 Task: Search one way flight ticket for 2 adults, 2 infants in seat and 1 infant on lap in first from Baltimore: Baltimore/washington International Airport to Laramie: Laramie Regional Airport on 5-3-2023. Choice of flights is Southwest. Number of bags: 1 checked bag. Price is upto 109000. Outbound departure time preference is 19:45.
Action: Mouse moved to (265, 409)
Screenshot: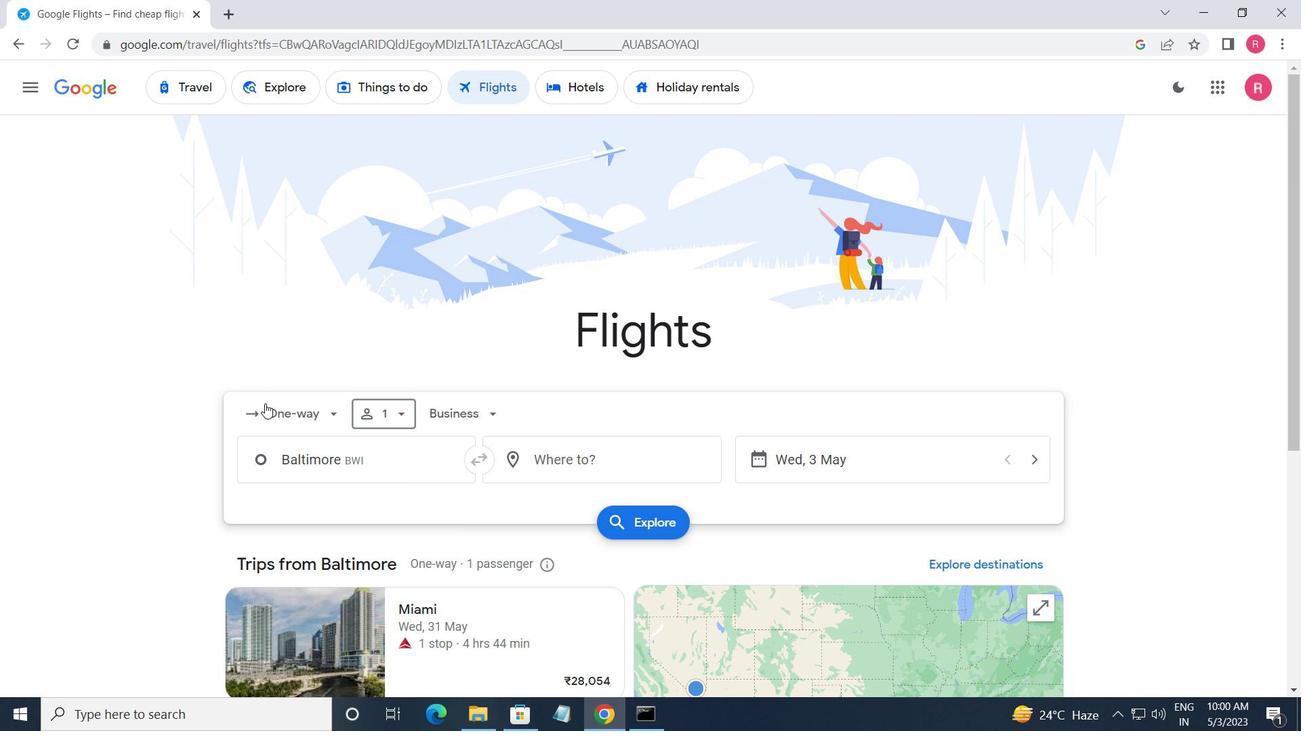 
Action: Mouse pressed left at (265, 409)
Screenshot: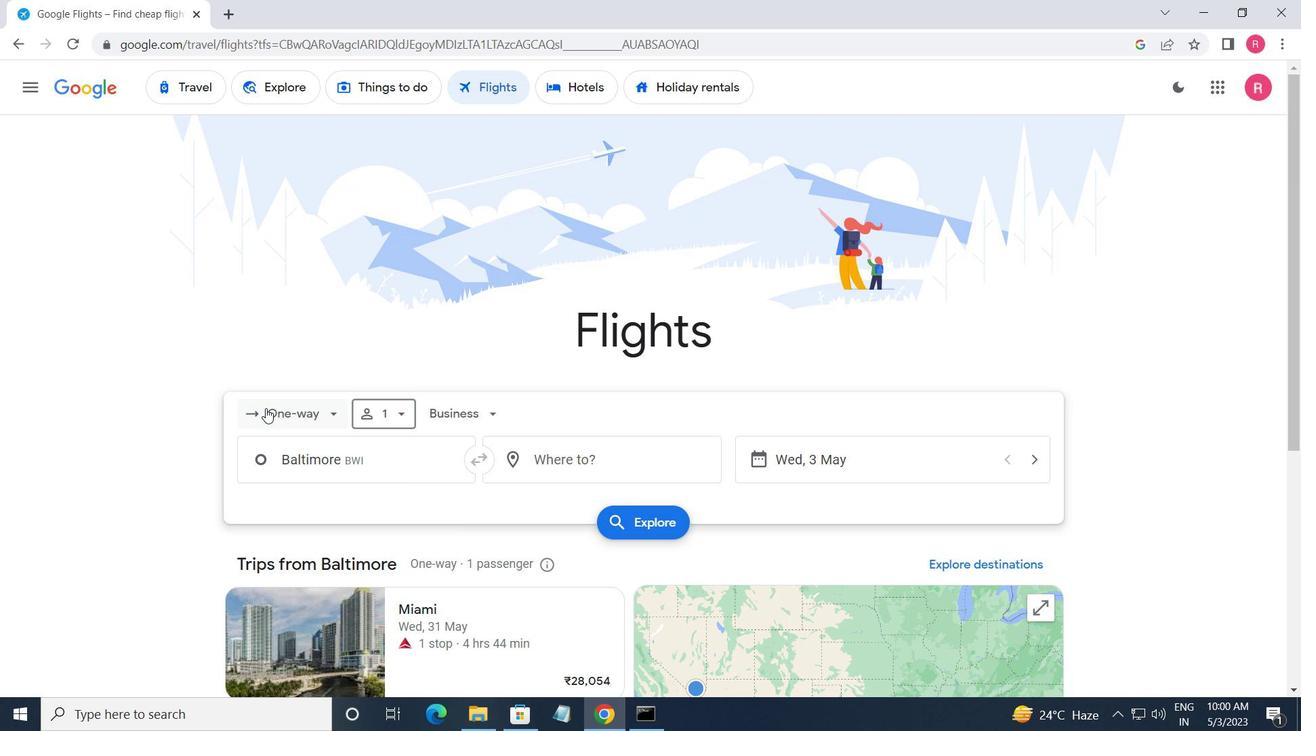 
Action: Mouse moved to (323, 496)
Screenshot: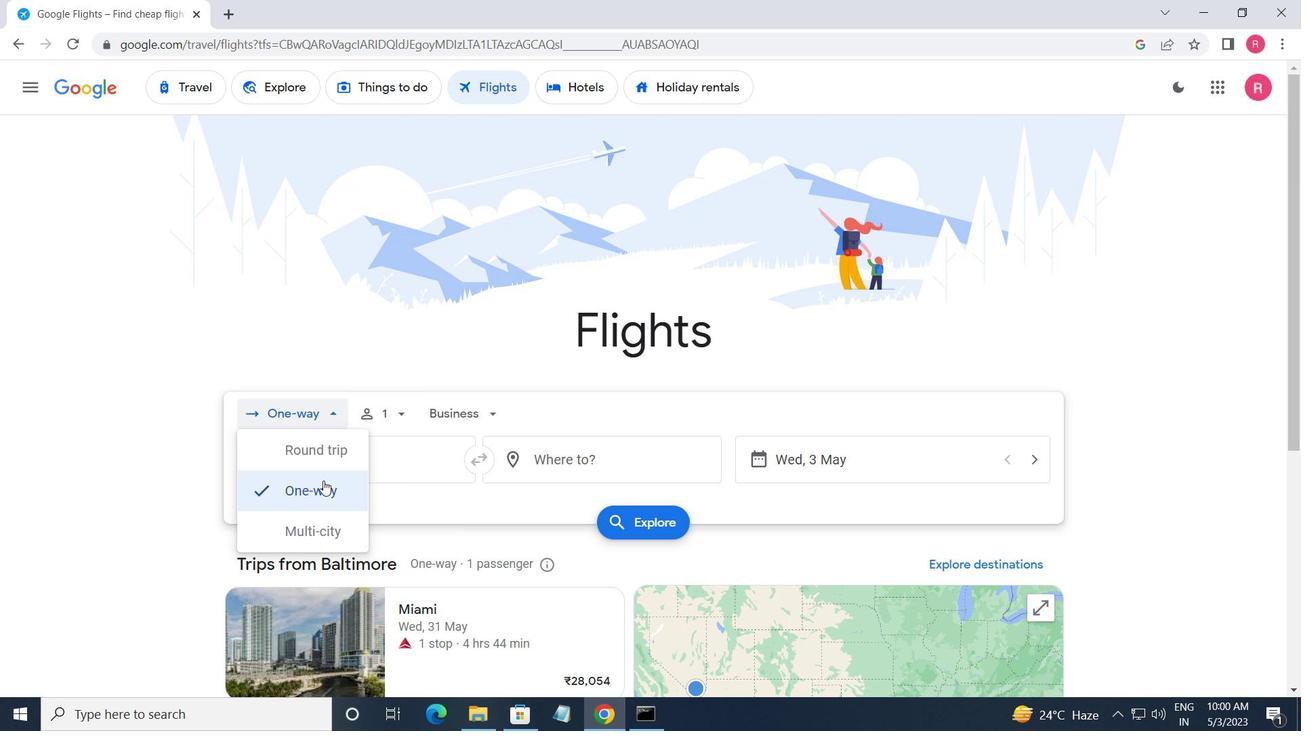 
Action: Mouse pressed left at (323, 496)
Screenshot: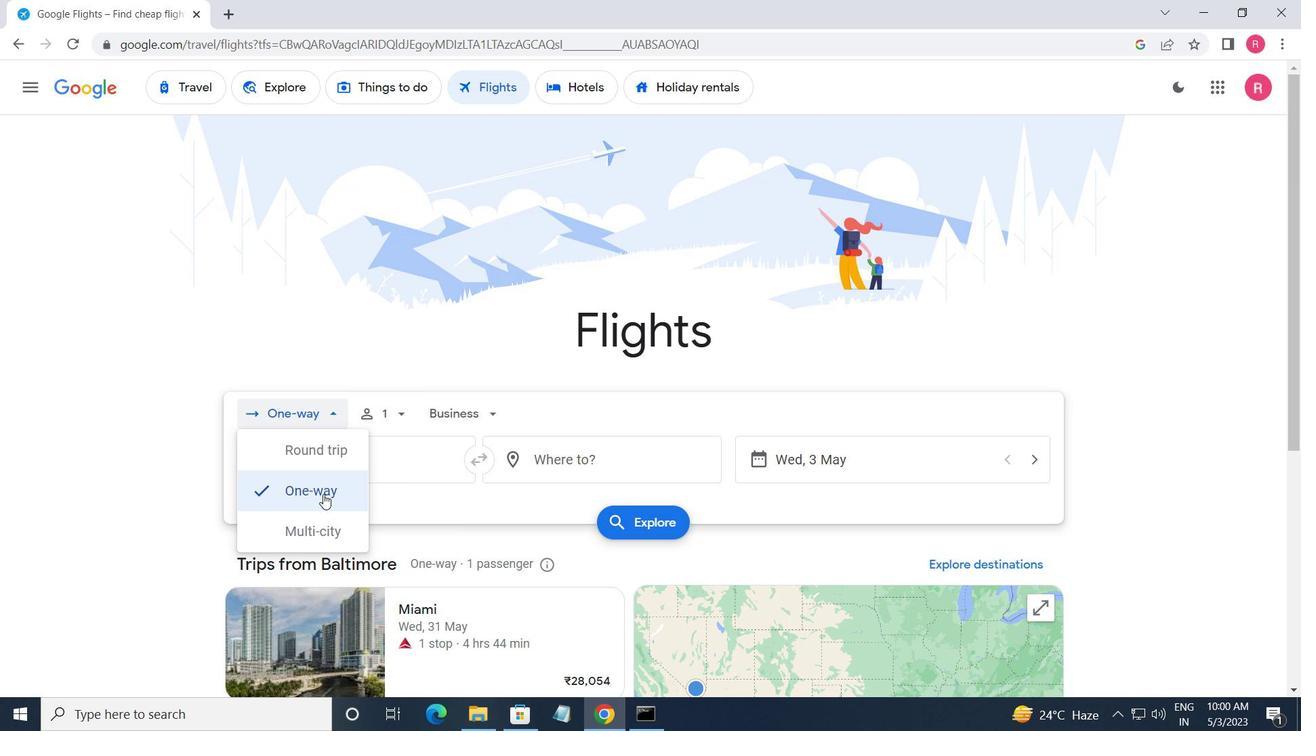 
Action: Mouse moved to (369, 422)
Screenshot: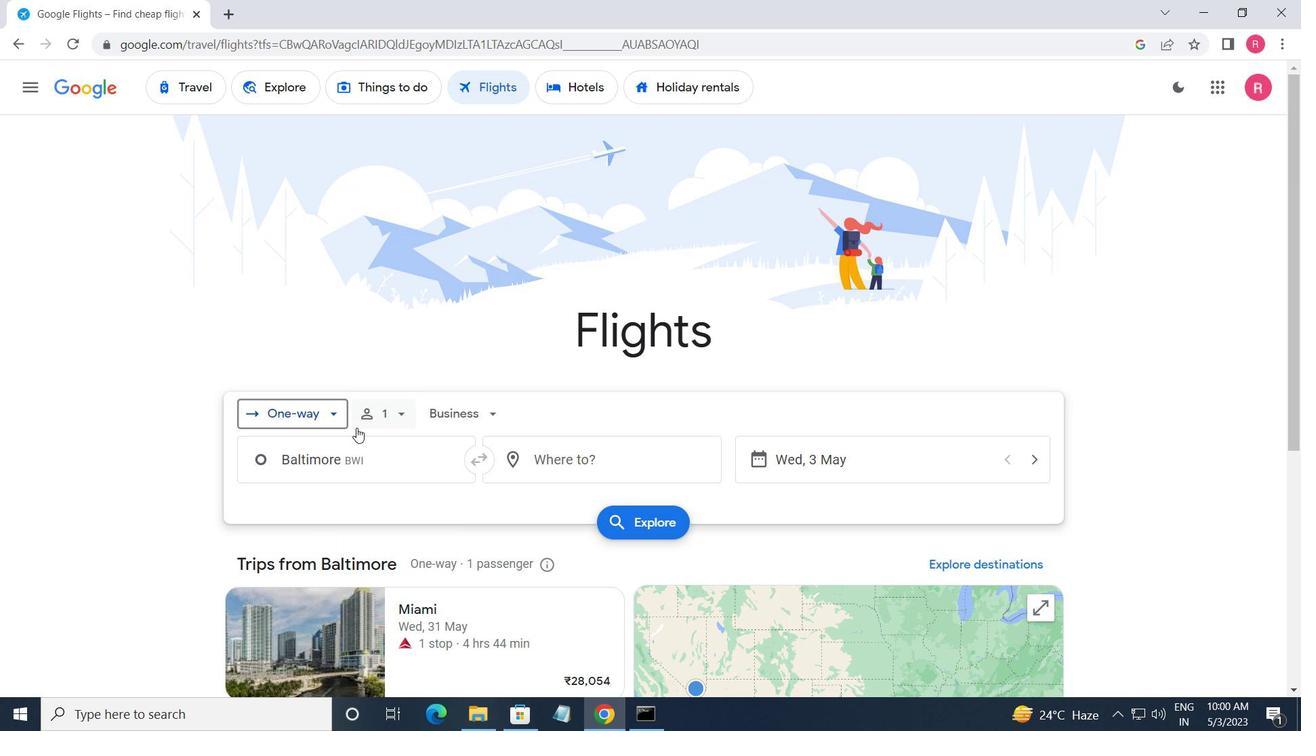 
Action: Mouse pressed left at (369, 422)
Screenshot: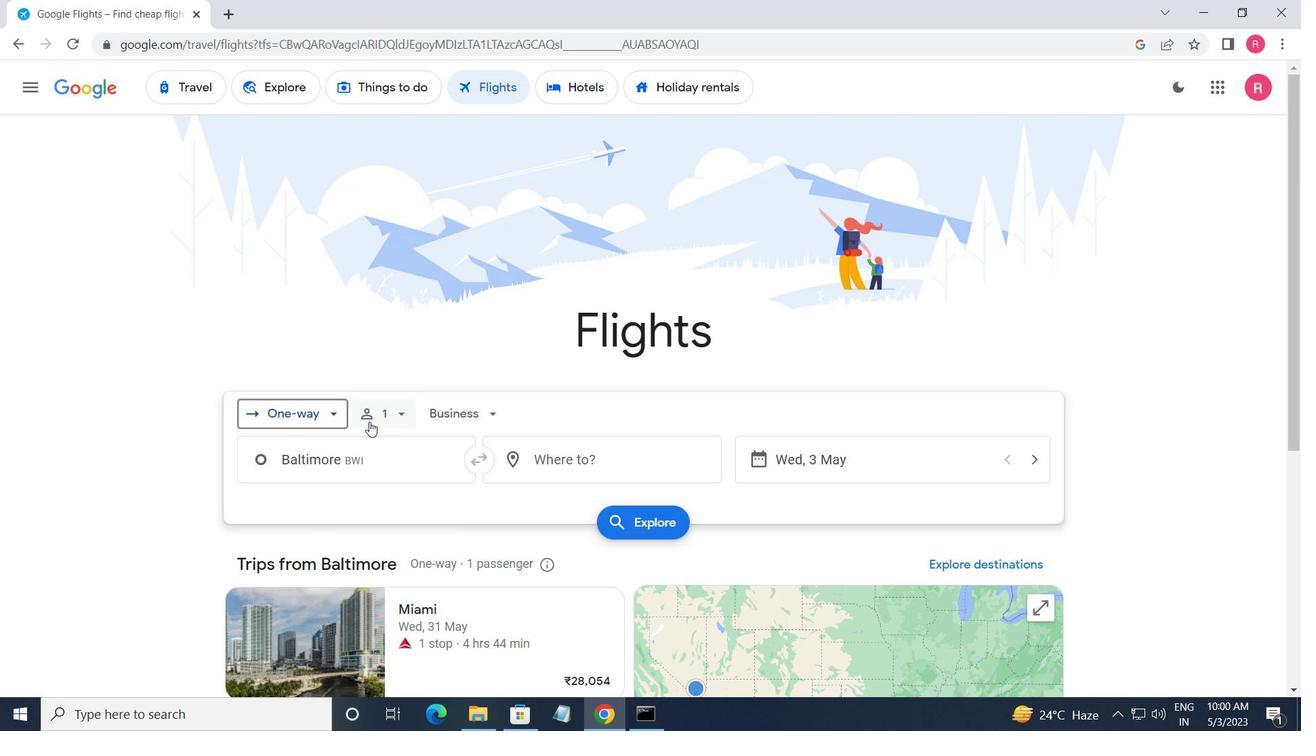 
Action: Mouse moved to (525, 461)
Screenshot: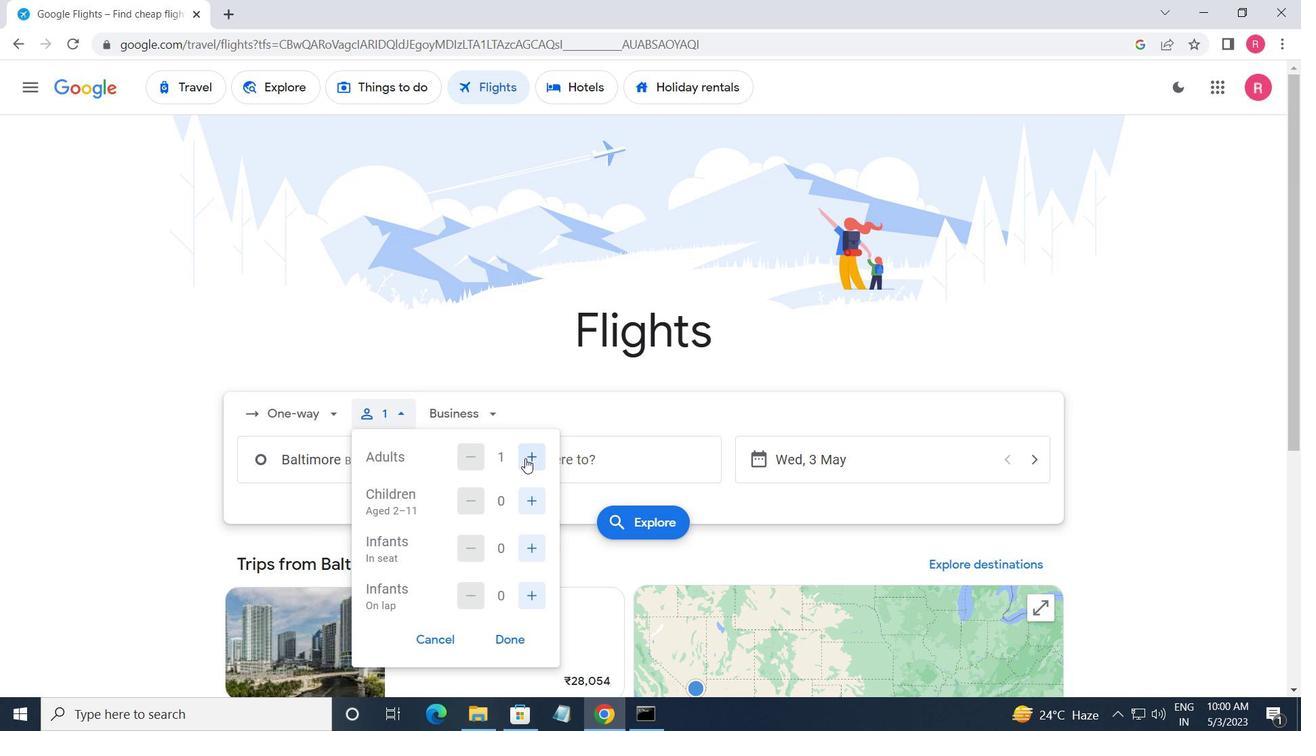 
Action: Mouse pressed left at (525, 461)
Screenshot: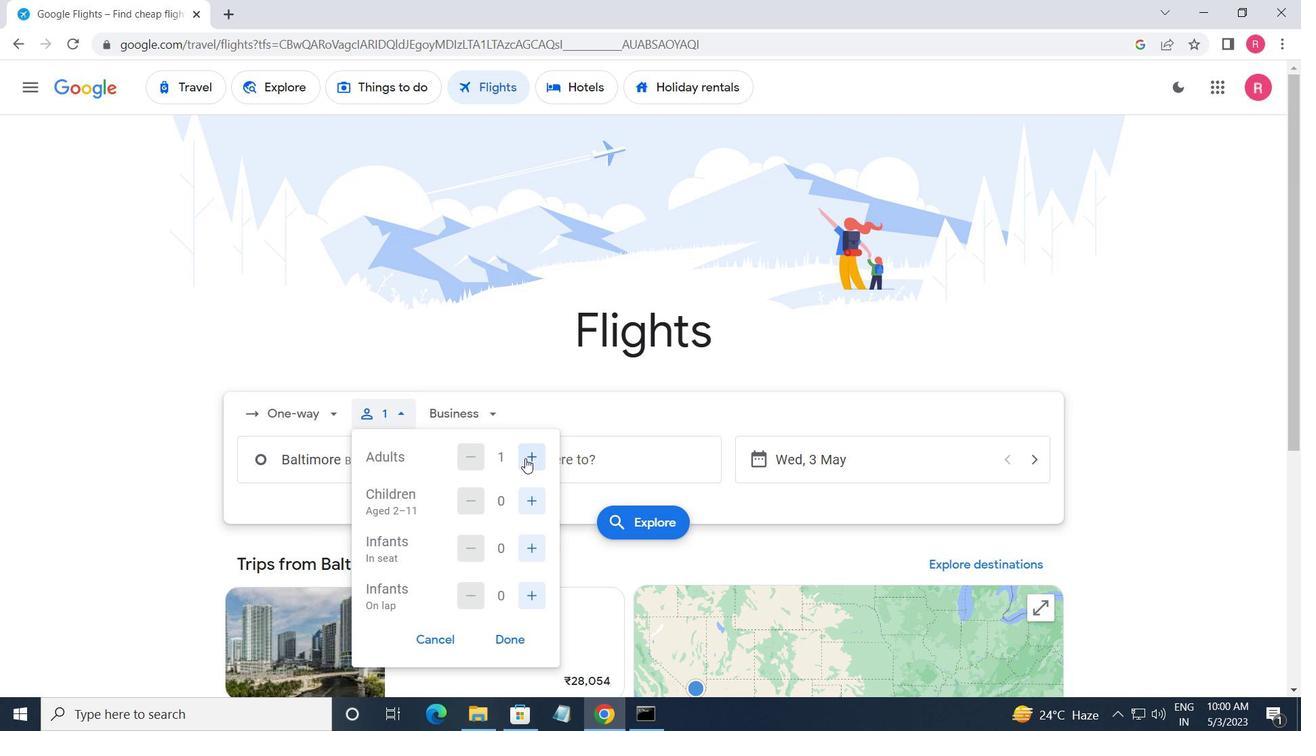 
Action: Mouse moved to (533, 504)
Screenshot: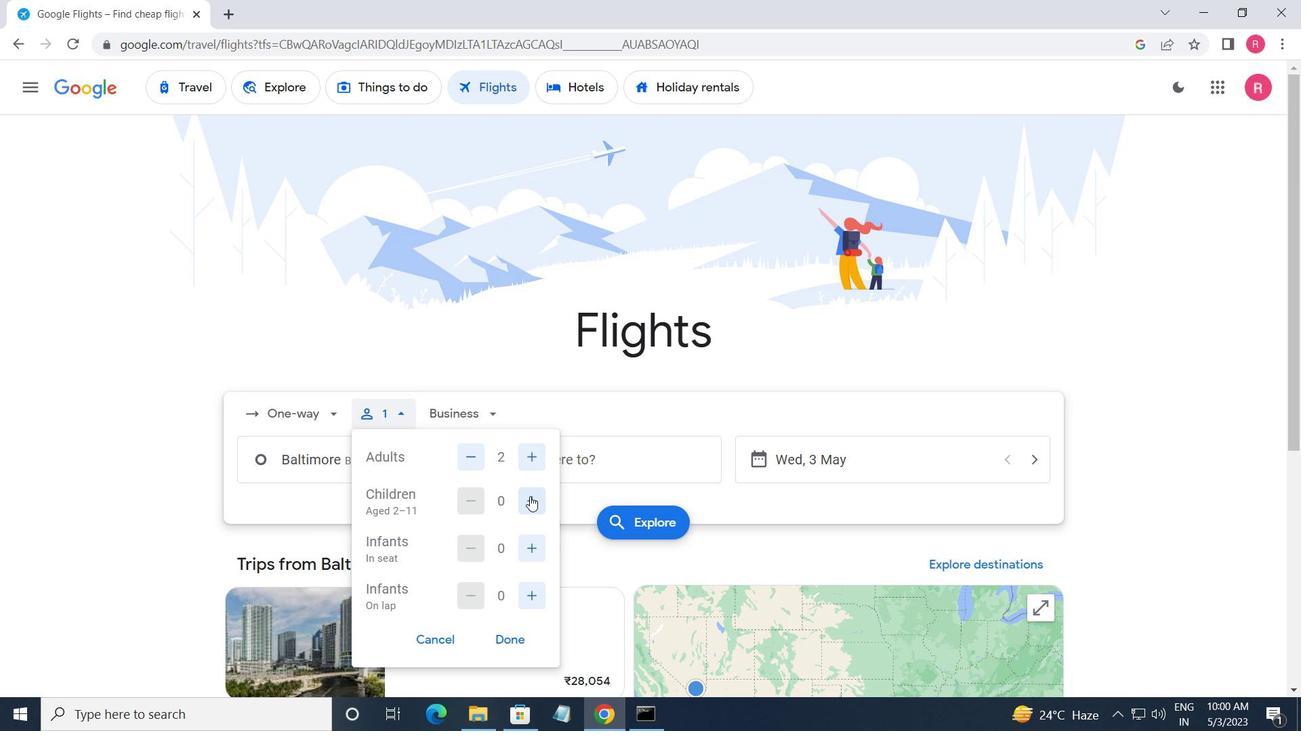 
Action: Mouse pressed left at (533, 504)
Screenshot: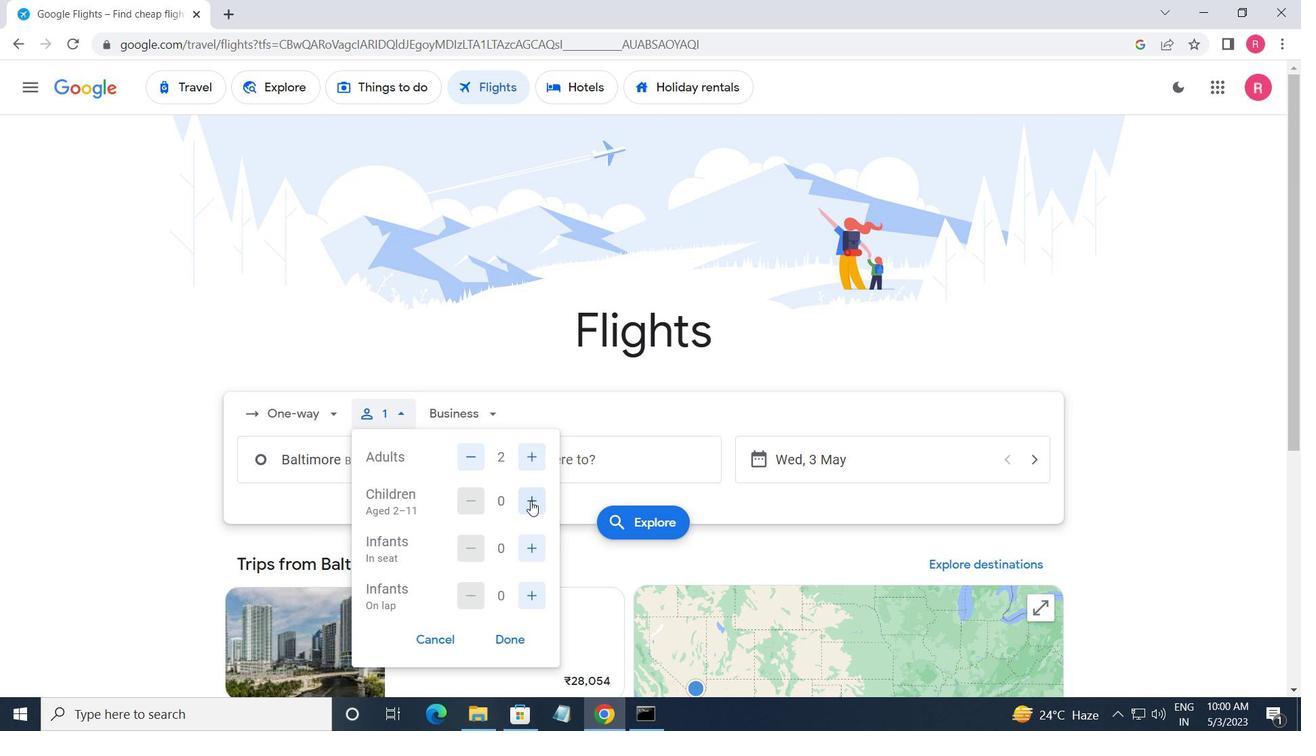 
Action: Mouse pressed left at (533, 504)
Screenshot: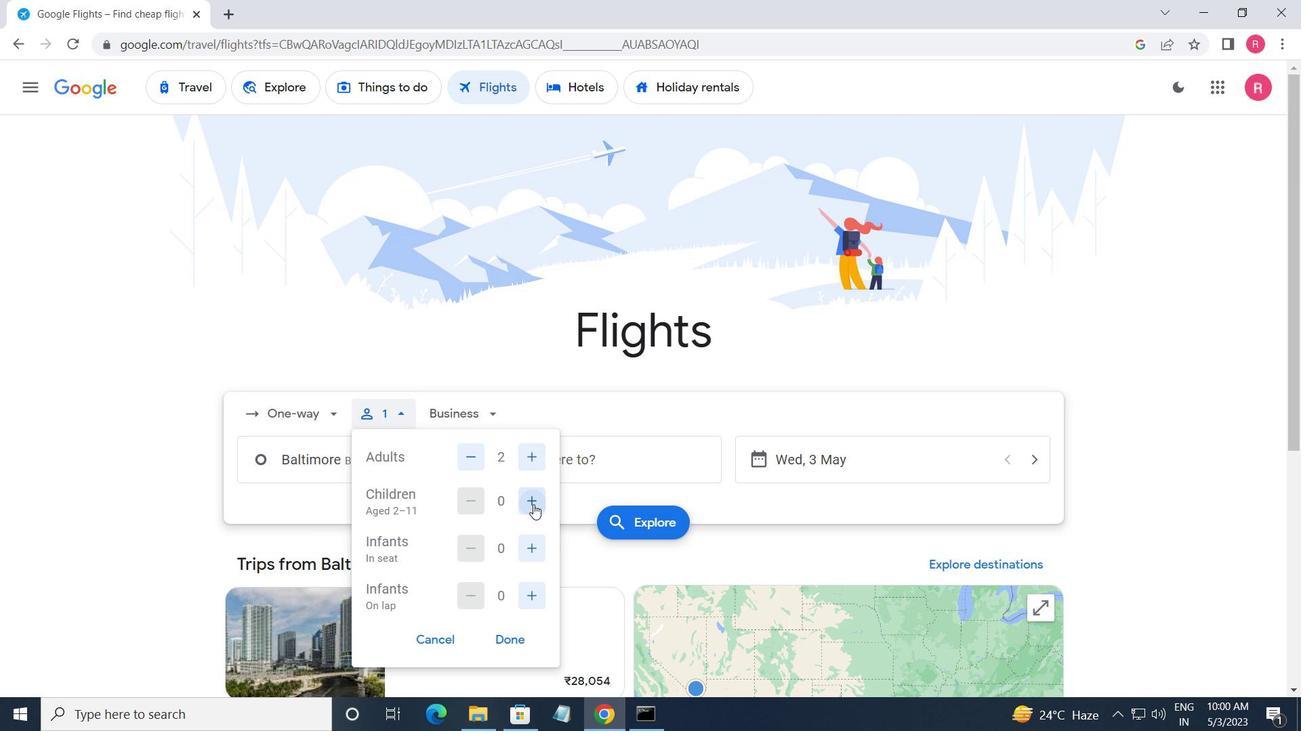 
Action: Mouse moved to (532, 552)
Screenshot: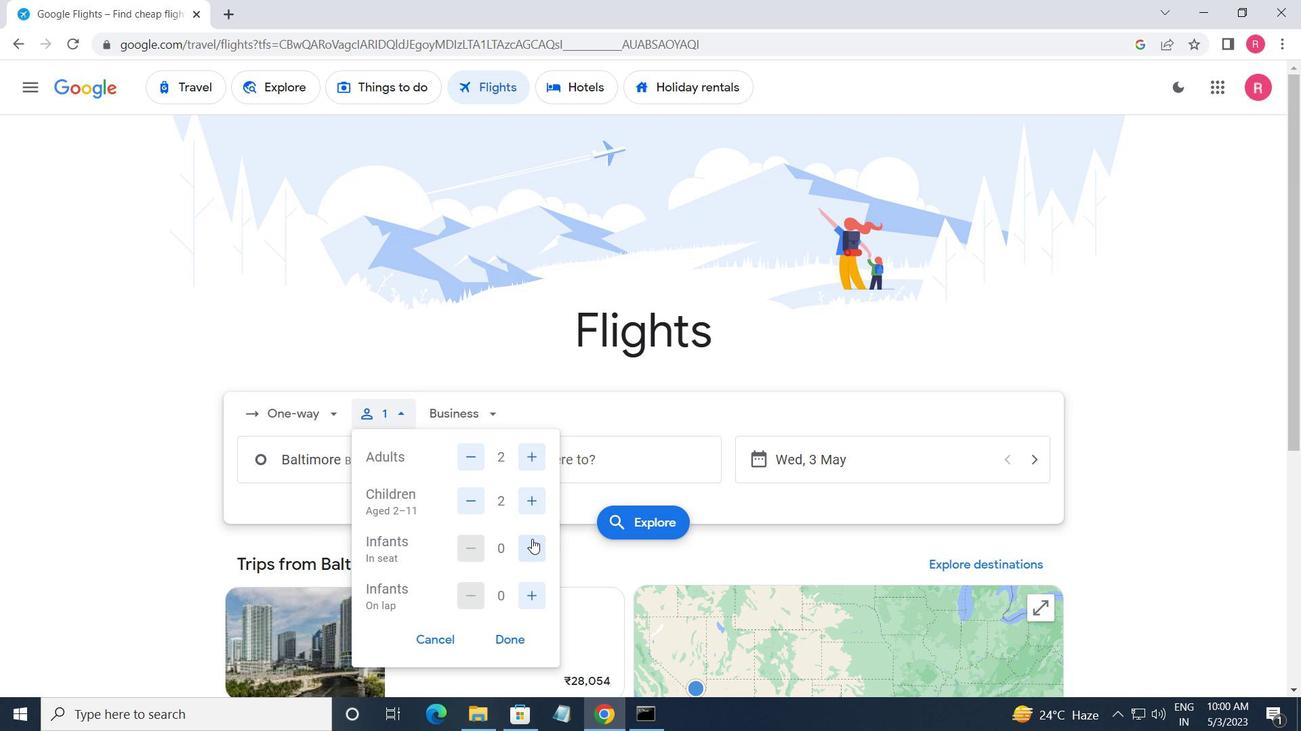 
Action: Mouse pressed left at (532, 552)
Screenshot: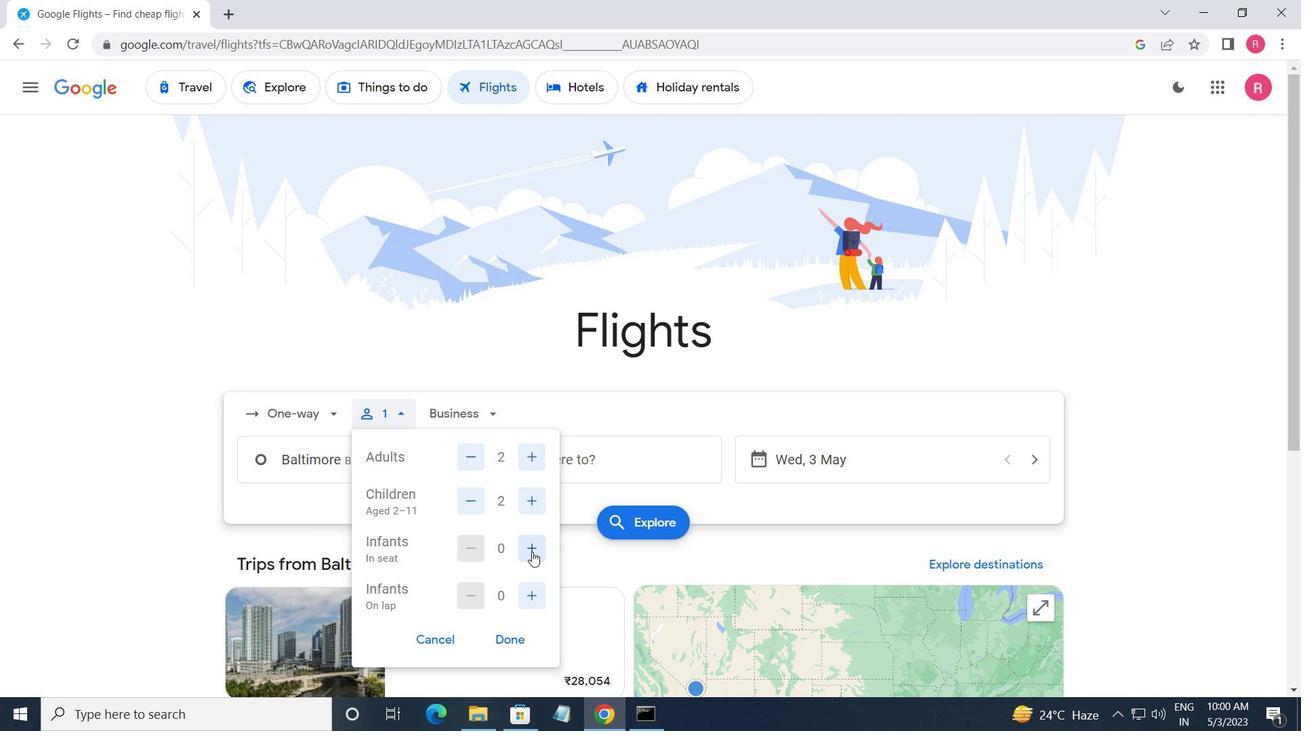 
Action: Mouse moved to (450, 418)
Screenshot: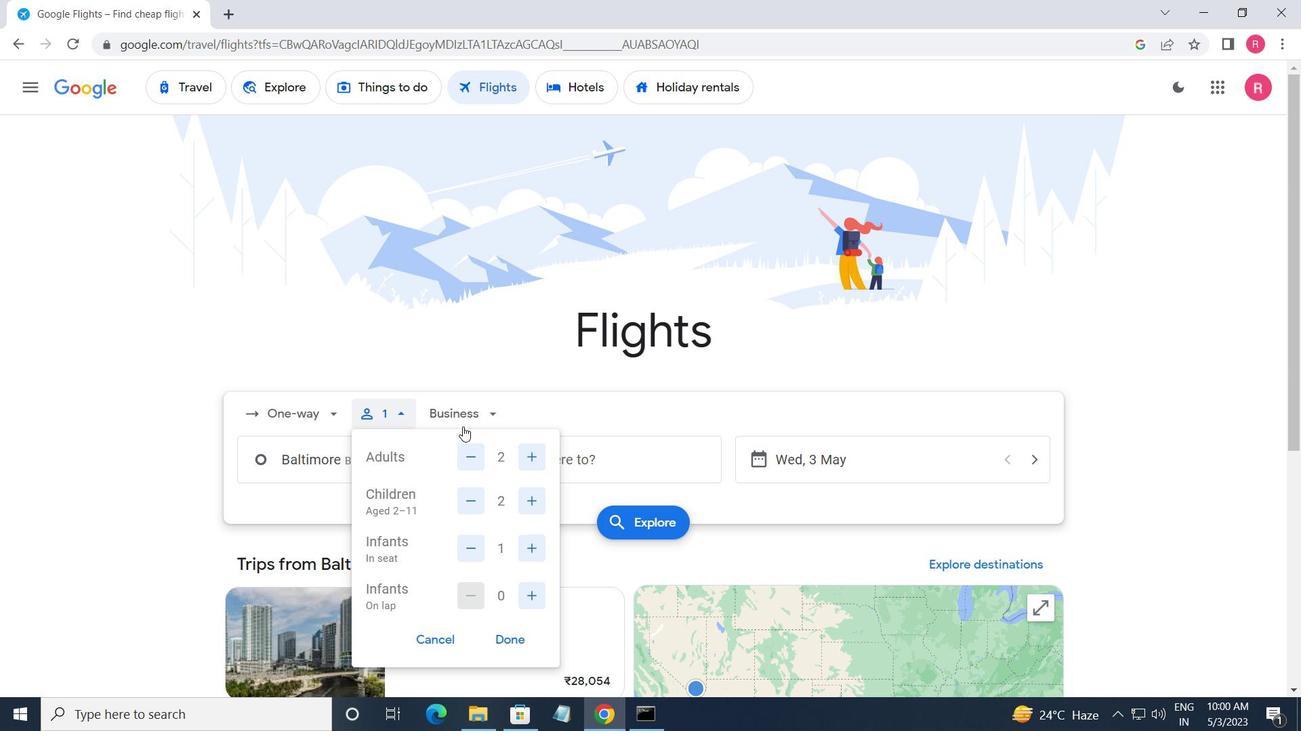 
Action: Mouse pressed left at (450, 418)
Screenshot: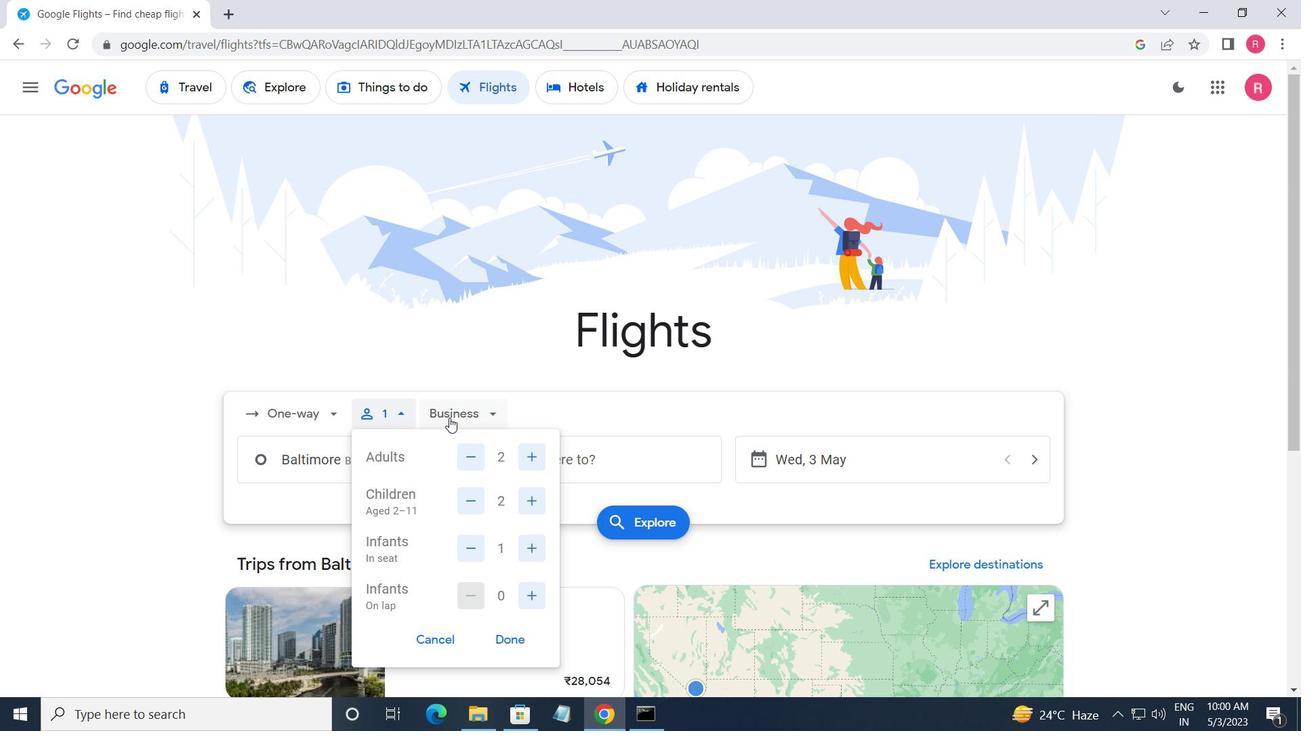 
Action: Mouse moved to (517, 574)
Screenshot: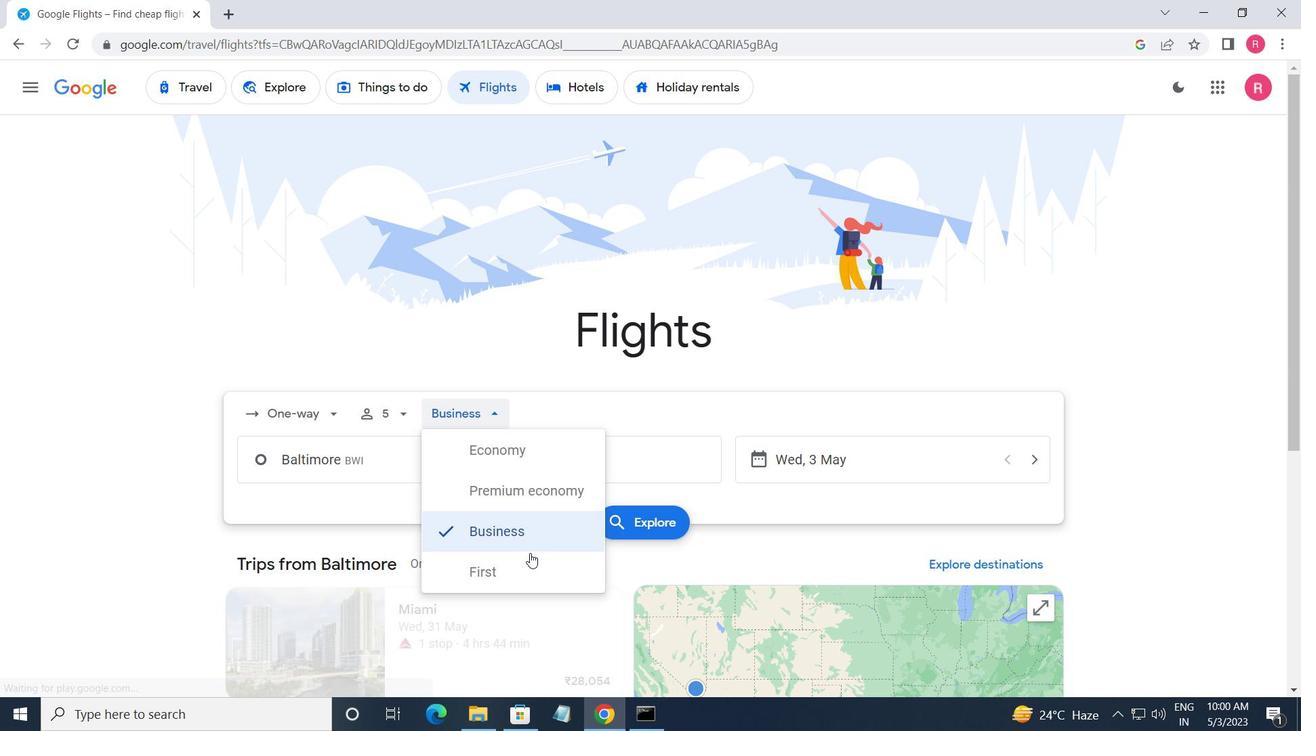 
Action: Mouse pressed left at (517, 574)
Screenshot: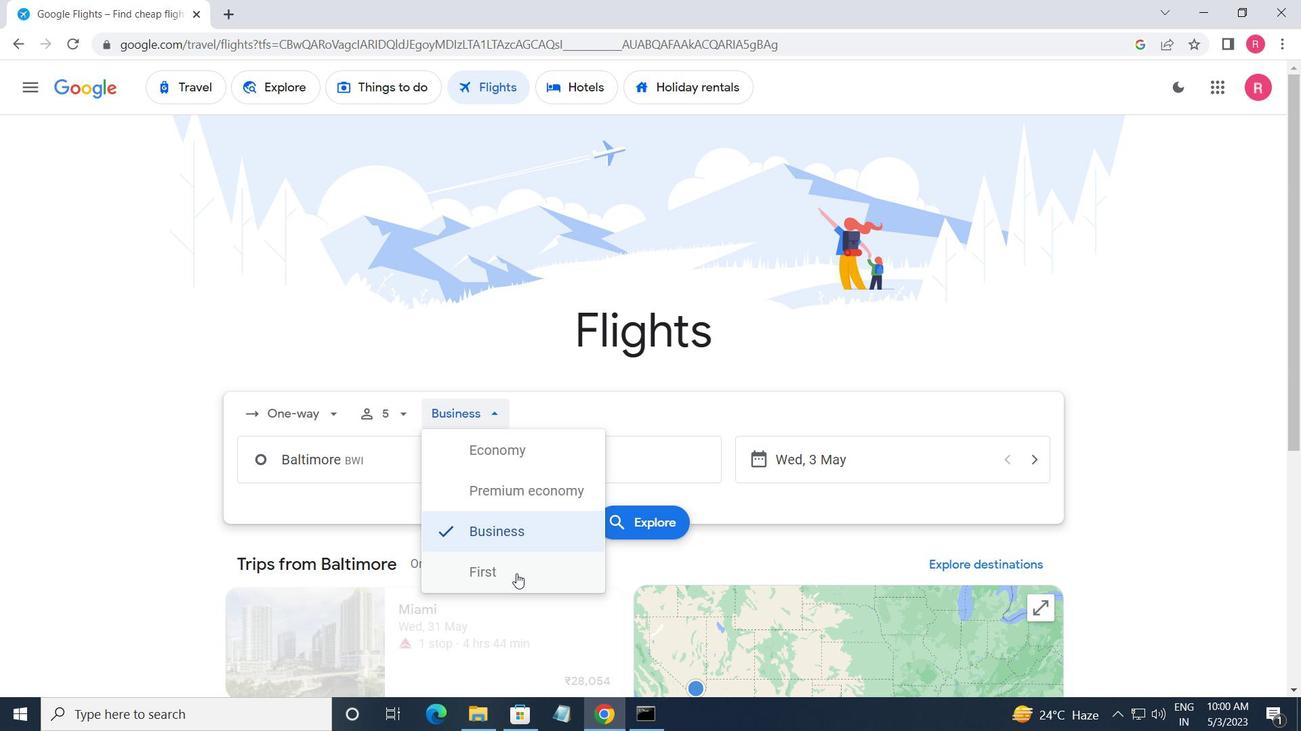 
Action: Mouse moved to (402, 469)
Screenshot: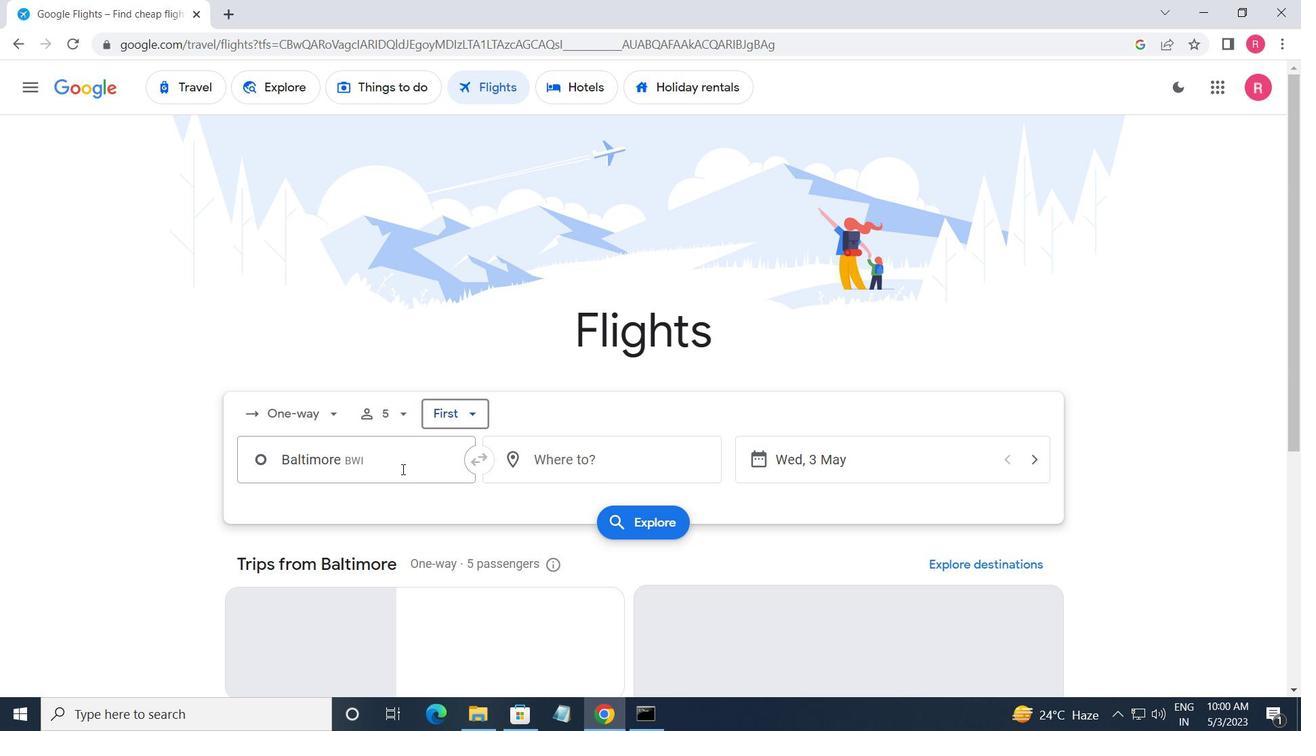 
Action: Mouse pressed left at (402, 469)
Screenshot: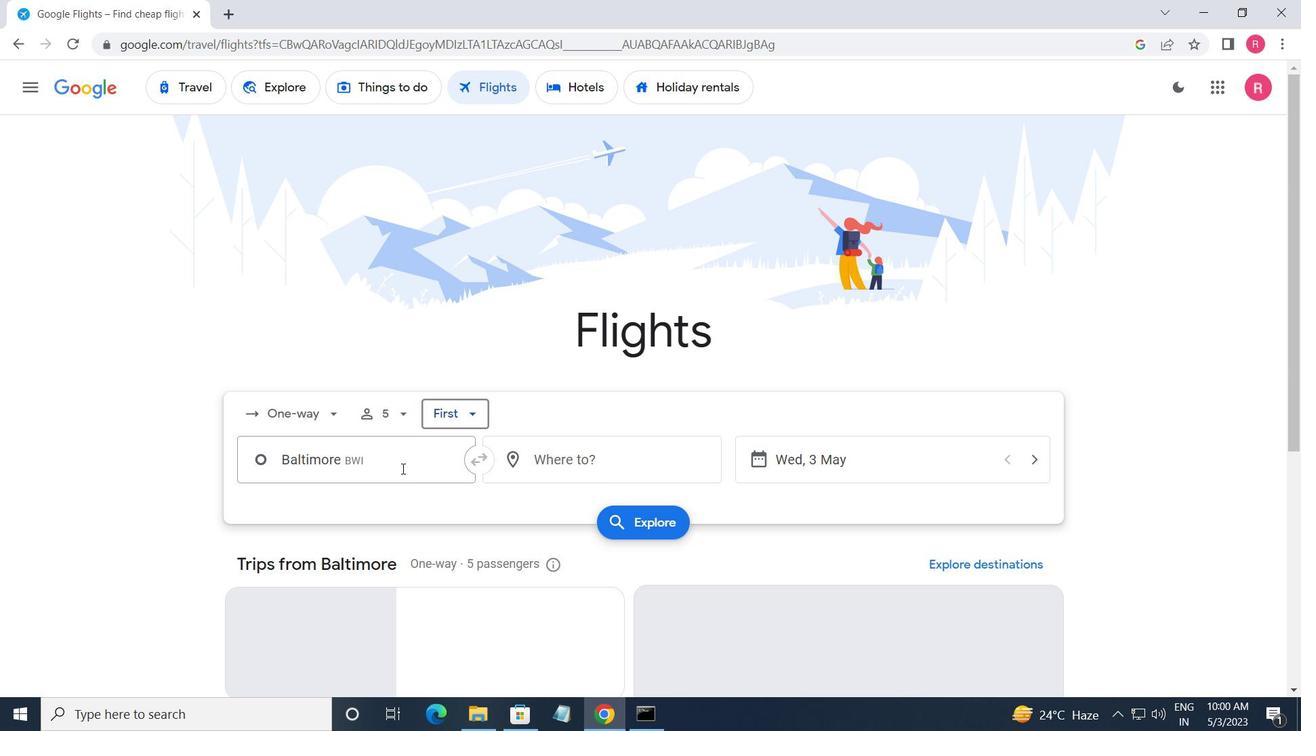 
Action: Mouse moved to (418, 553)
Screenshot: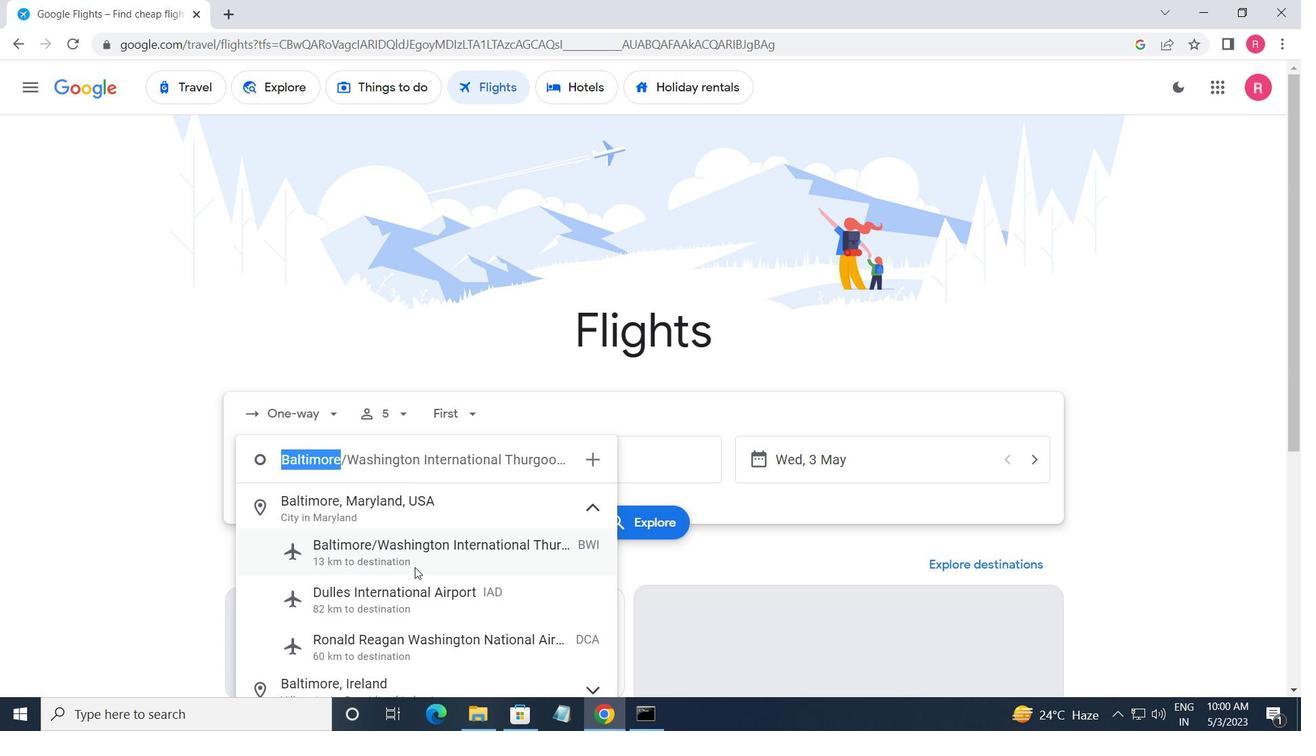 
Action: Mouse pressed left at (418, 553)
Screenshot: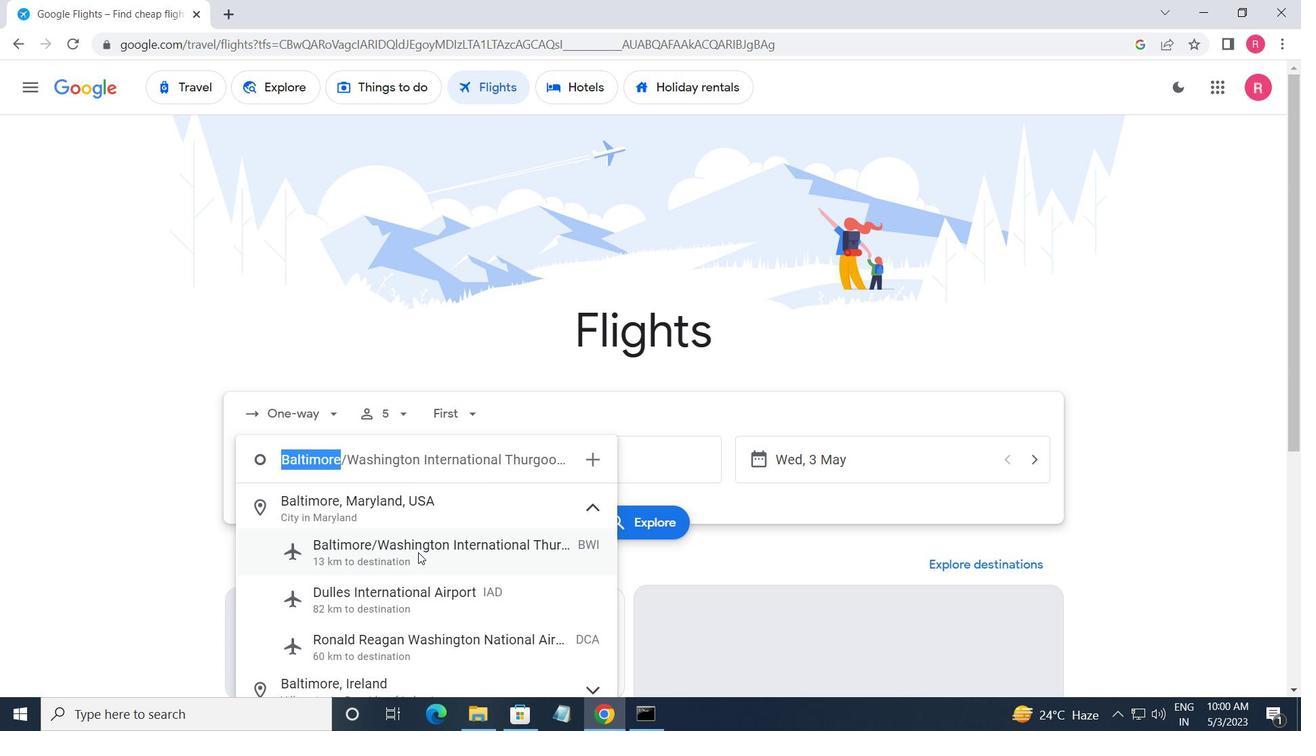 
Action: Mouse moved to (551, 461)
Screenshot: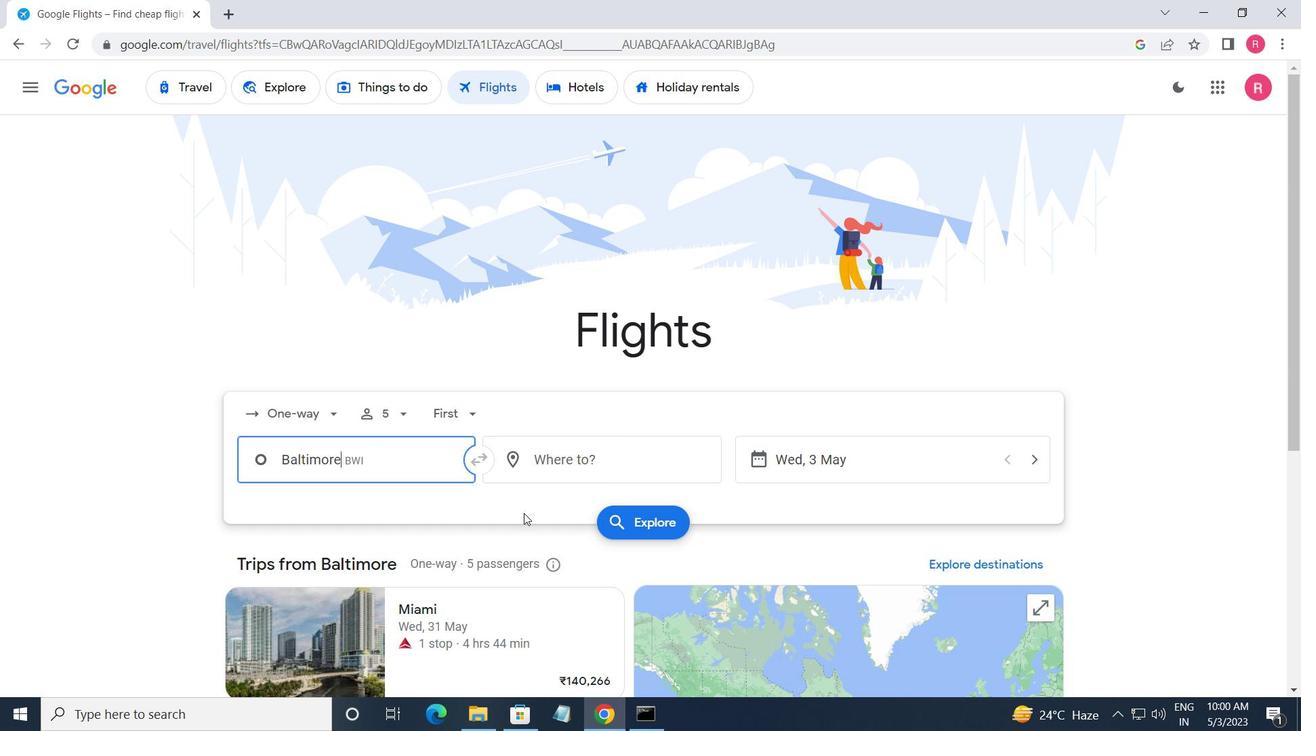
Action: Mouse pressed left at (551, 461)
Screenshot: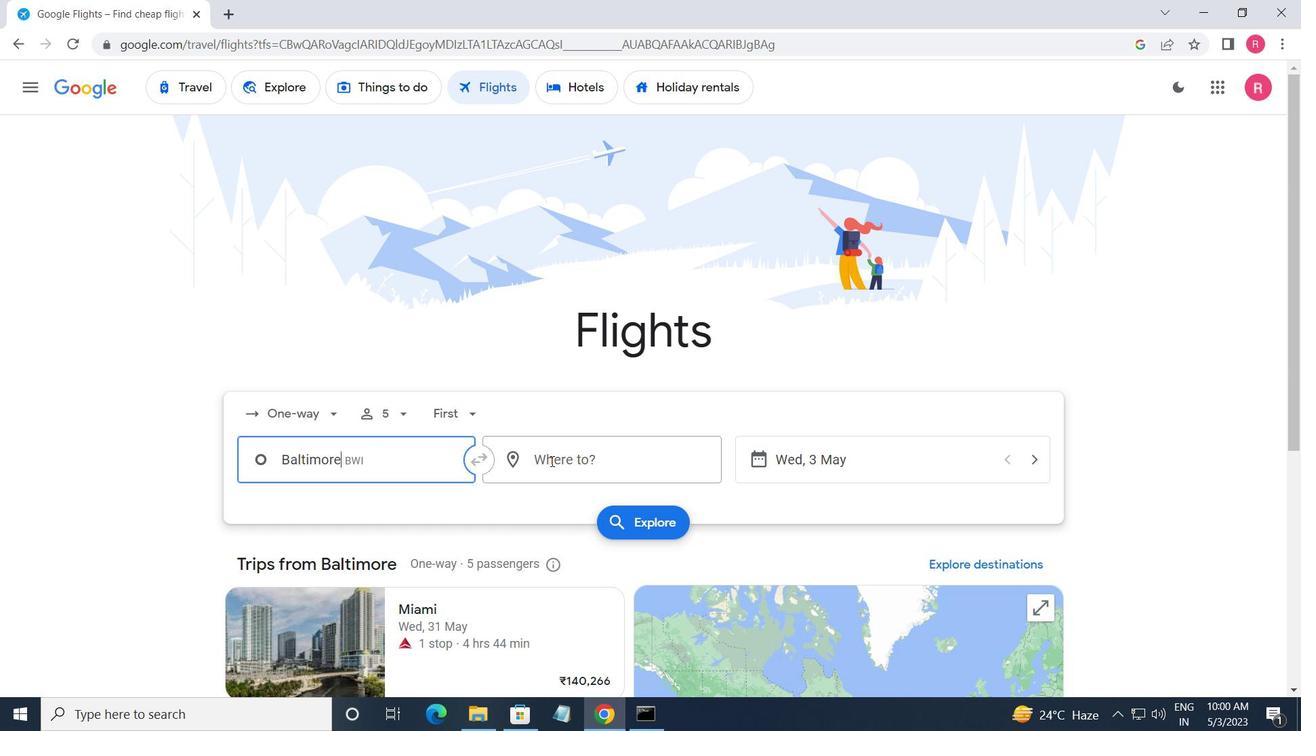 
Action: Mouse moved to (567, 625)
Screenshot: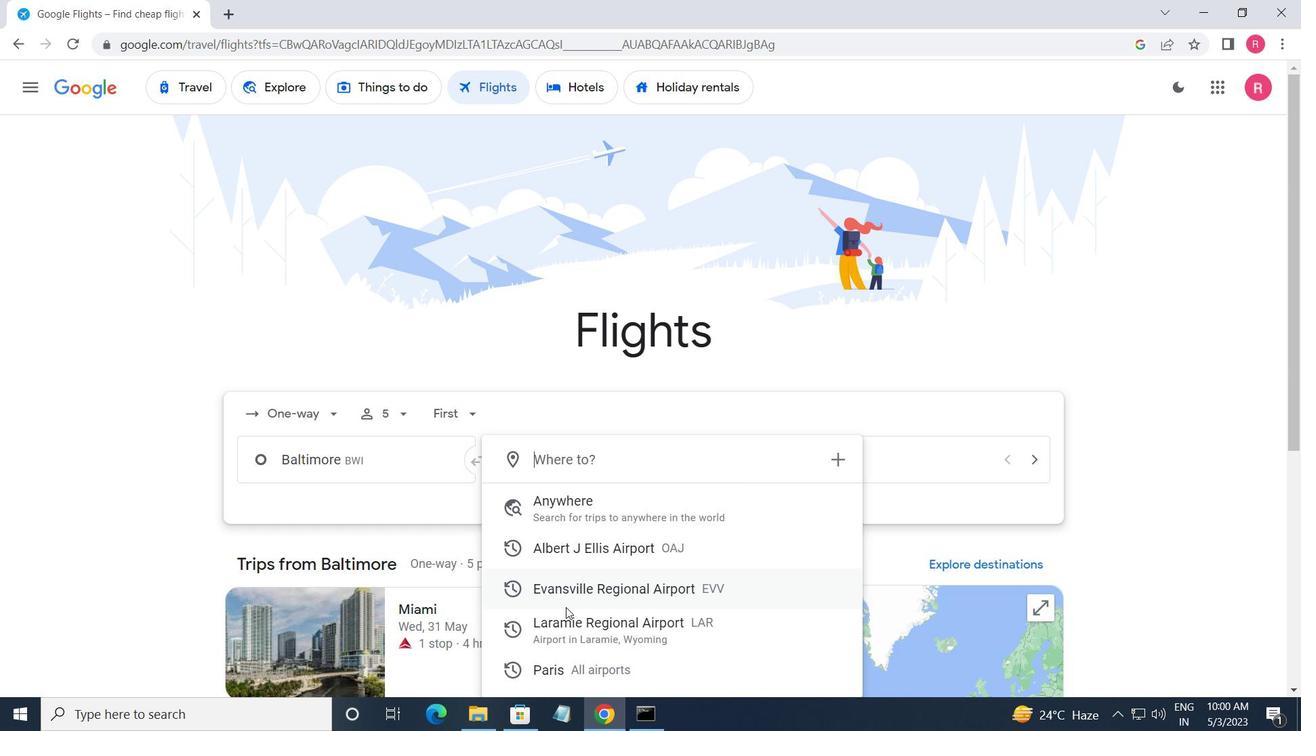 
Action: Mouse pressed left at (567, 625)
Screenshot: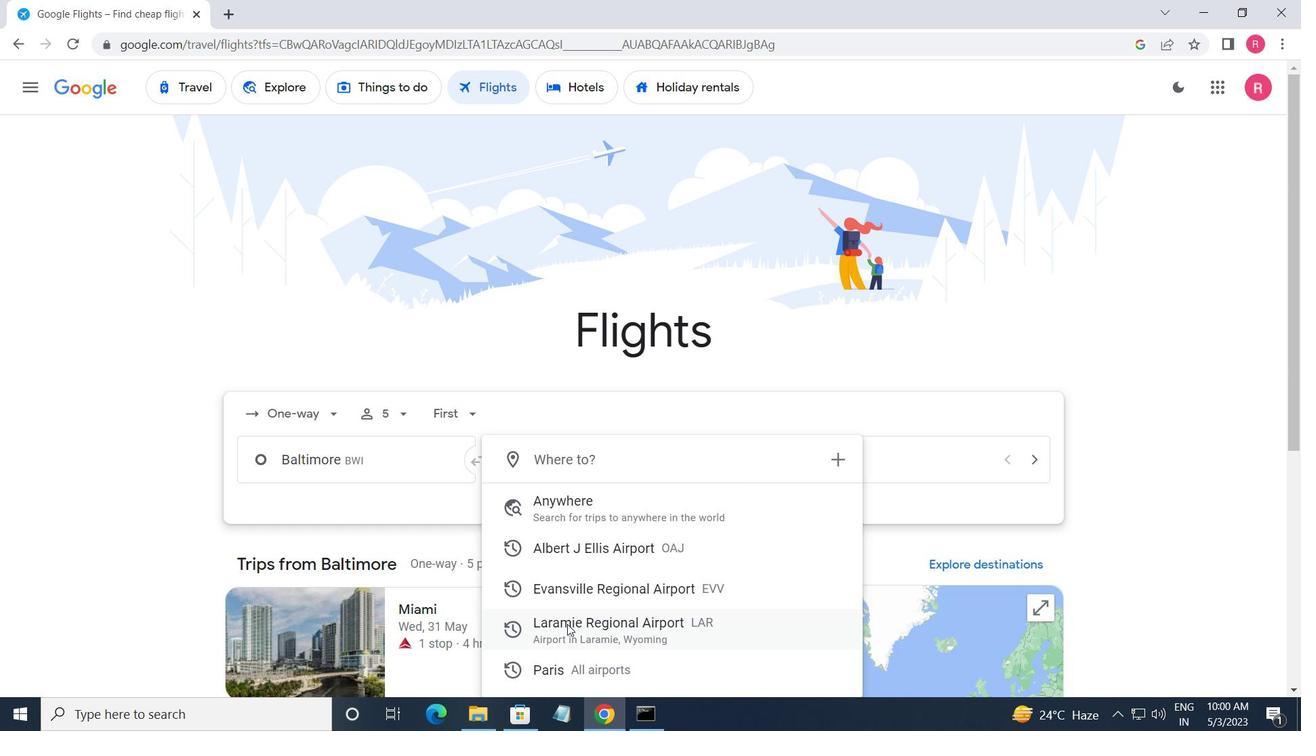 
Action: Mouse moved to (851, 466)
Screenshot: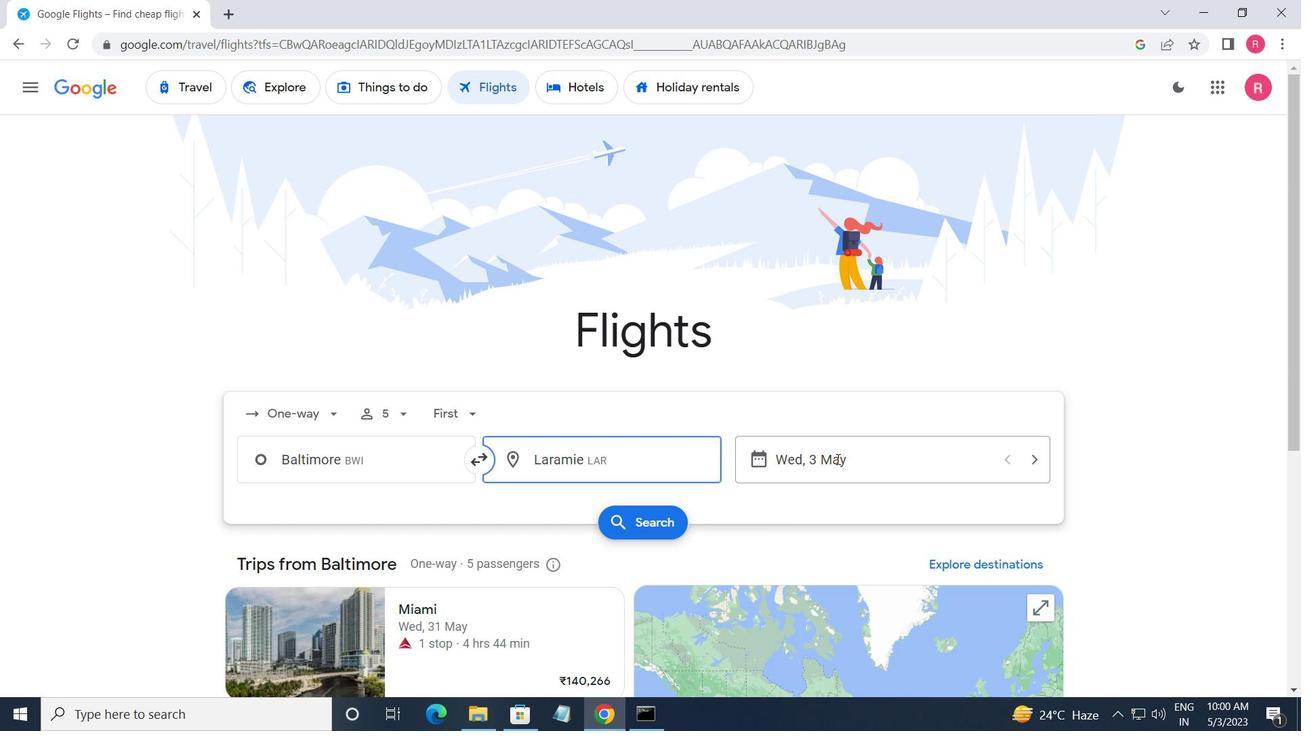 
Action: Mouse pressed left at (851, 466)
Screenshot: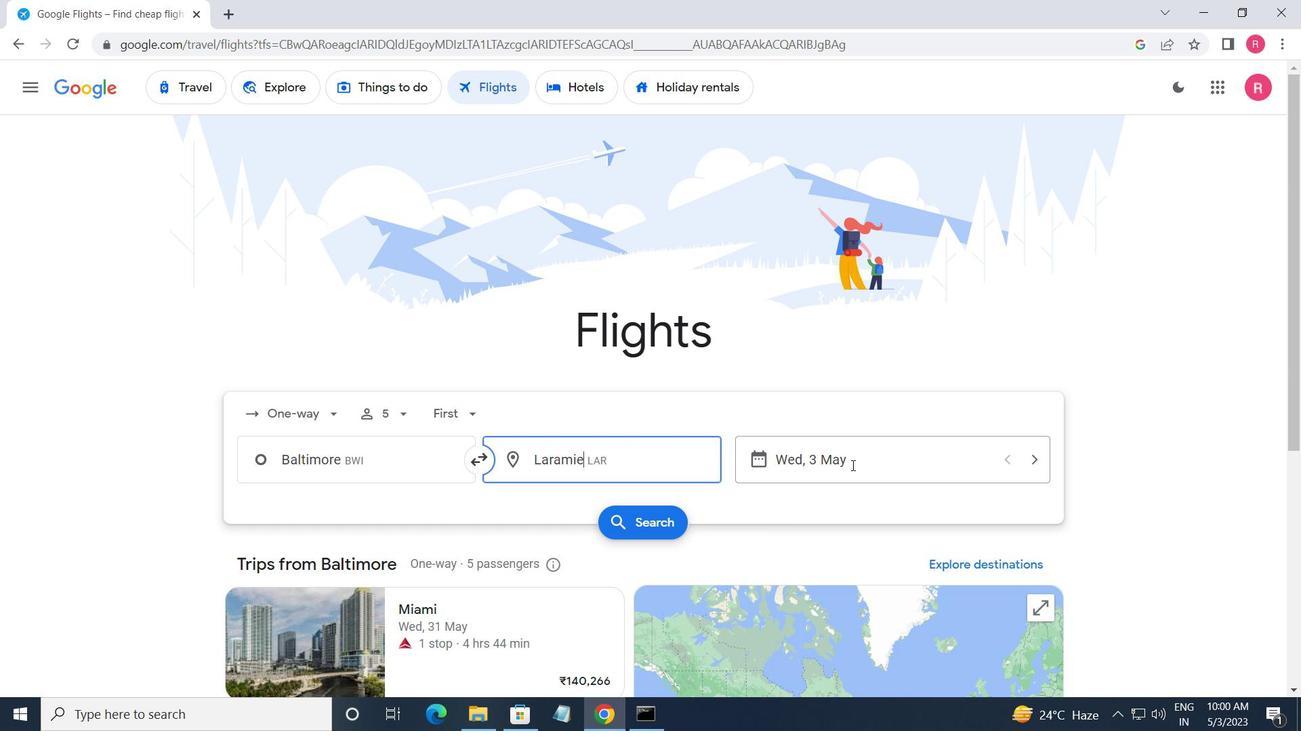 
Action: Mouse moved to (572, 403)
Screenshot: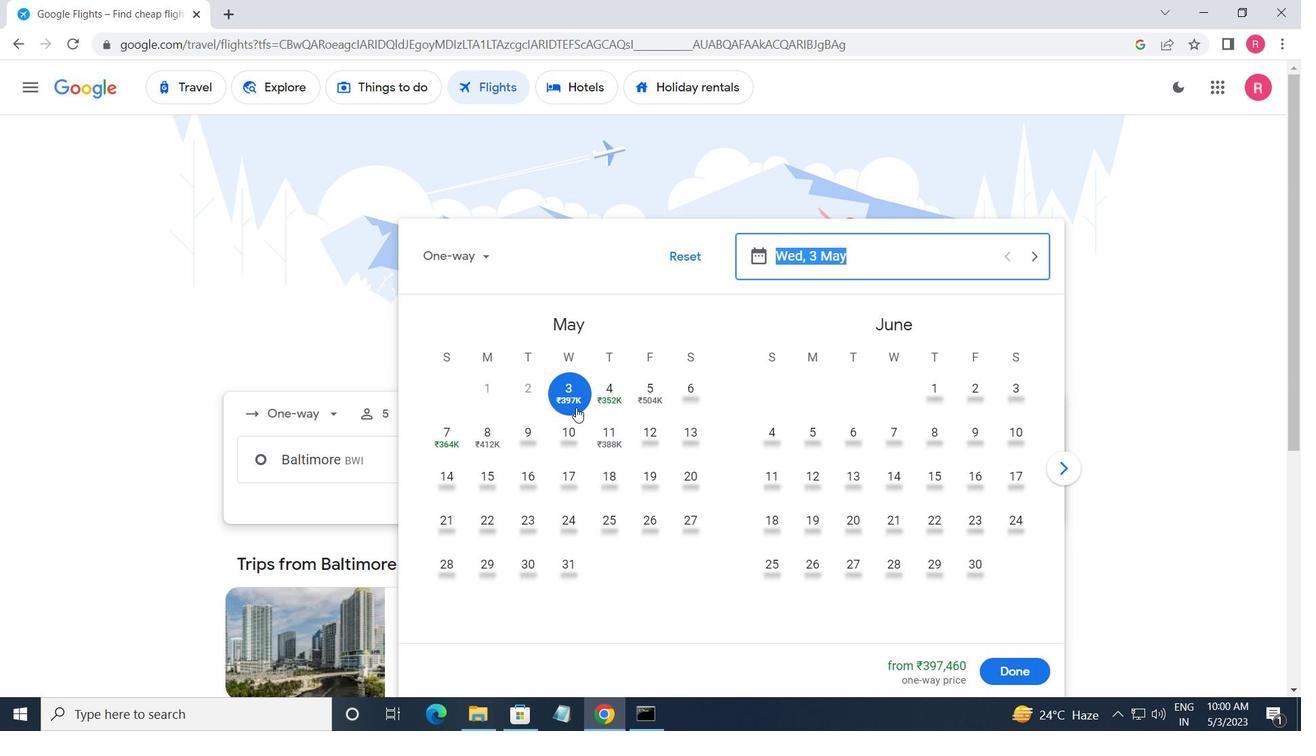 
Action: Mouse pressed left at (572, 403)
Screenshot: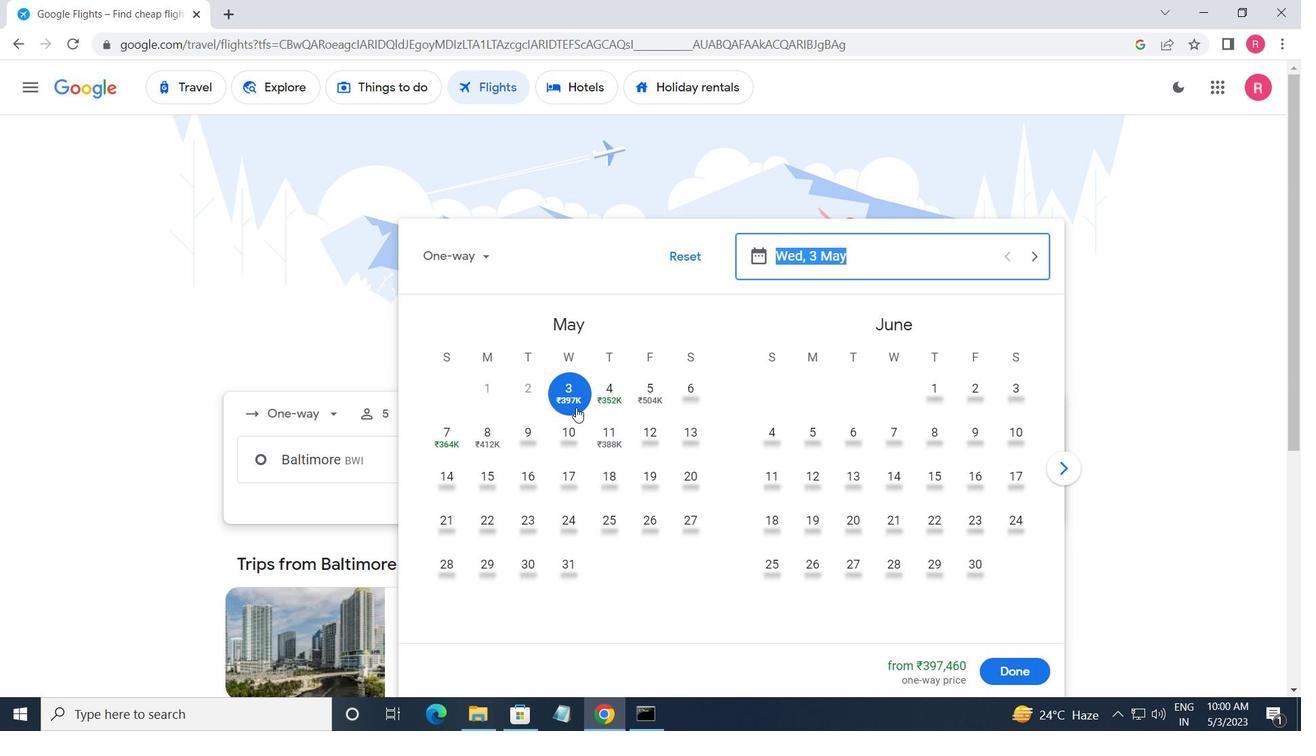 
Action: Mouse moved to (1001, 672)
Screenshot: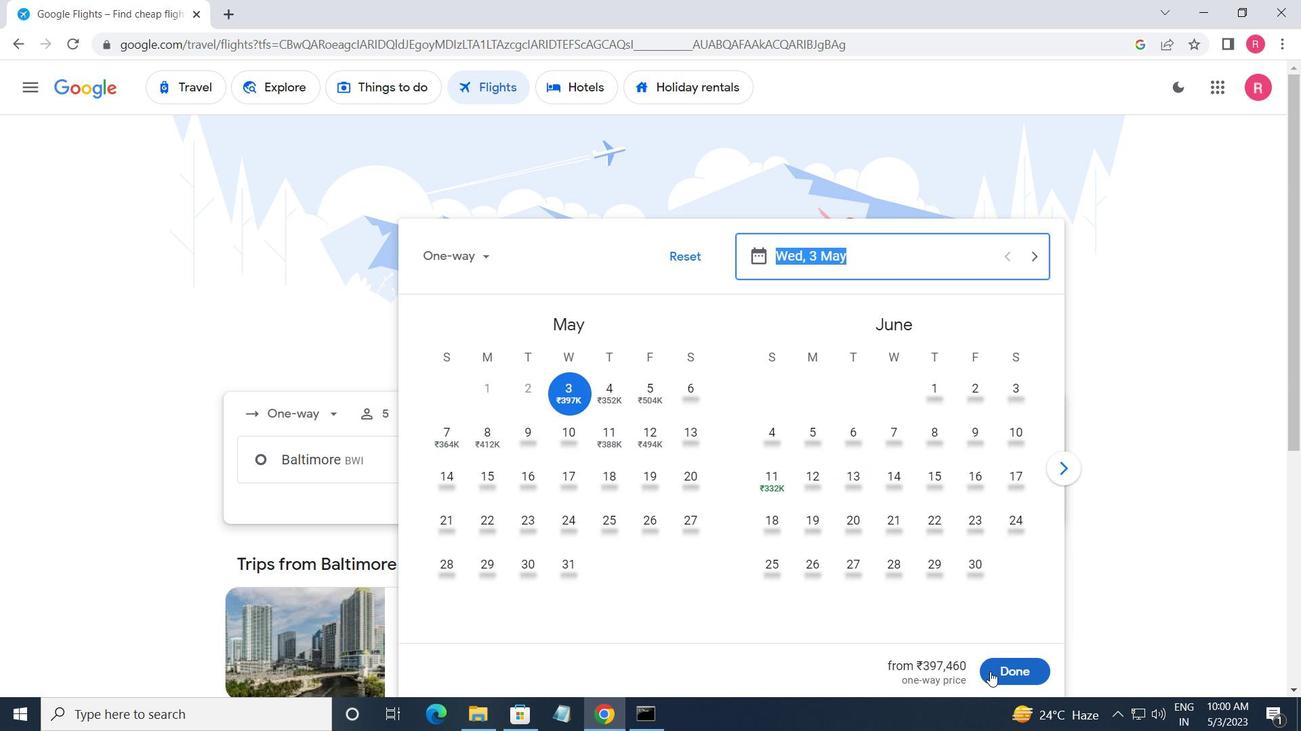 
Action: Mouse pressed left at (1001, 672)
Screenshot: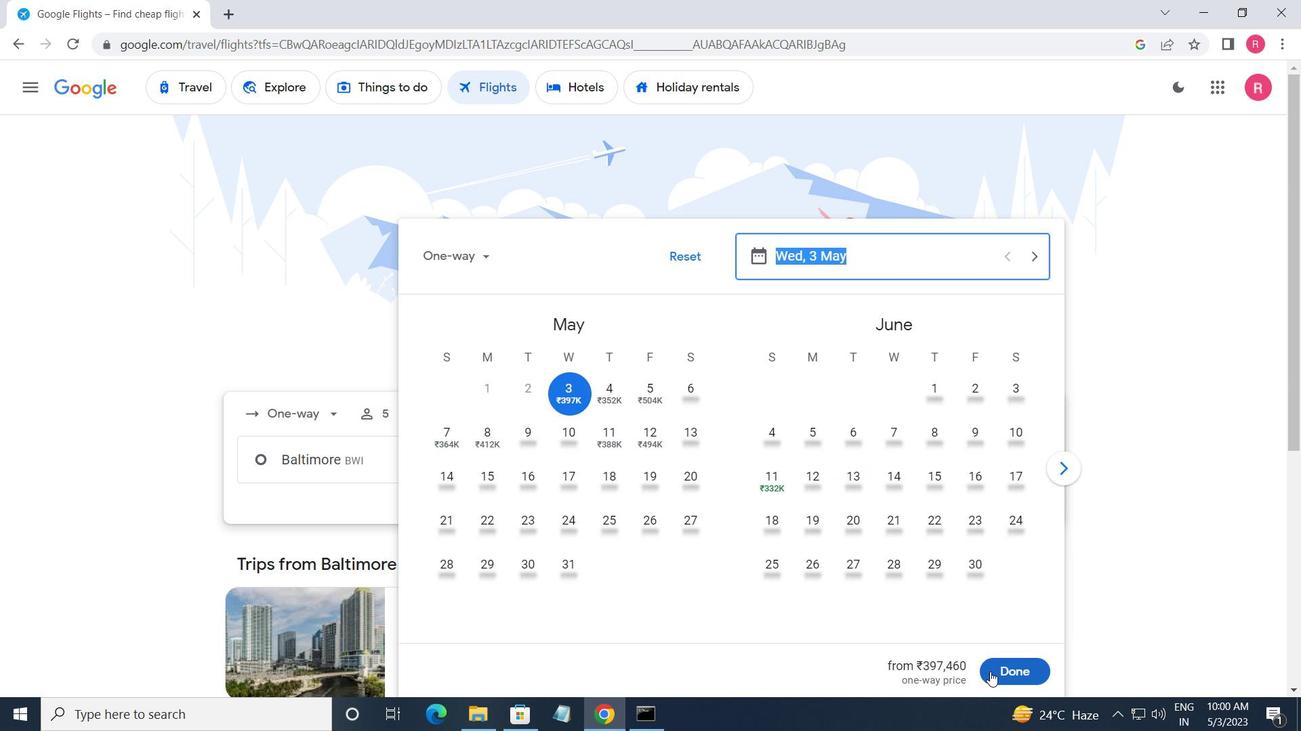 
Action: Mouse moved to (639, 530)
Screenshot: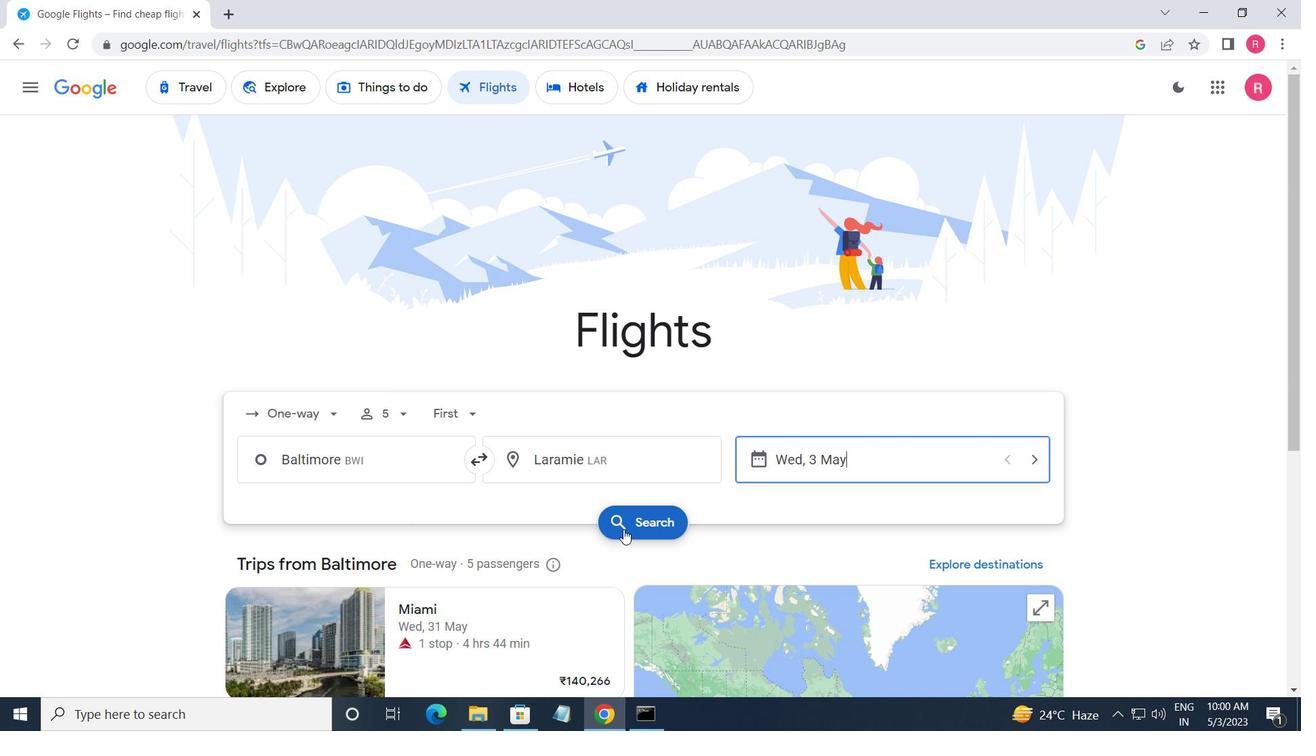 
Action: Mouse pressed left at (639, 530)
Screenshot: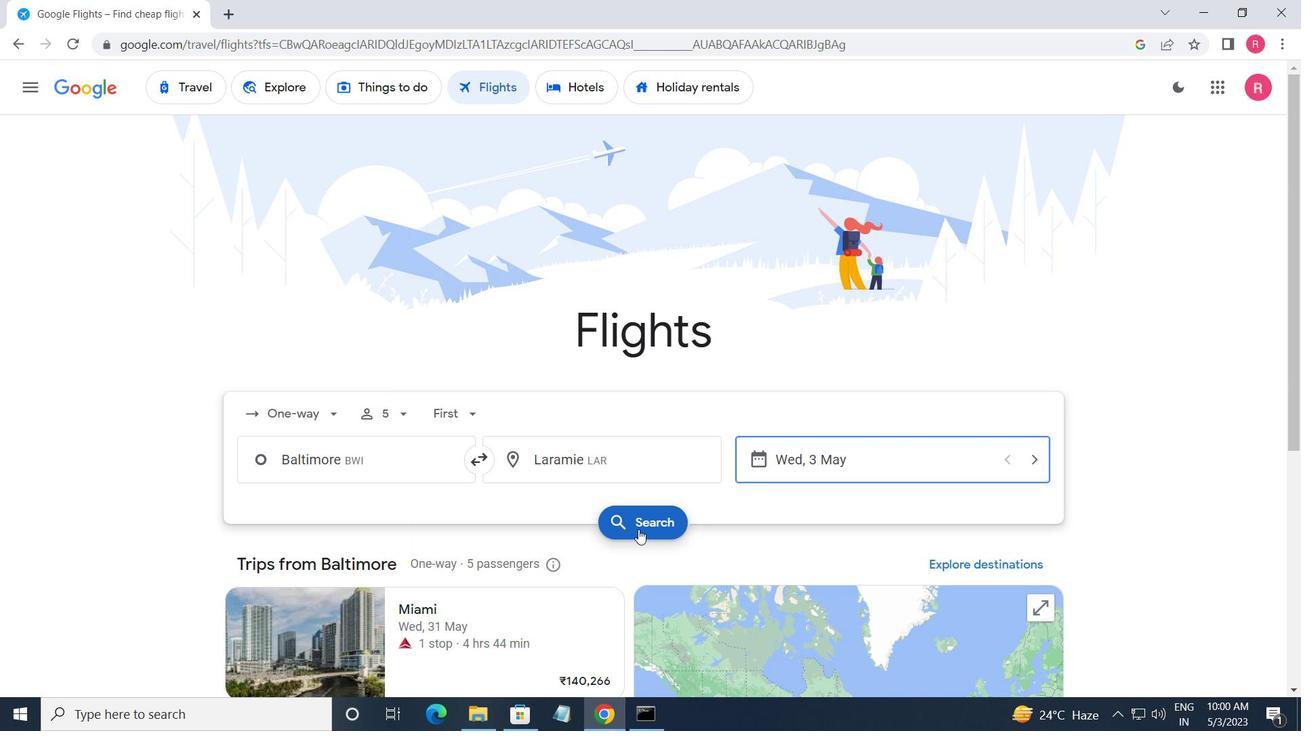 
Action: Mouse moved to (240, 252)
Screenshot: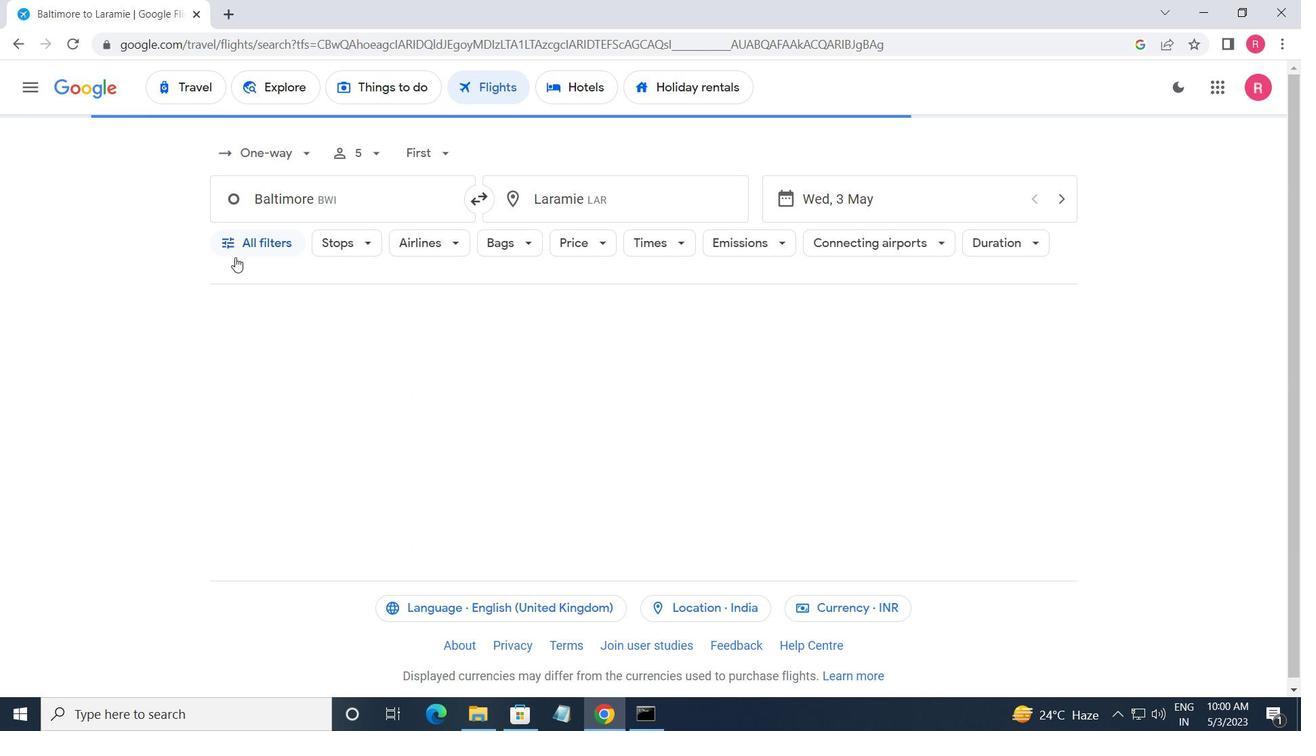 
Action: Mouse pressed left at (240, 252)
Screenshot: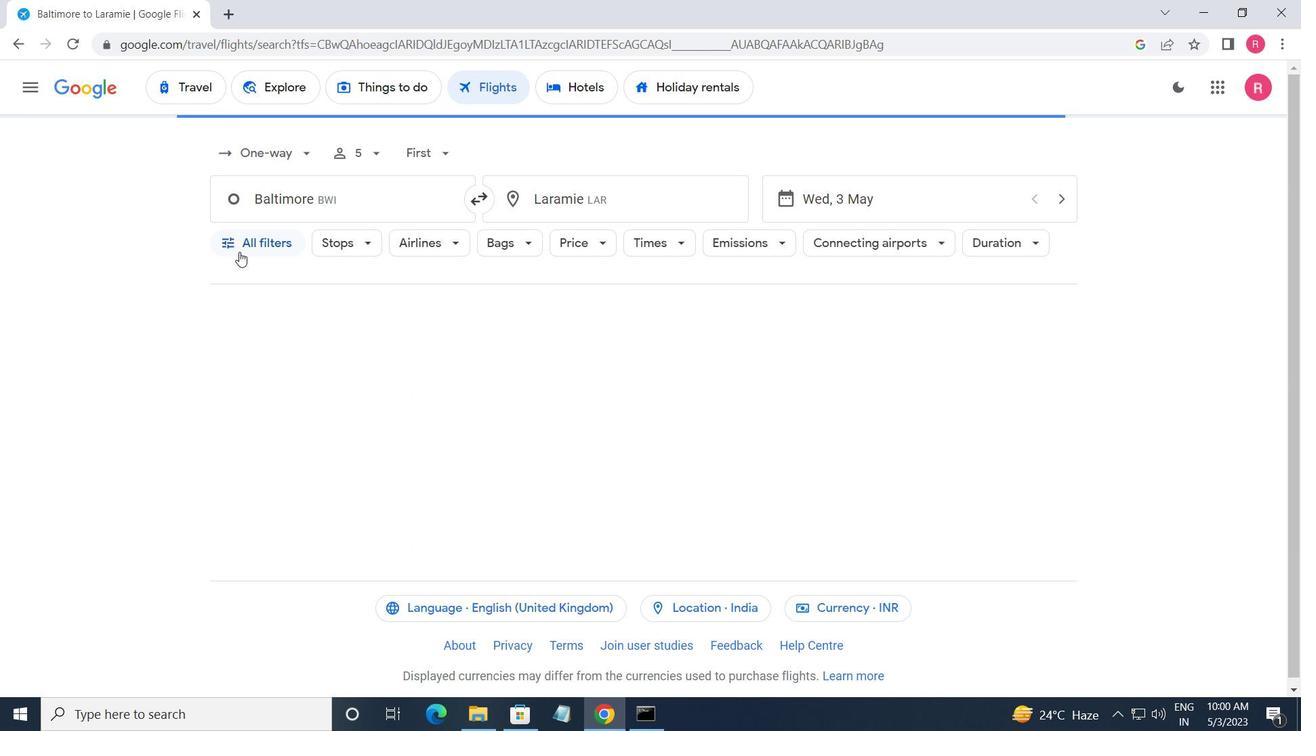 
Action: Mouse moved to (313, 446)
Screenshot: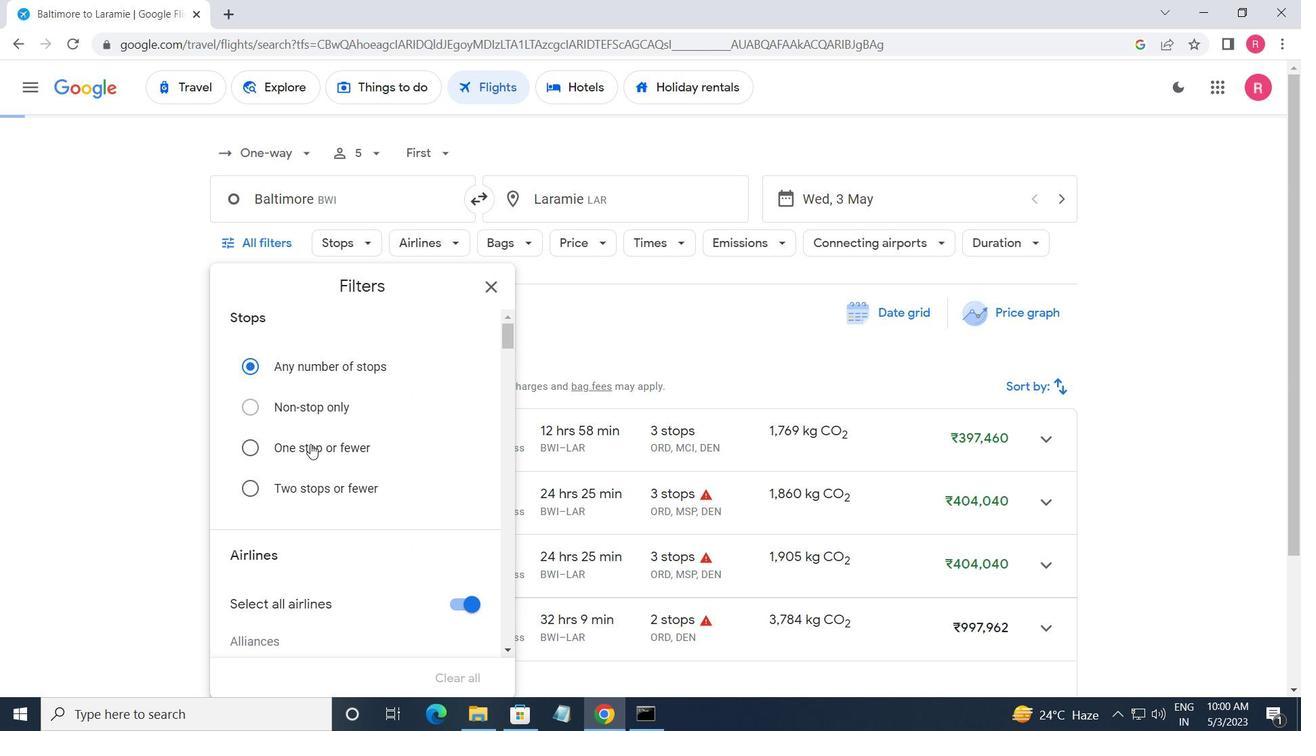 
Action: Mouse scrolled (313, 445) with delta (0, 0)
Screenshot: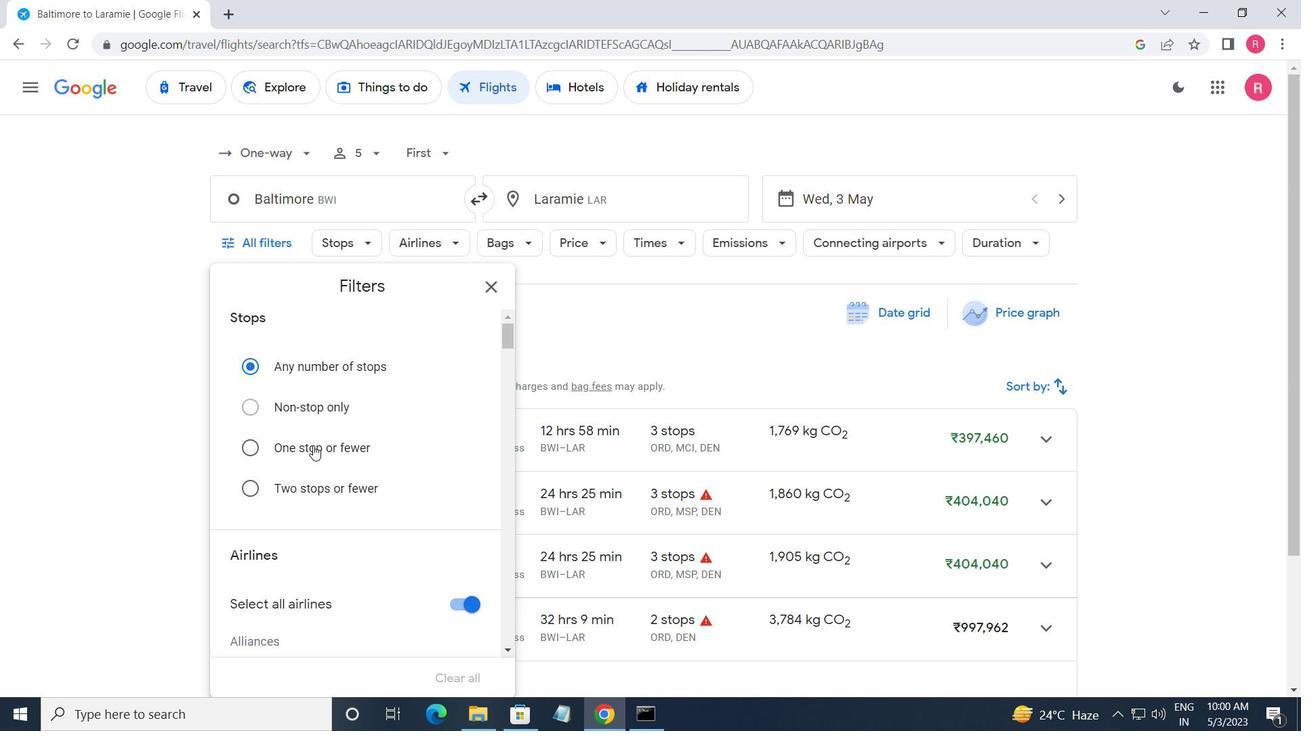 
Action: Mouse scrolled (313, 445) with delta (0, 0)
Screenshot: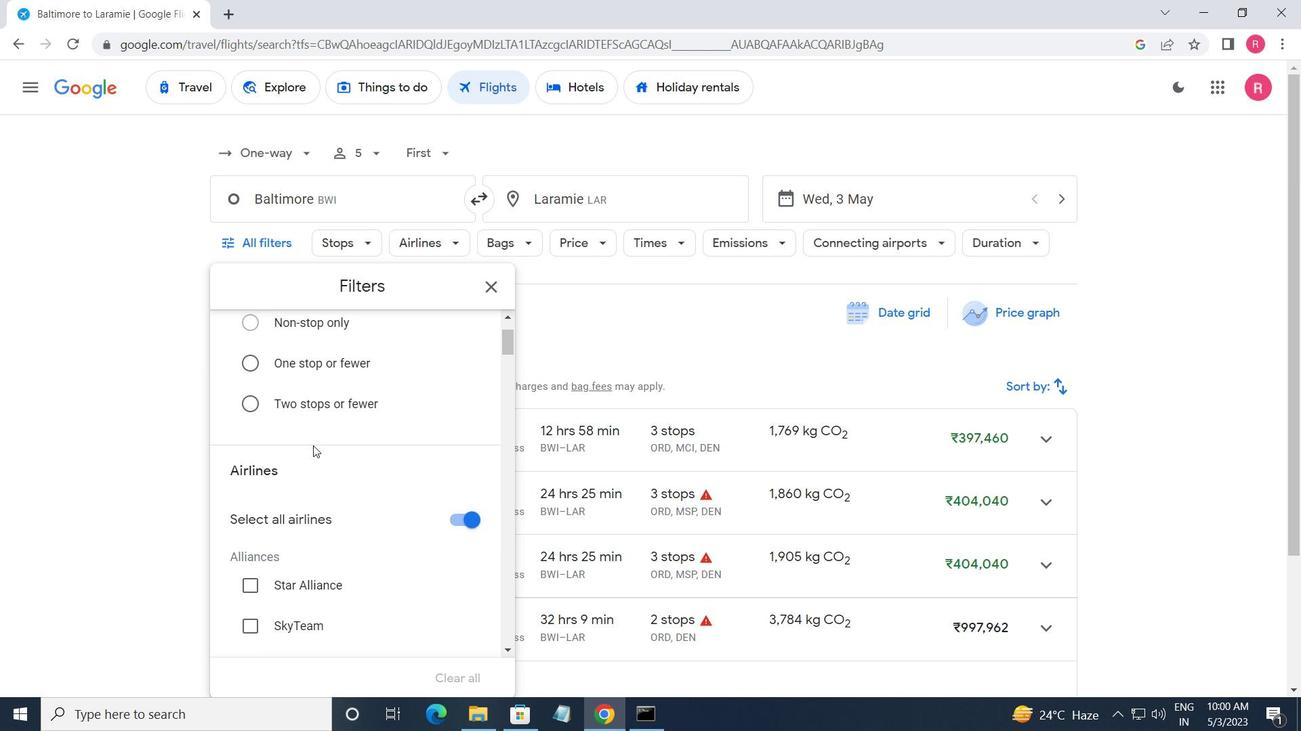 
Action: Mouse scrolled (313, 445) with delta (0, 0)
Screenshot: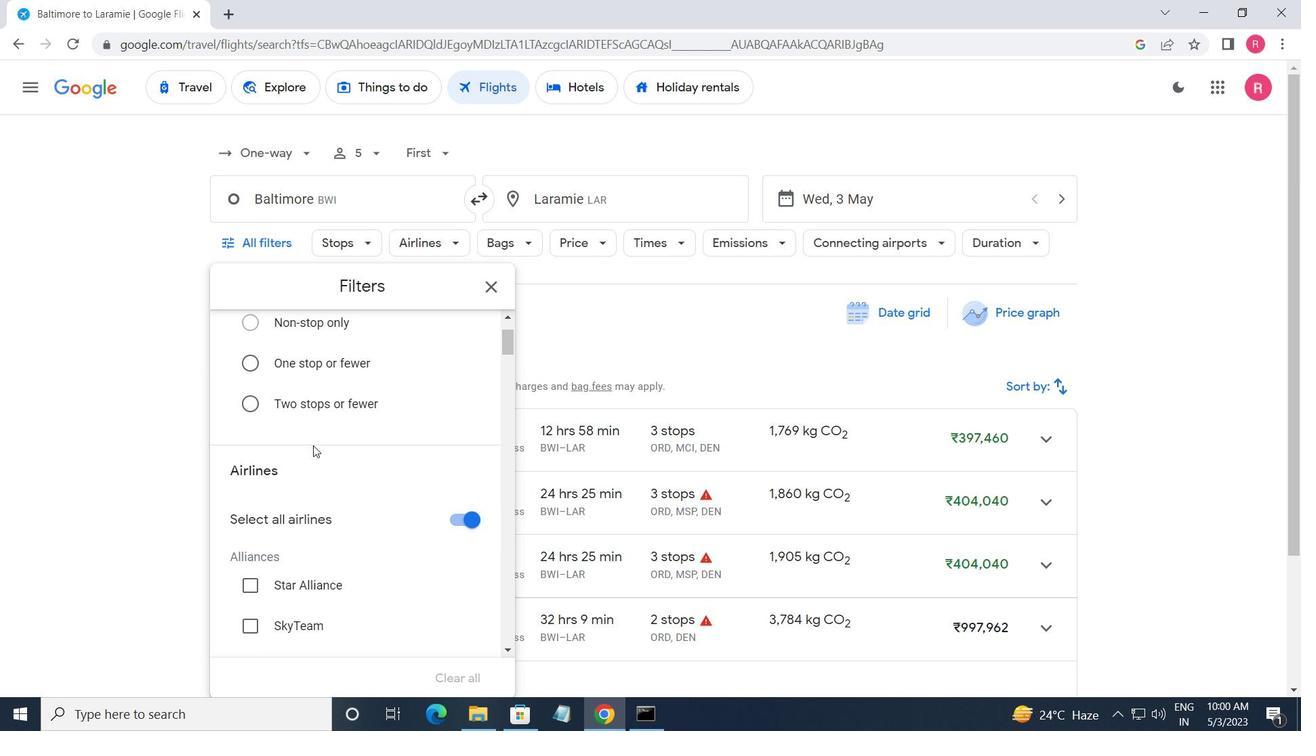 
Action: Mouse scrolled (313, 445) with delta (0, 0)
Screenshot: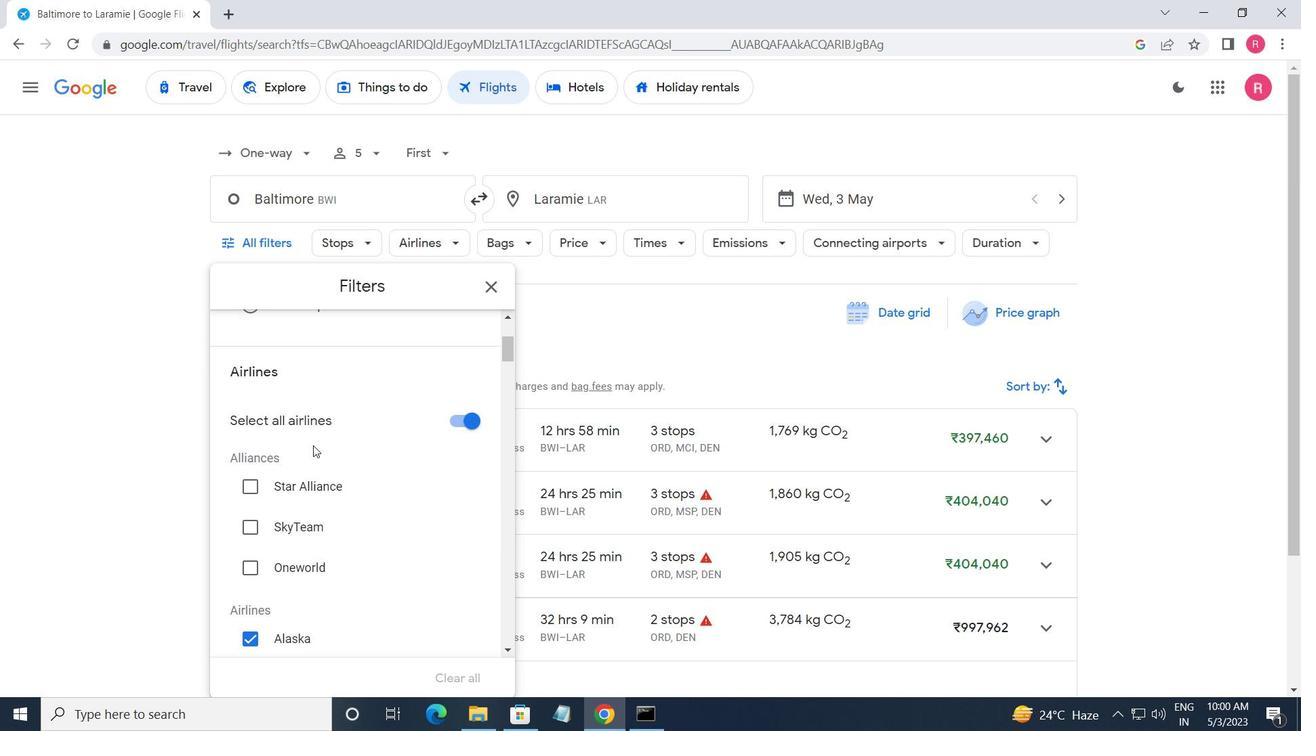 
Action: Mouse scrolled (313, 445) with delta (0, 0)
Screenshot: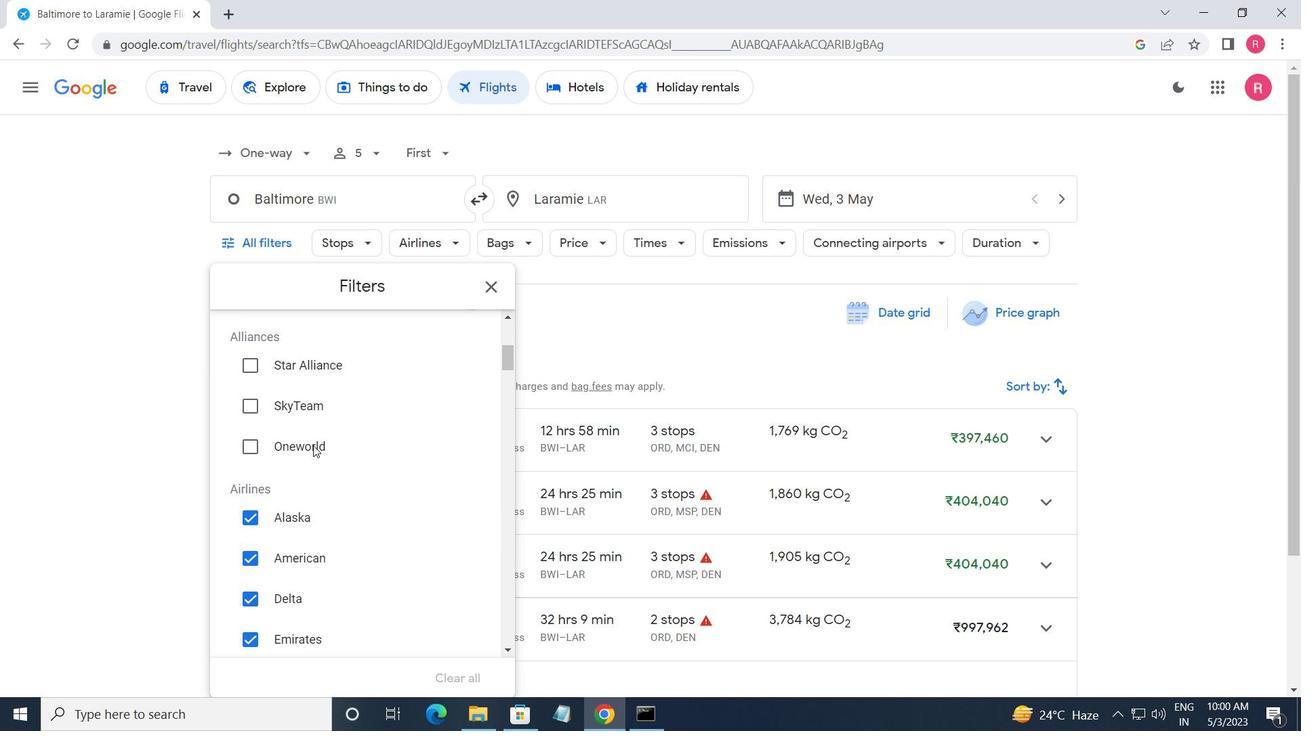 
Action: Mouse scrolled (313, 445) with delta (0, 0)
Screenshot: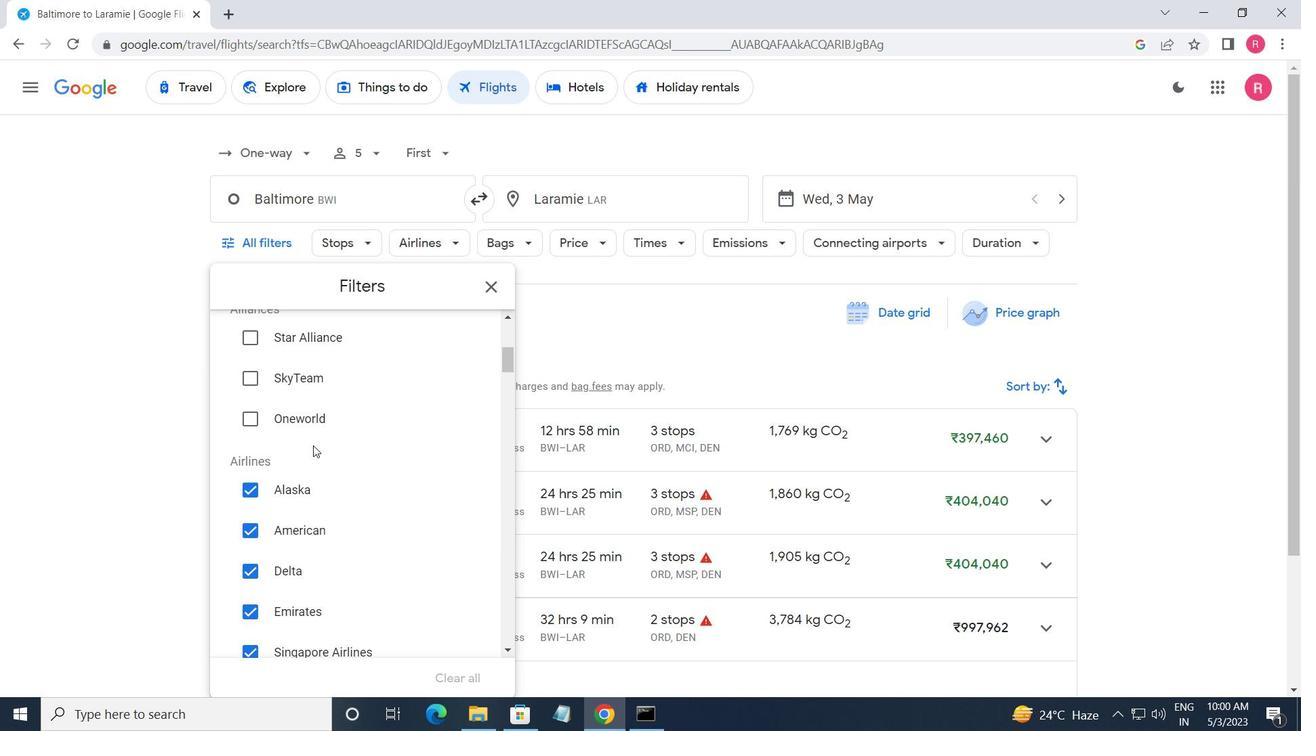 
Action: Mouse moved to (314, 444)
Screenshot: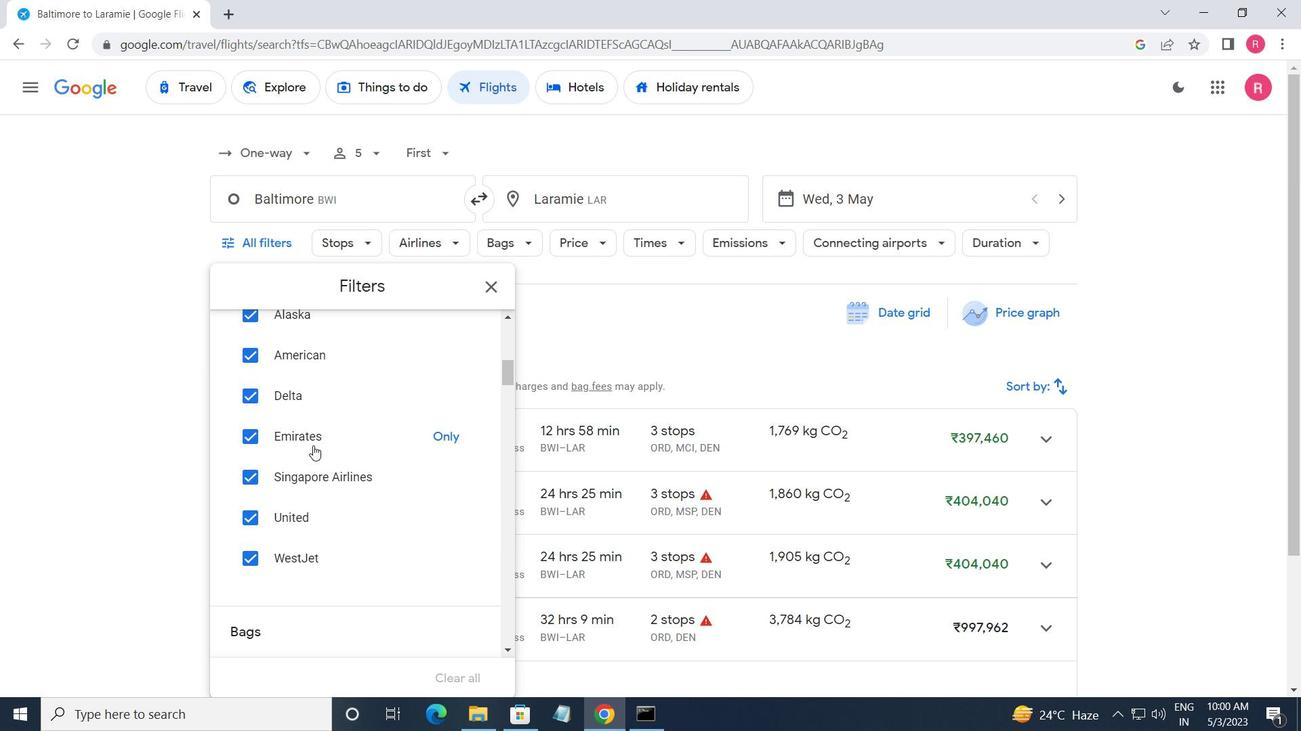 
Action: Mouse scrolled (314, 445) with delta (0, 0)
Screenshot: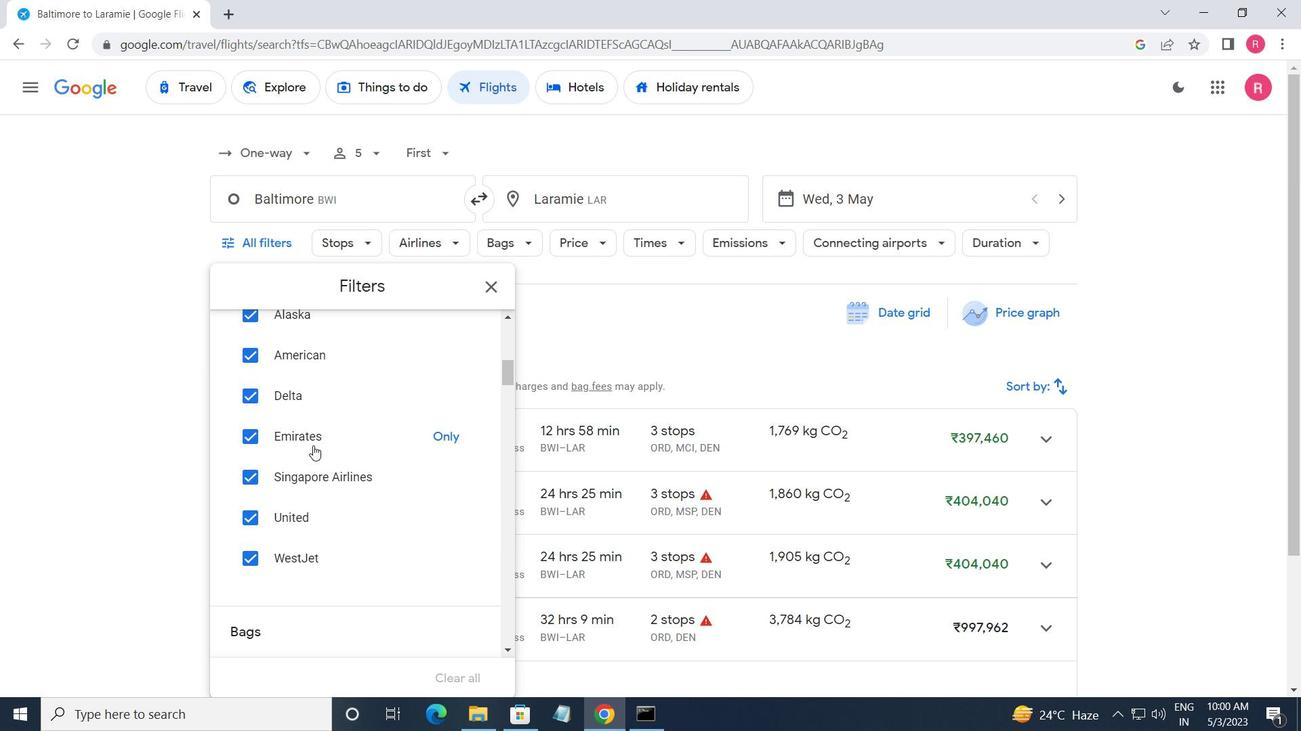 
Action: Mouse moved to (314, 442)
Screenshot: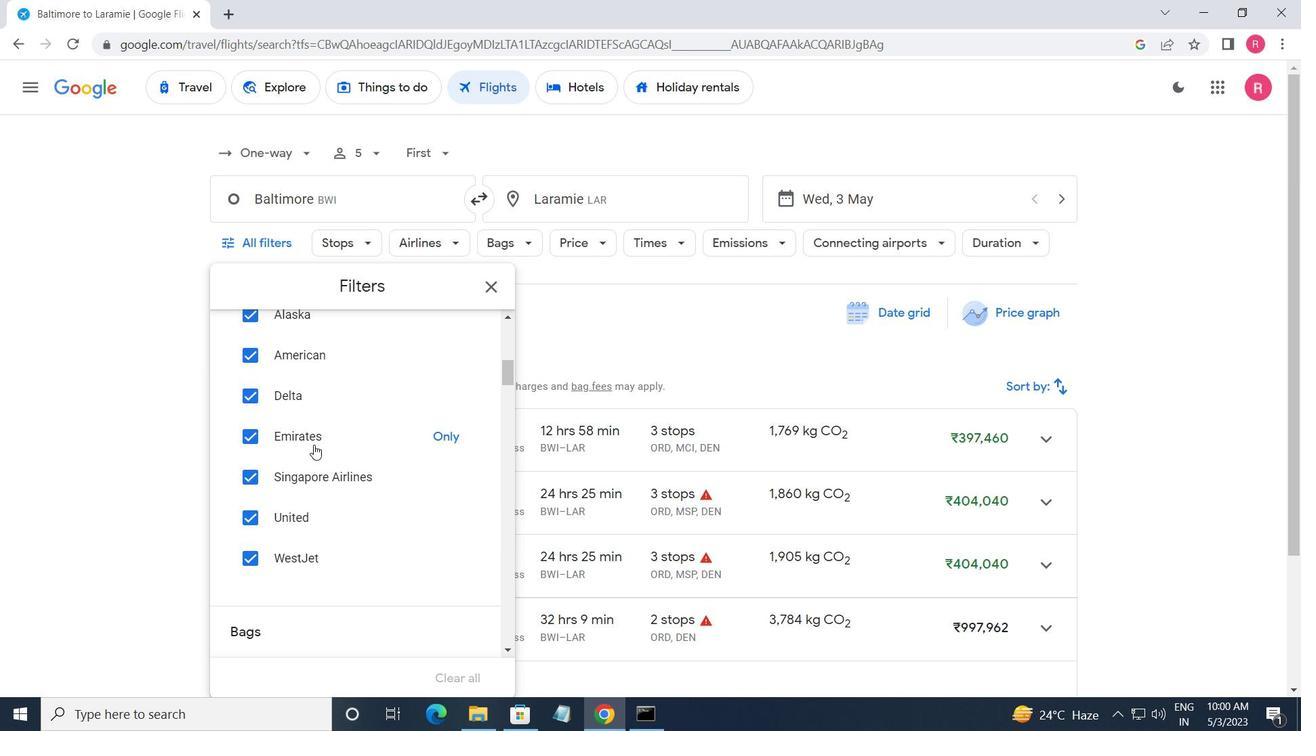 
Action: Mouse scrolled (314, 443) with delta (0, 0)
Screenshot: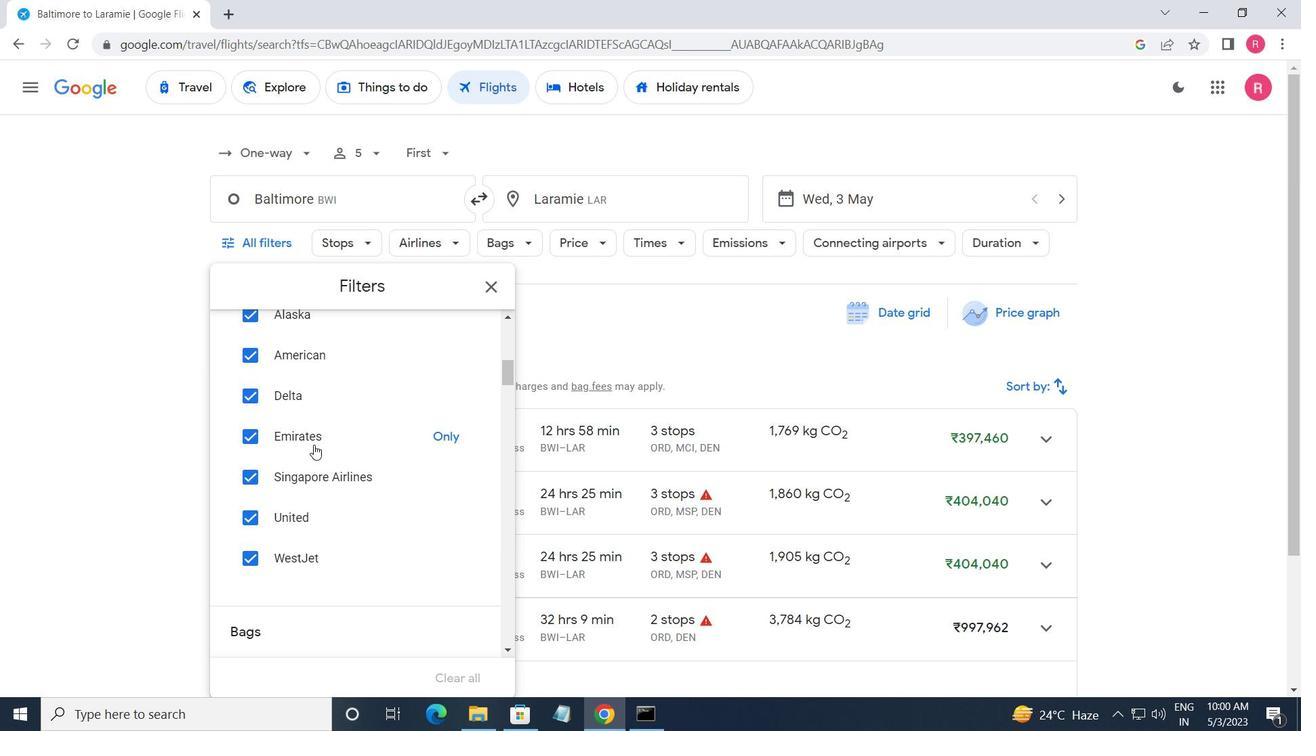 
Action: Mouse moved to (462, 372)
Screenshot: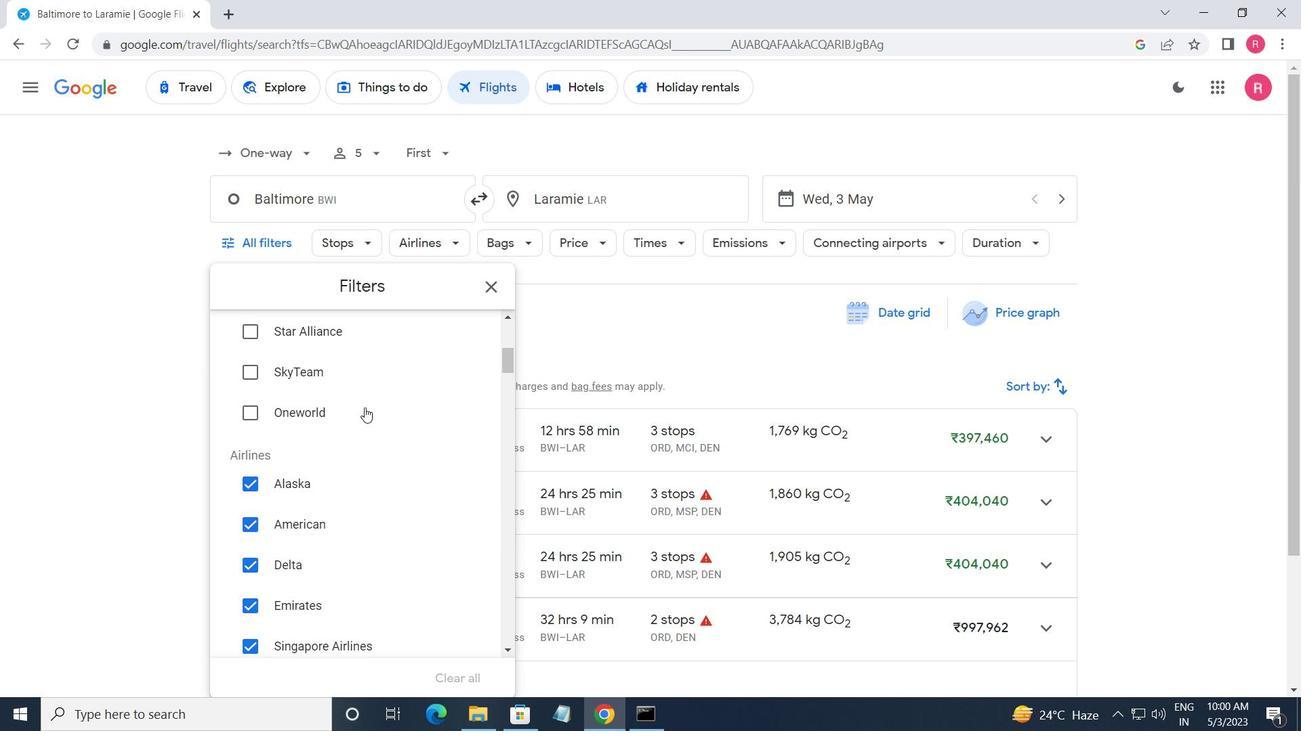 
Action: Mouse scrolled (462, 373) with delta (0, 0)
Screenshot: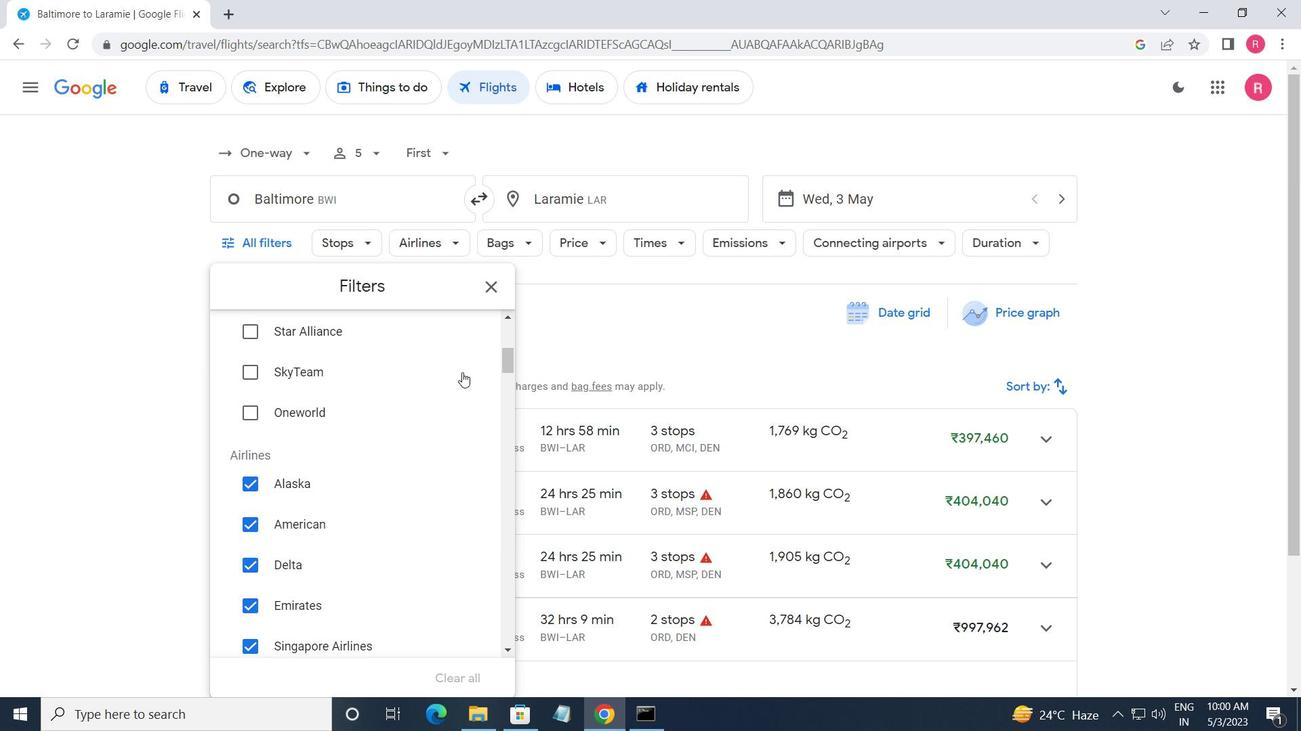 
Action: Mouse moved to (454, 351)
Screenshot: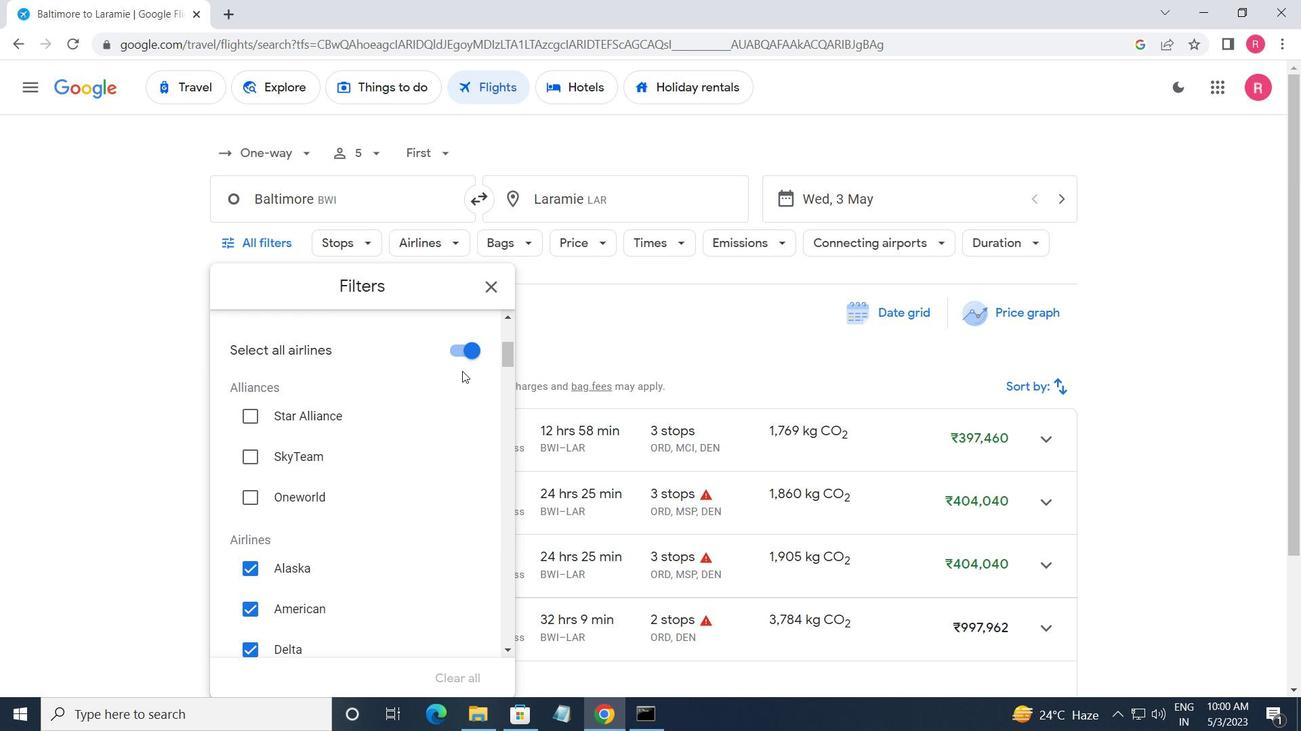 
Action: Mouse pressed left at (454, 351)
Screenshot: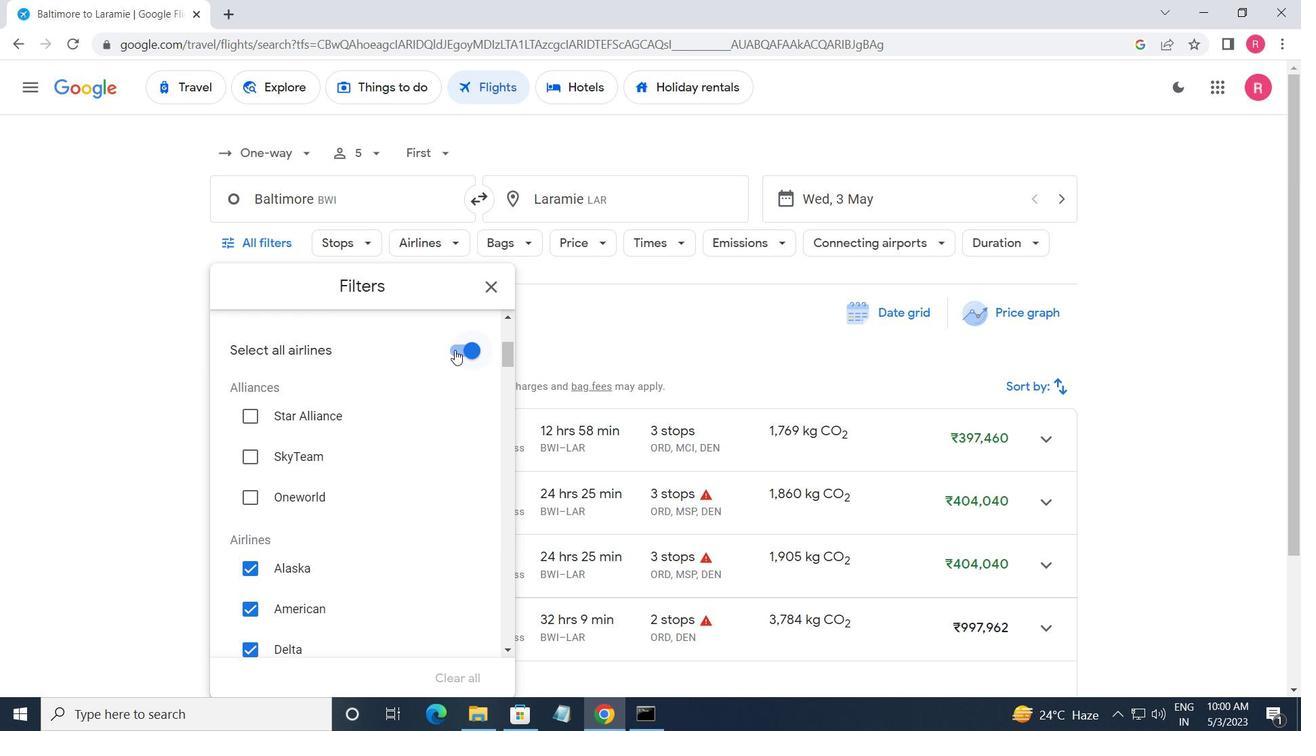 
Action: Mouse moved to (351, 517)
Screenshot: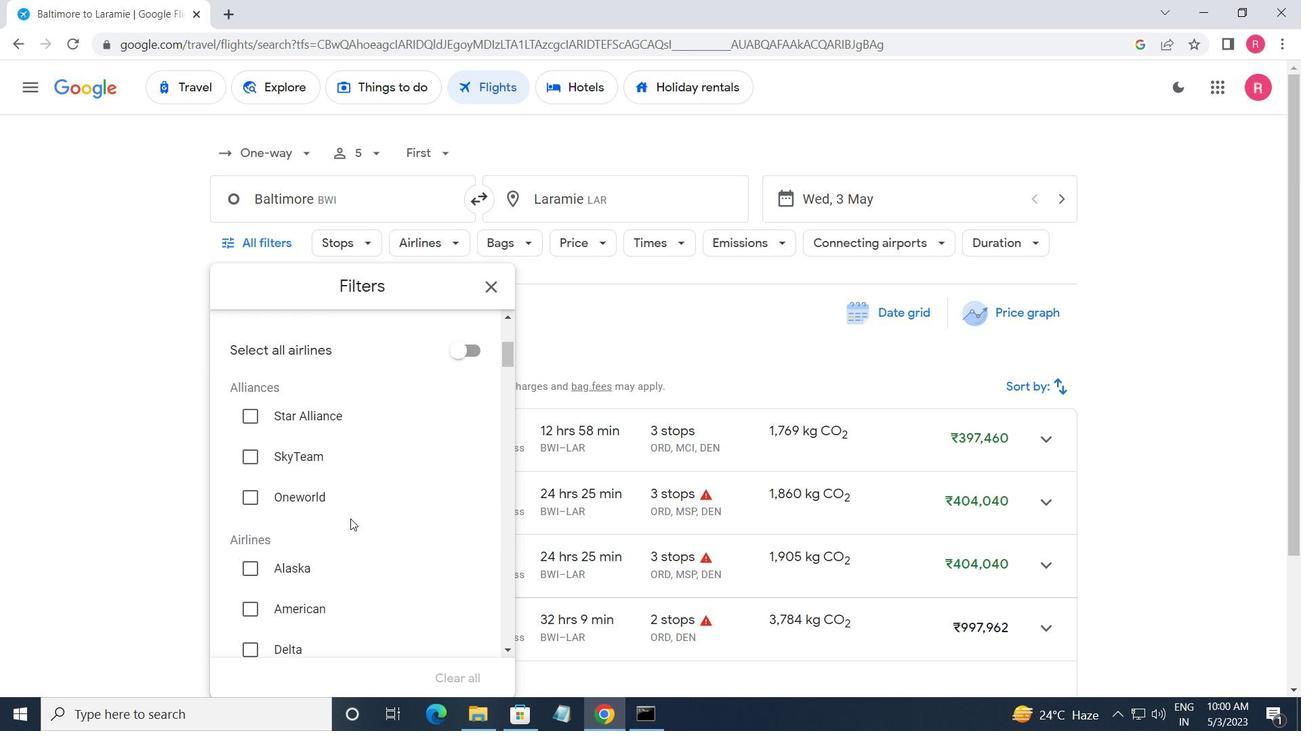 
Action: Mouse scrolled (351, 516) with delta (0, 0)
Screenshot: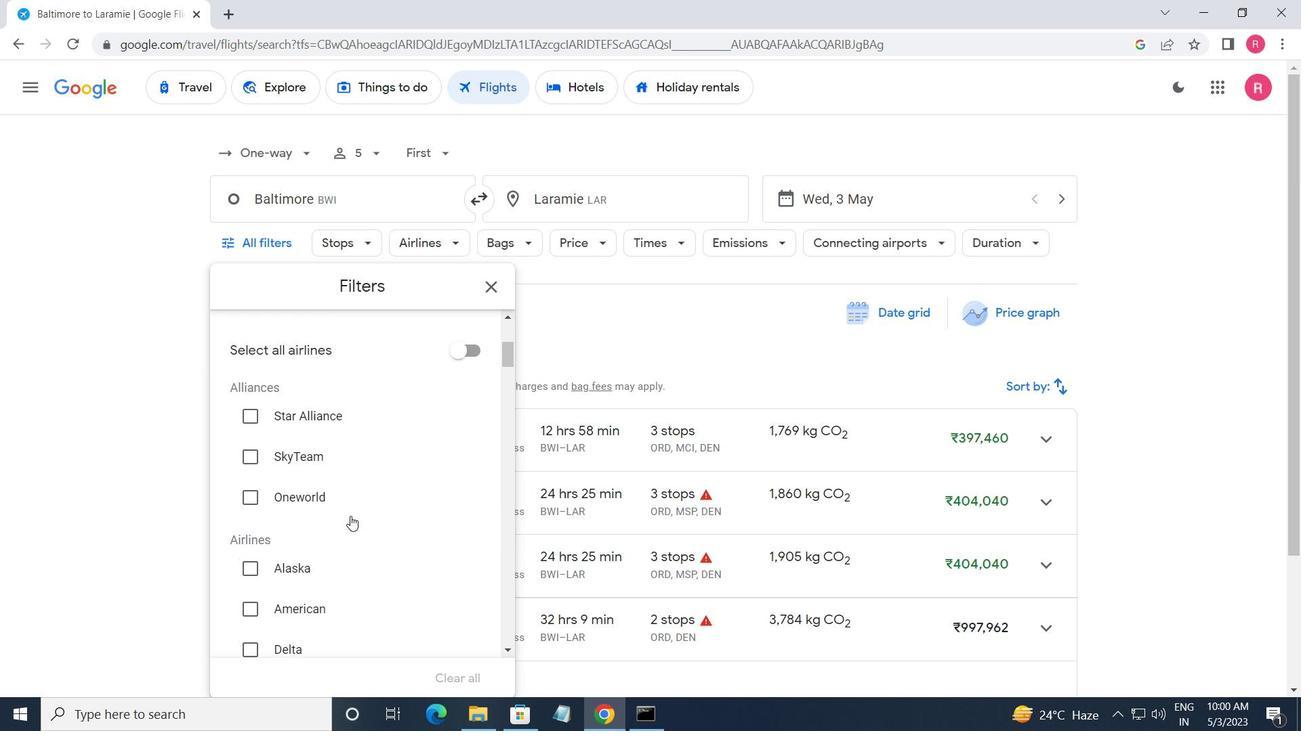 
Action: Mouse scrolled (351, 516) with delta (0, 0)
Screenshot: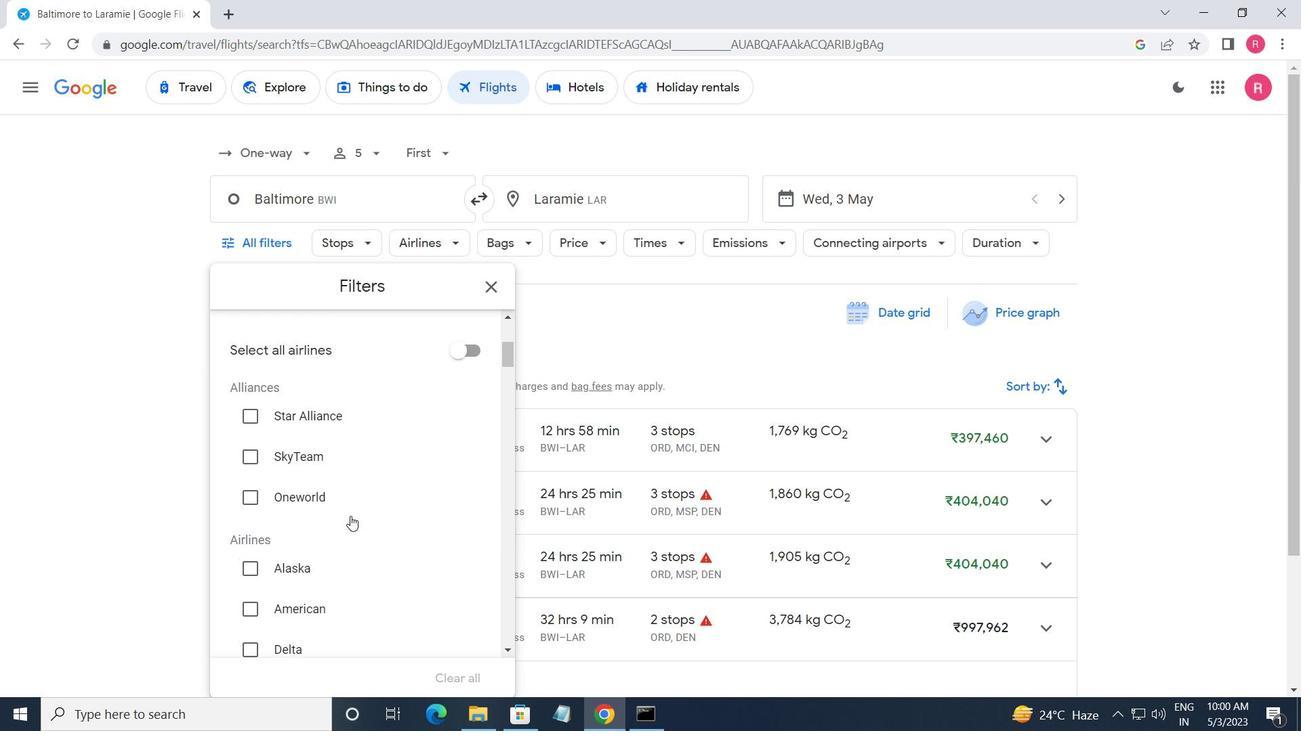 
Action: Mouse scrolled (351, 516) with delta (0, 0)
Screenshot: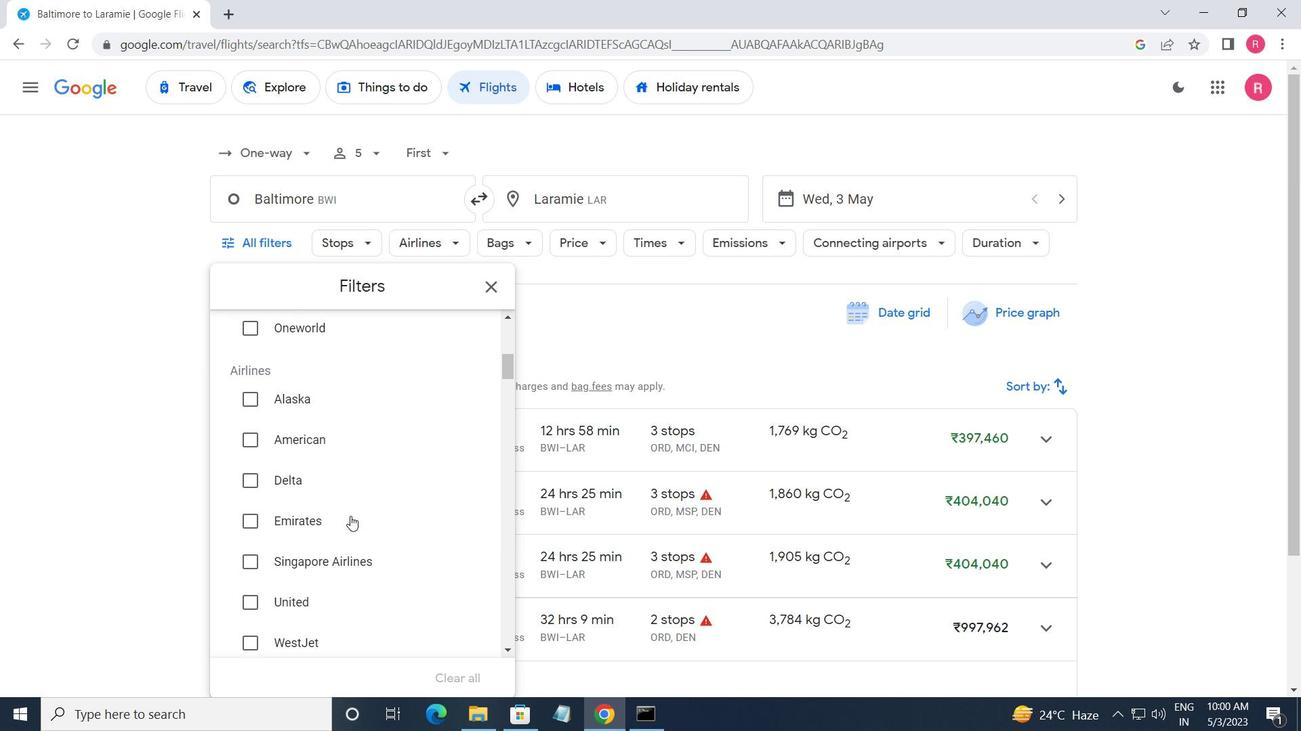 
Action: Mouse moved to (351, 516)
Screenshot: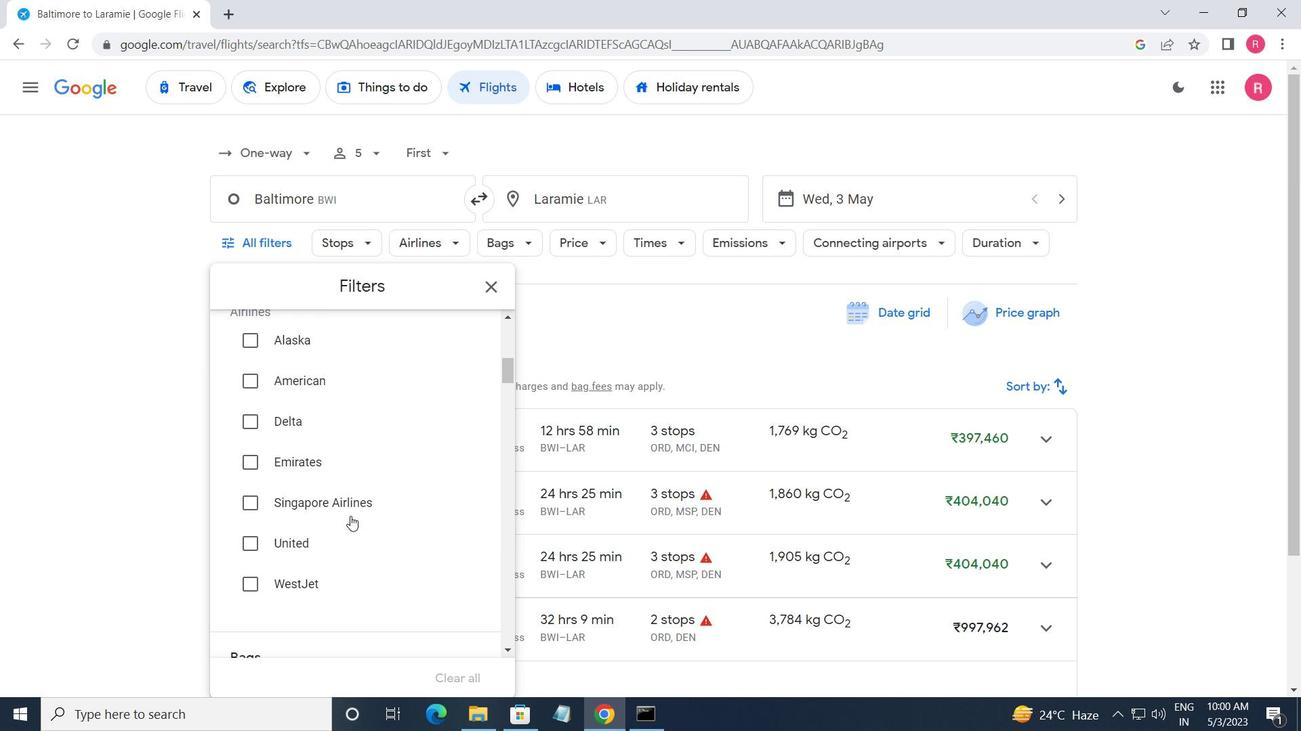
Action: Mouse scrolled (351, 515) with delta (0, 0)
Screenshot: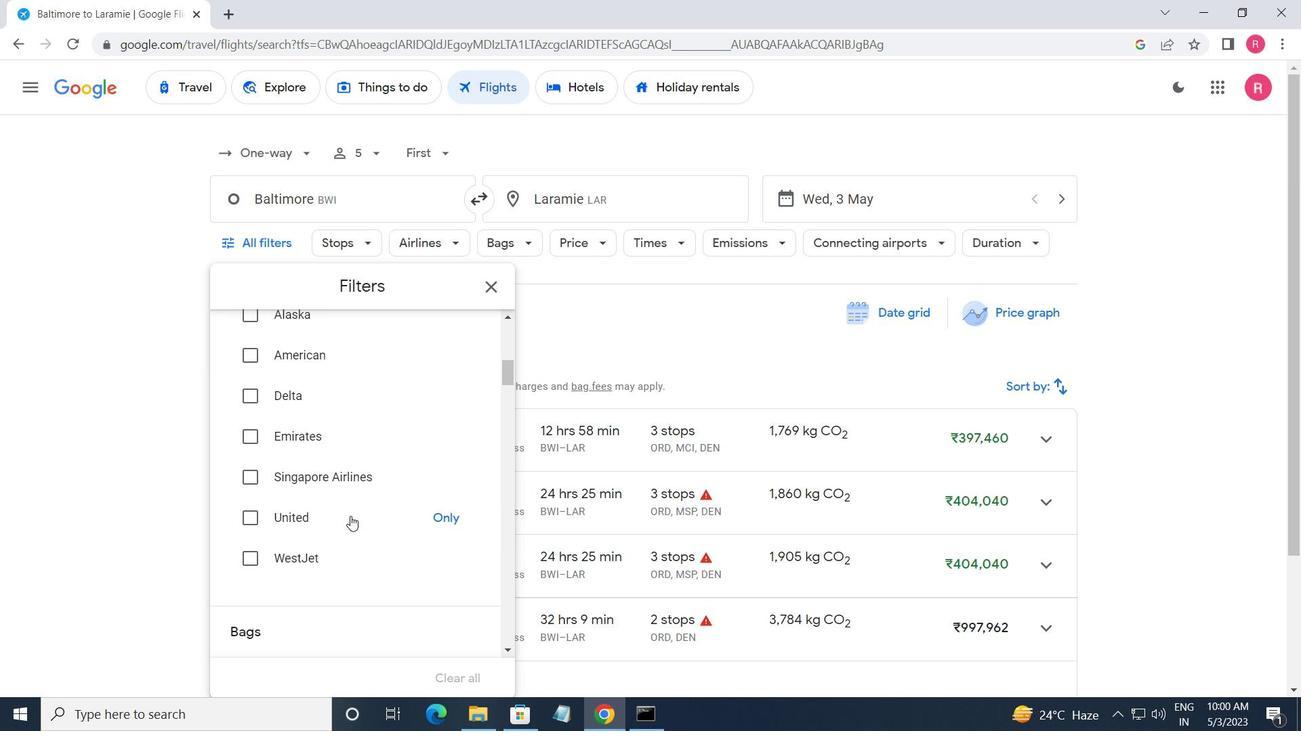 
Action: Mouse scrolled (351, 515) with delta (0, 0)
Screenshot: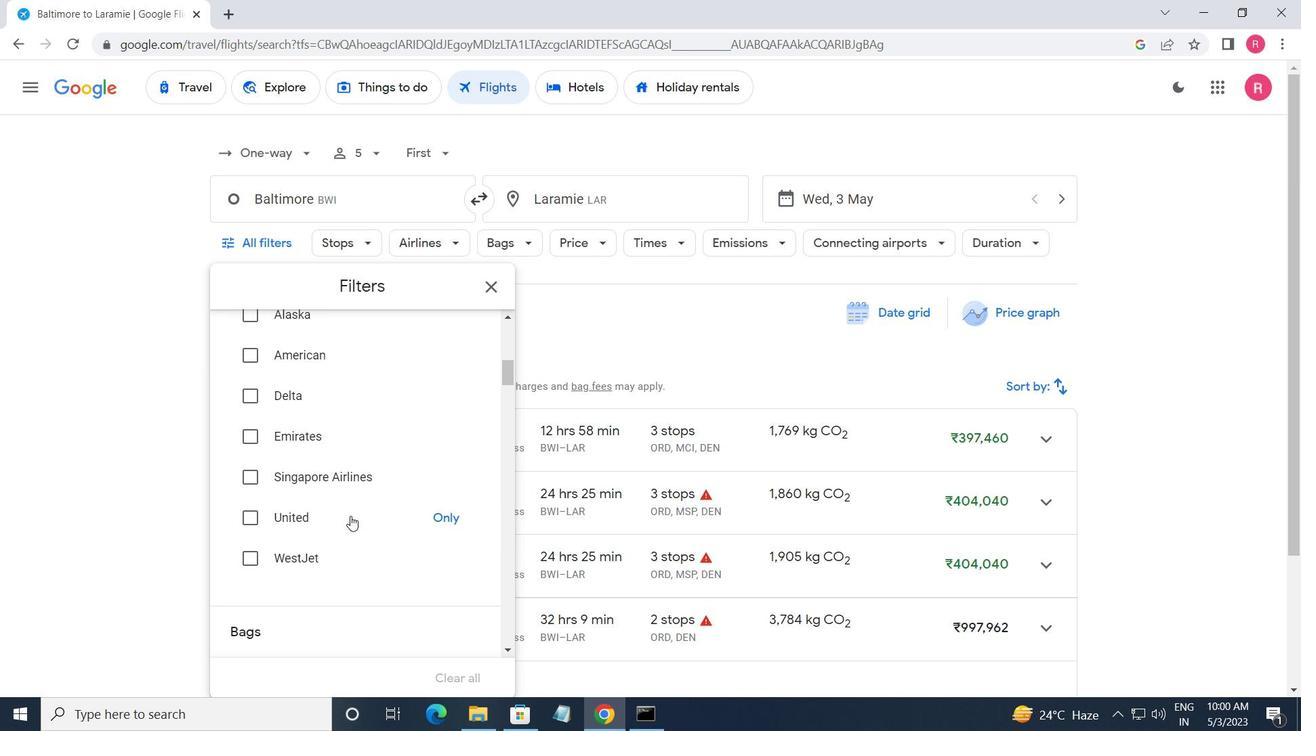 
Action: Mouse moved to (452, 551)
Screenshot: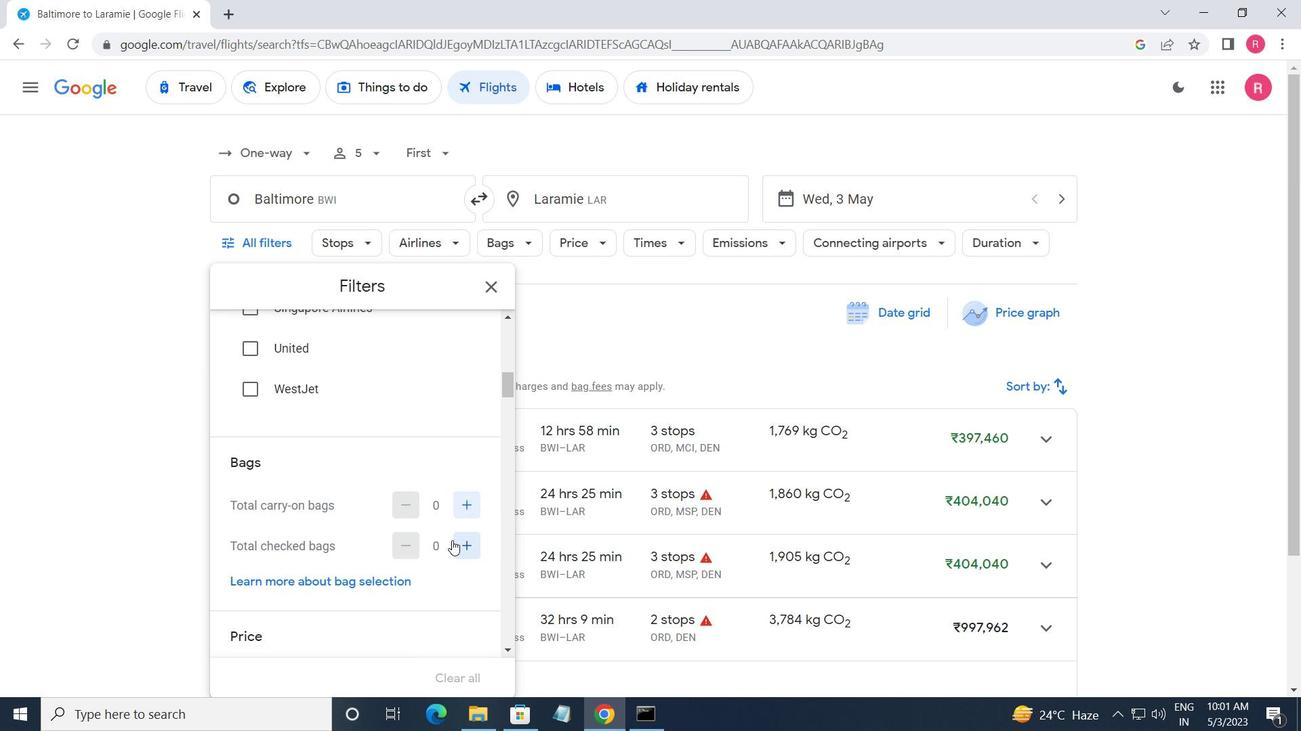 
Action: Mouse pressed left at (452, 551)
Screenshot: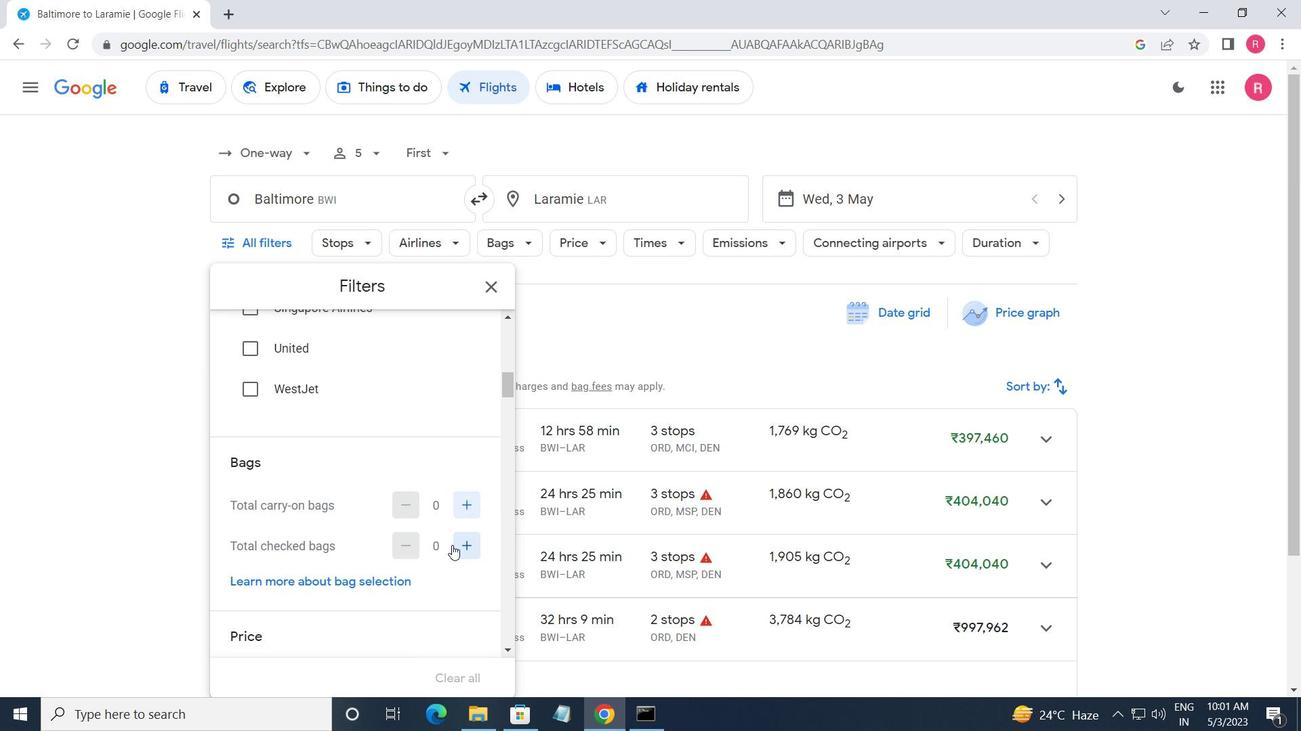 
Action: Mouse moved to (383, 525)
Screenshot: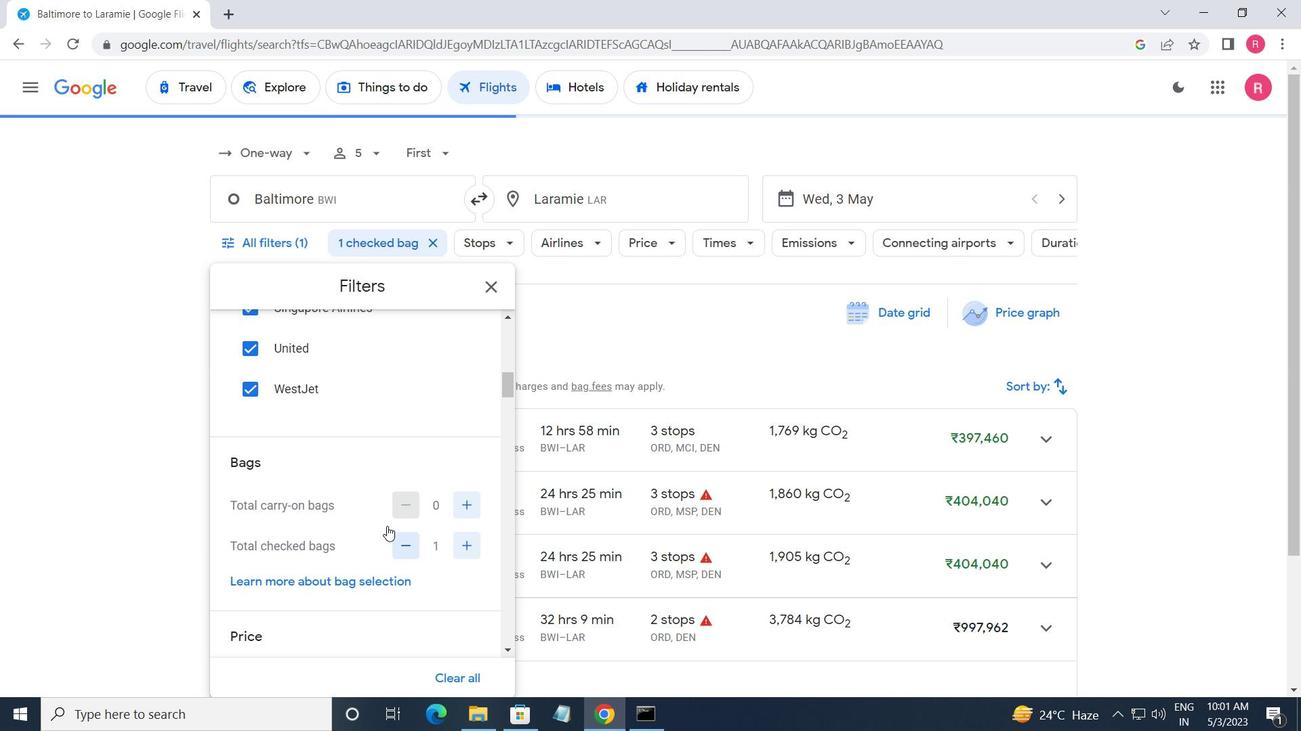 
Action: Mouse scrolled (383, 525) with delta (0, 0)
Screenshot: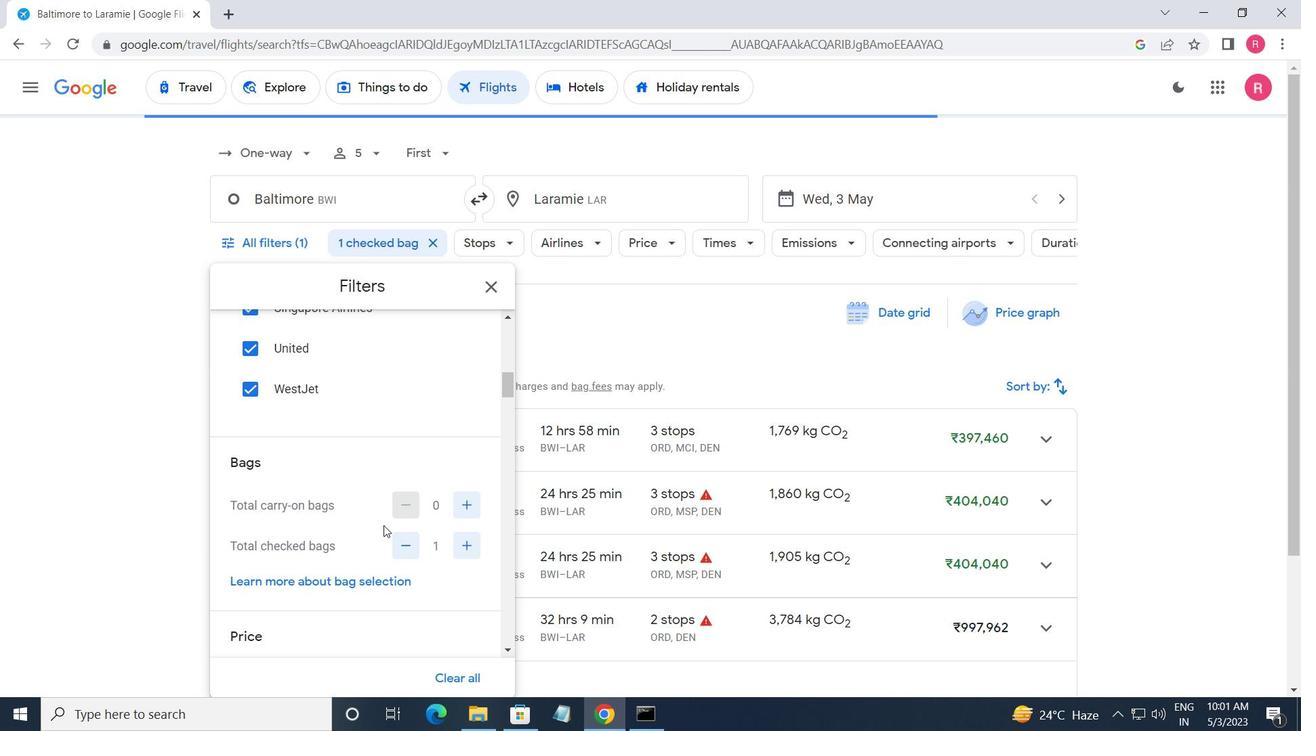 
Action: Mouse scrolled (383, 525) with delta (0, 0)
Screenshot: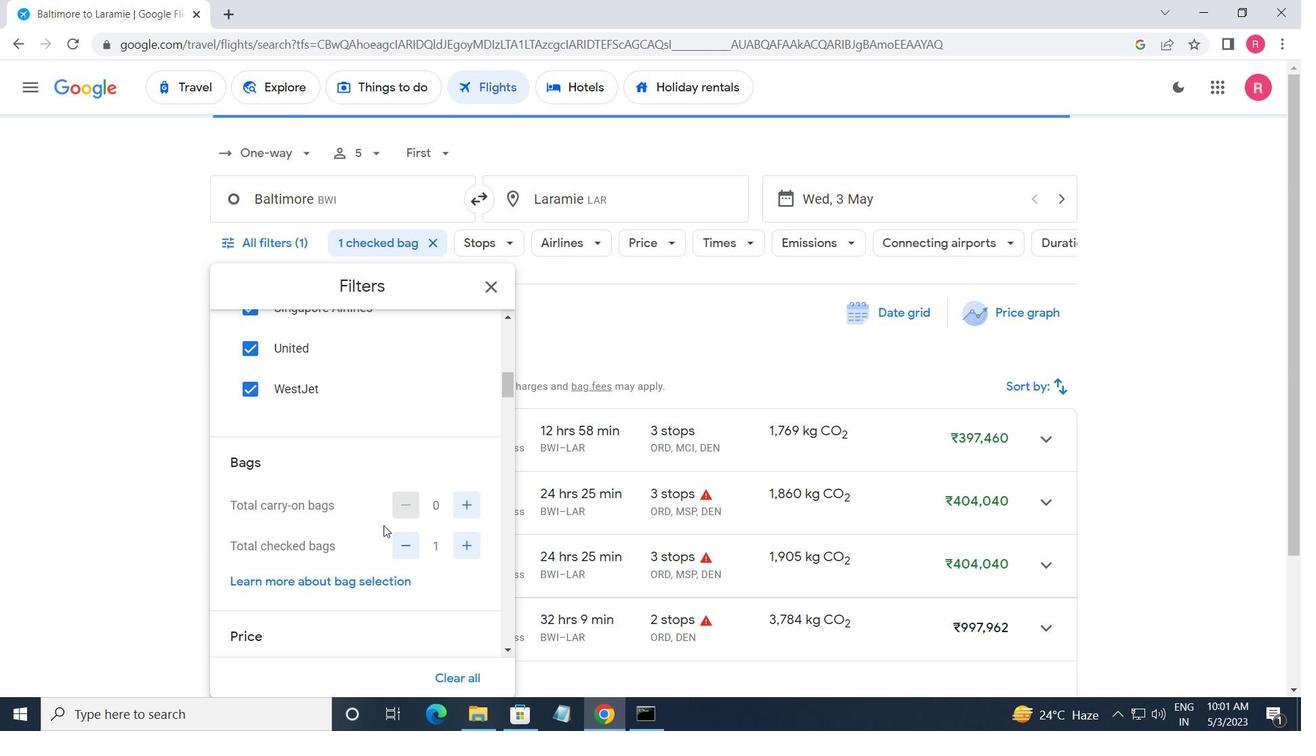 
Action: Mouse scrolled (383, 525) with delta (0, 0)
Screenshot: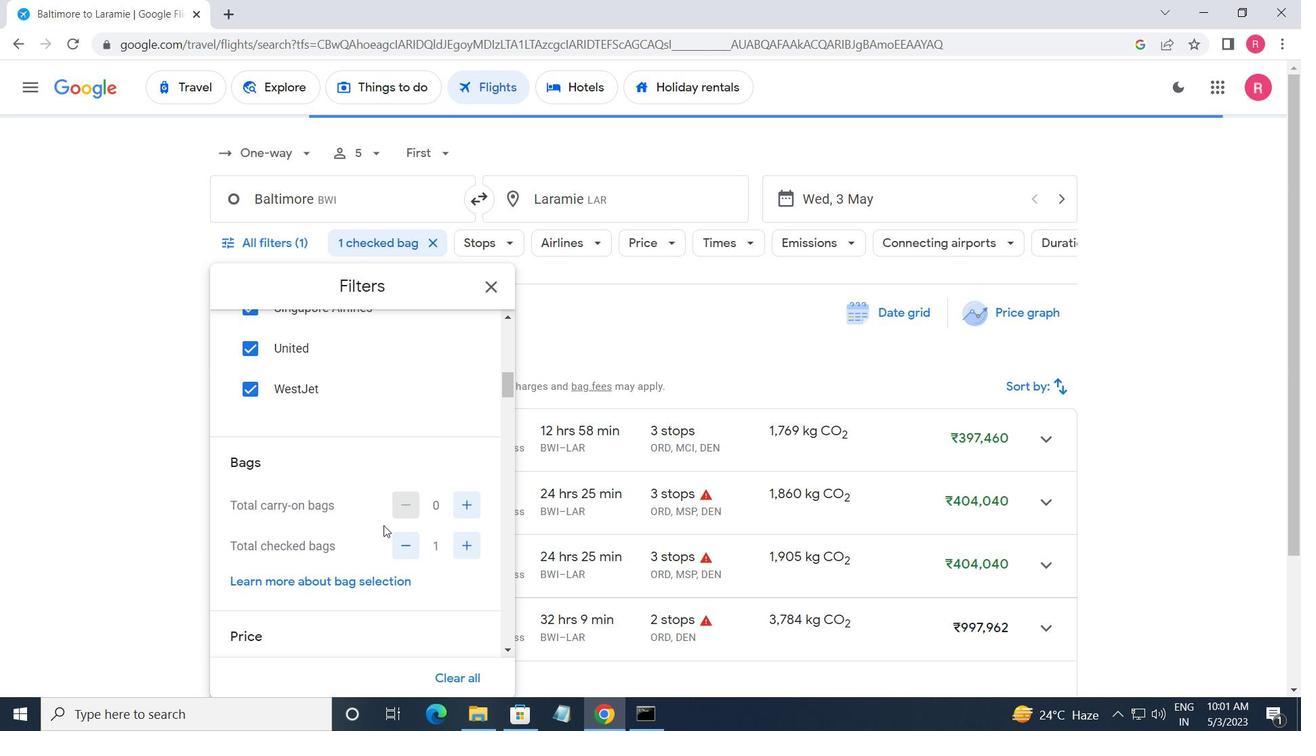 
Action: Mouse moved to (382, 519)
Screenshot: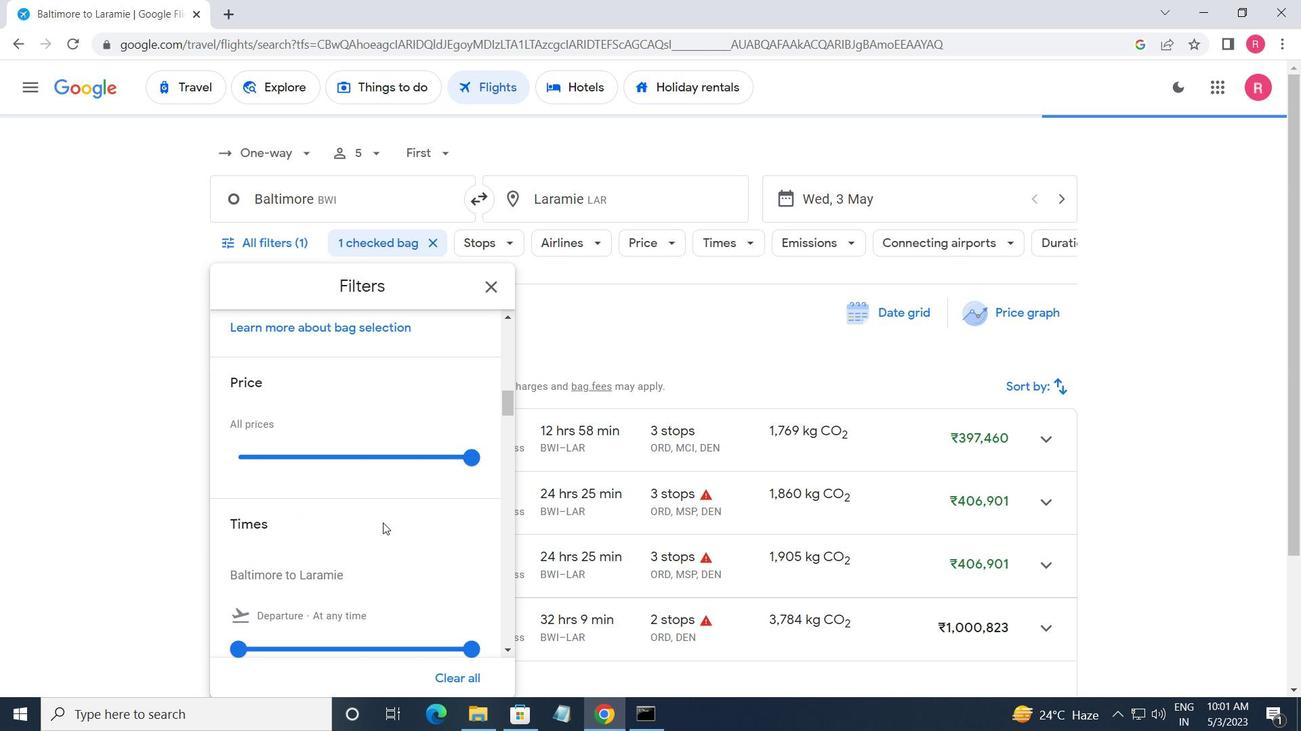 
Action: Mouse scrolled (382, 519) with delta (0, 0)
Screenshot: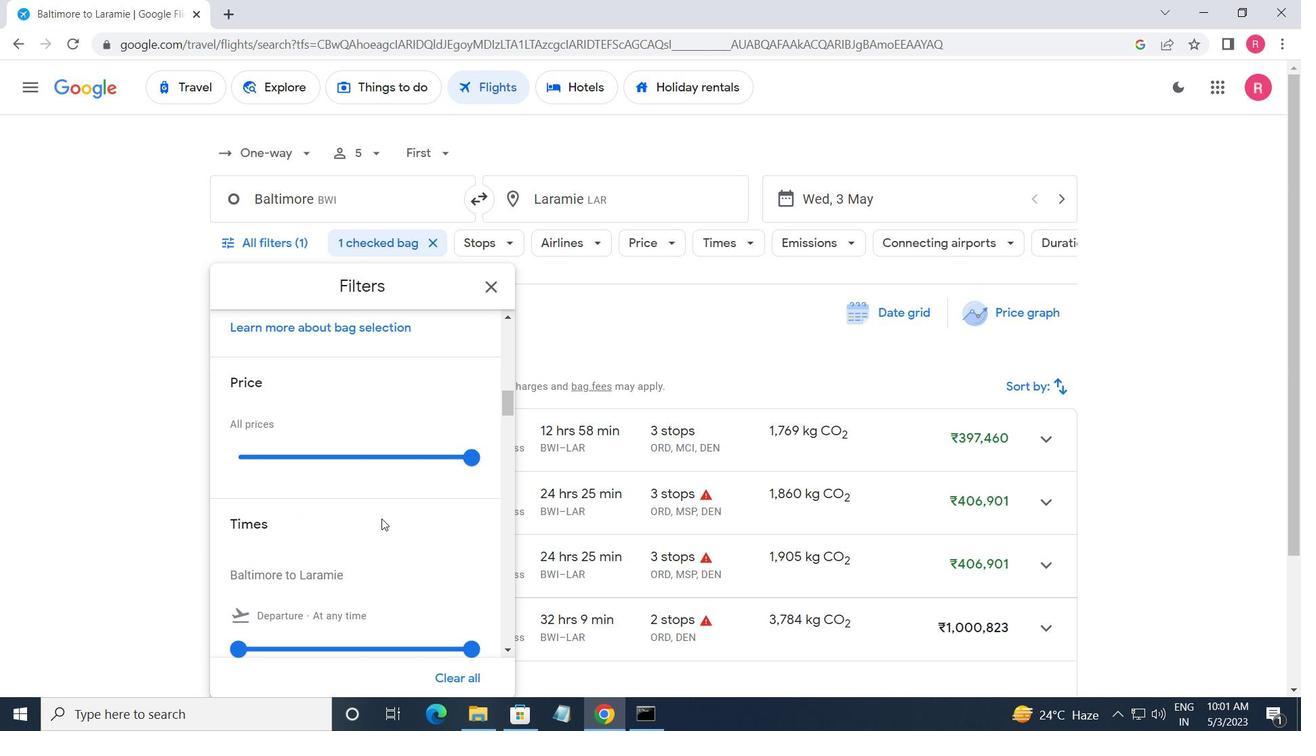 
Action: Mouse moved to (479, 545)
Screenshot: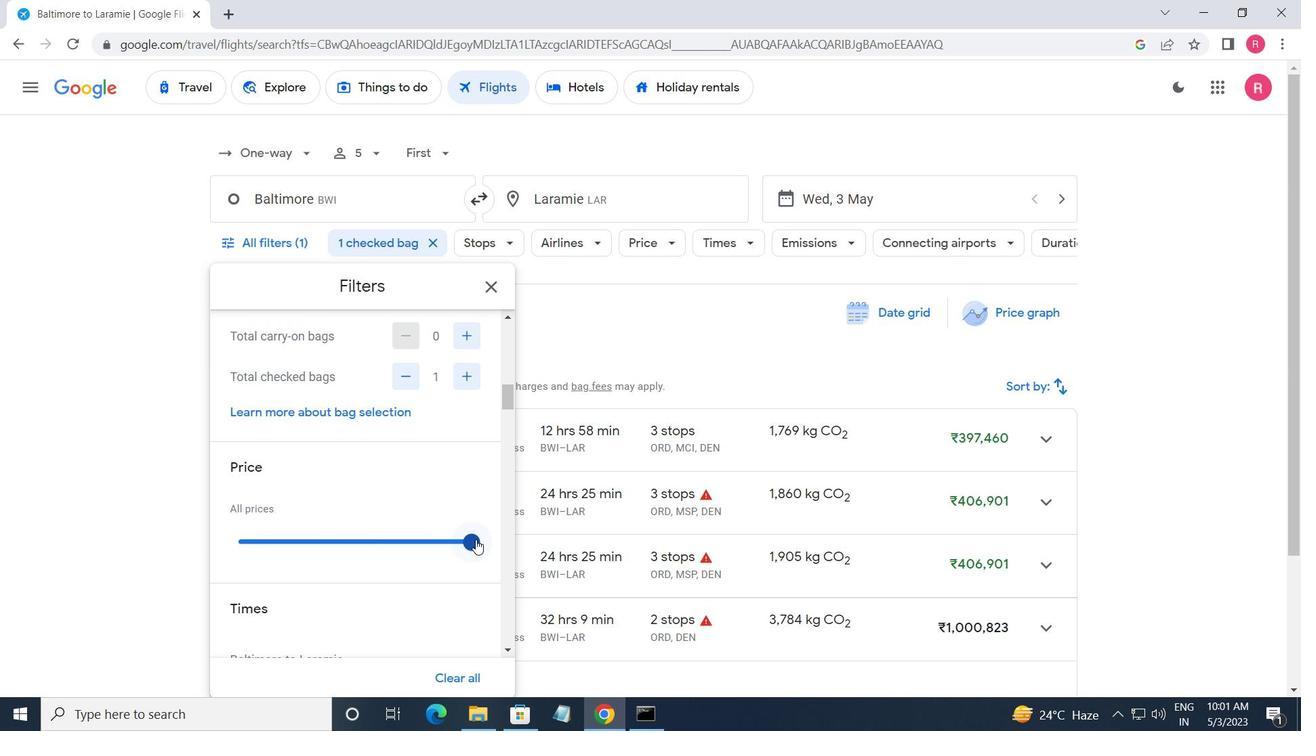 
Action: Mouse pressed left at (479, 545)
Screenshot: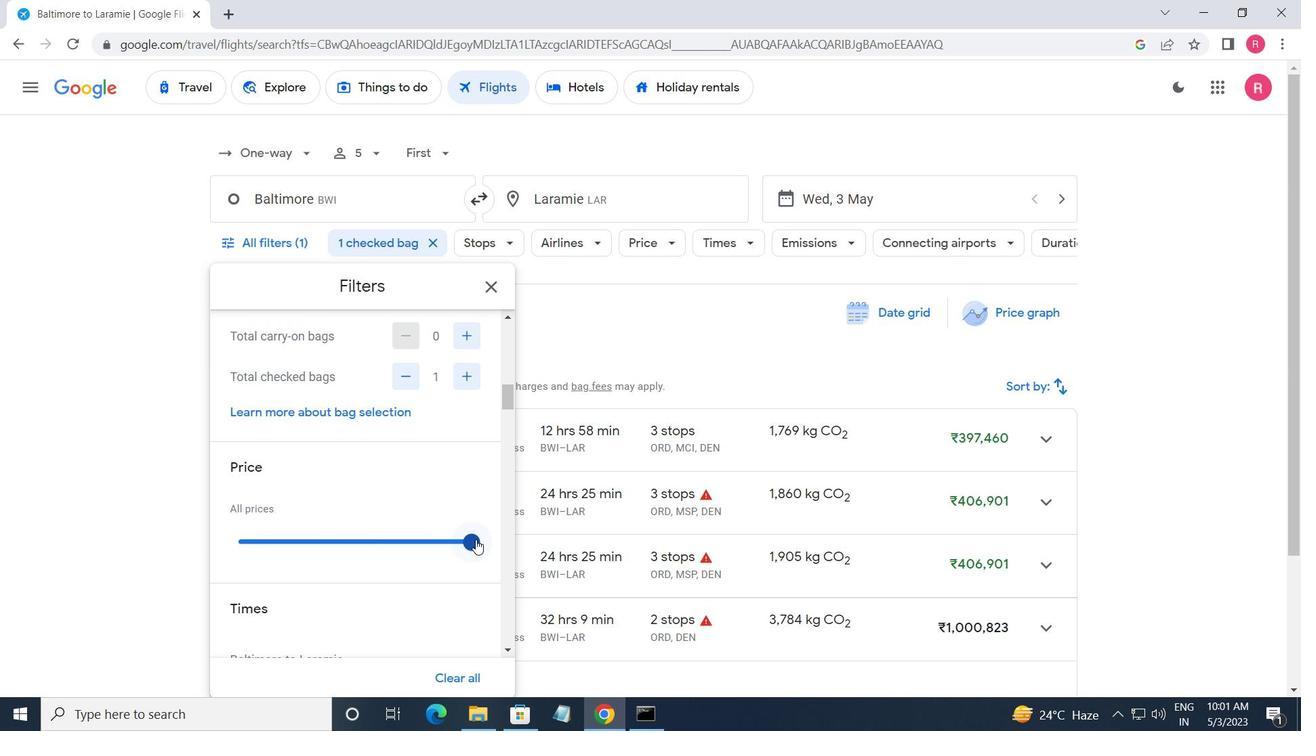 
Action: Mouse moved to (278, 548)
Screenshot: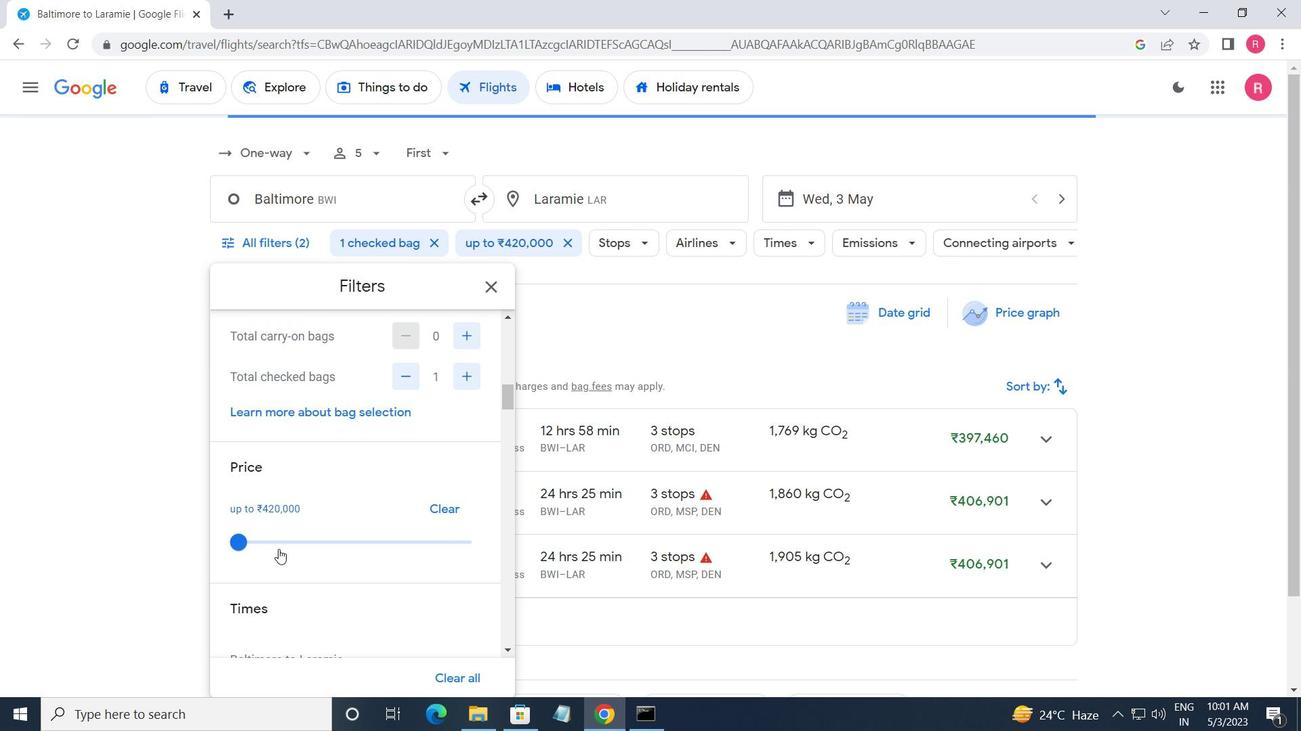 
Action: Mouse scrolled (278, 548) with delta (0, 0)
Screenshot: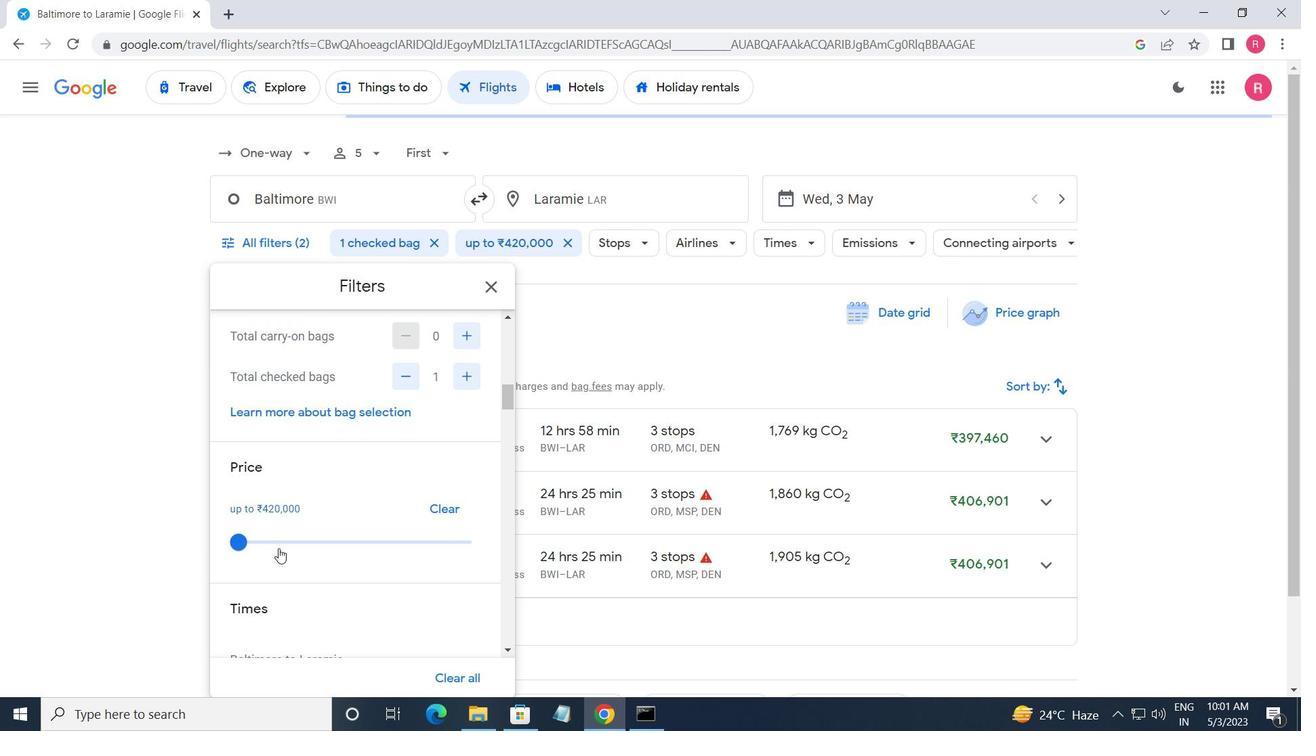 
Action: Mouse scrolled (278, 548) with delta (0, 0)
Screenshot: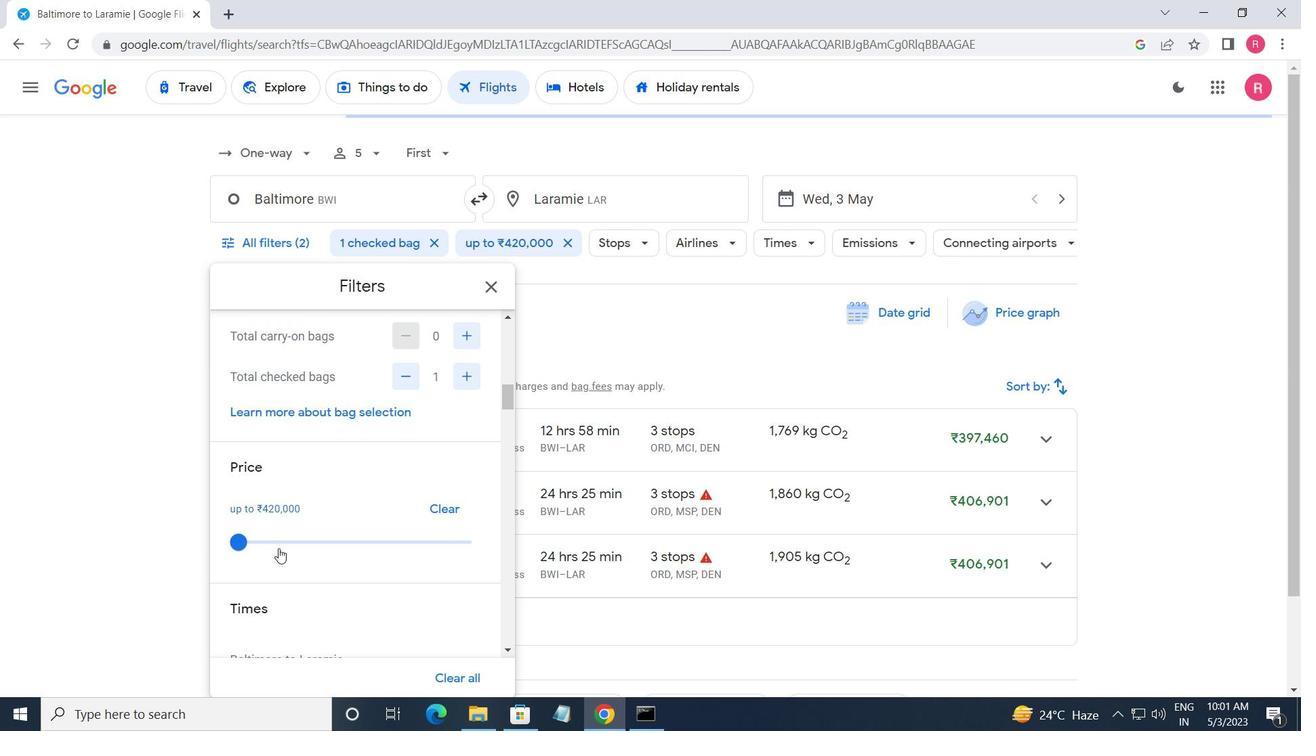 
Action: Mouse scrolled (278, 548) with delta (0, 0)
Screenshot: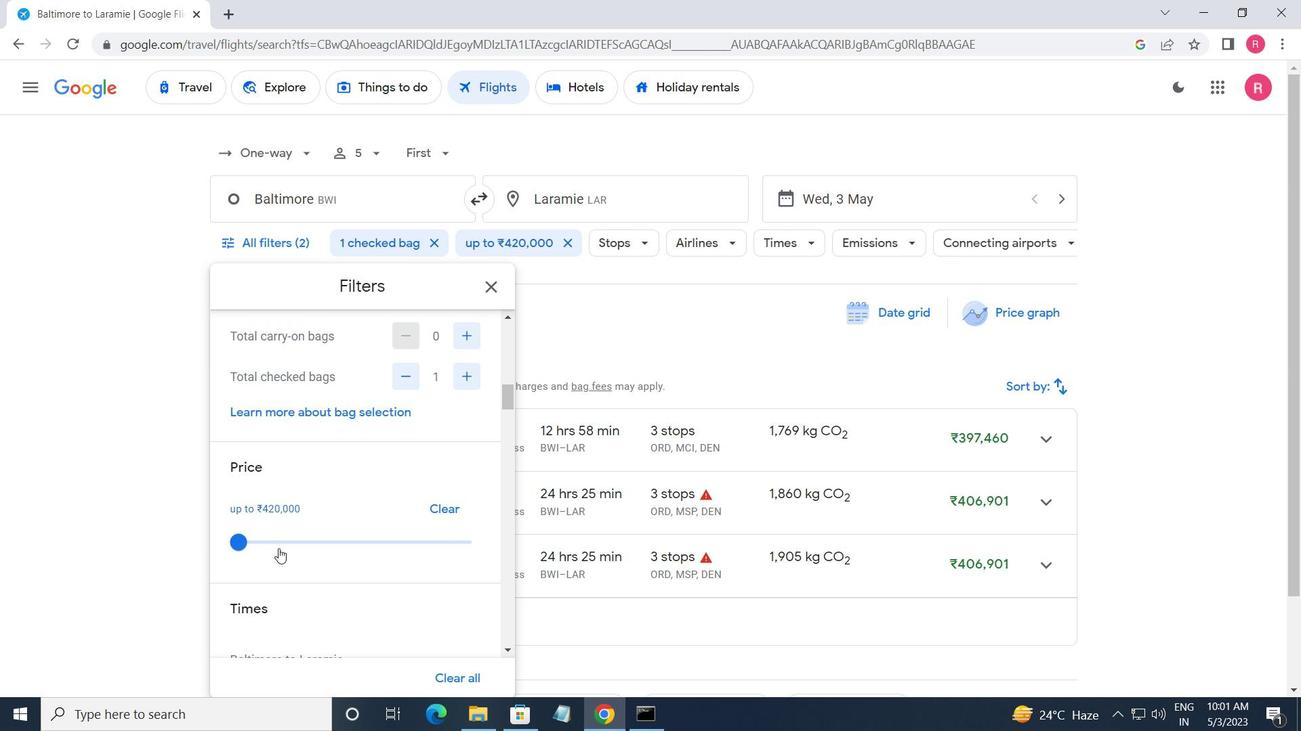 
Action: Mouse moved to (241, 483)
Screenshot: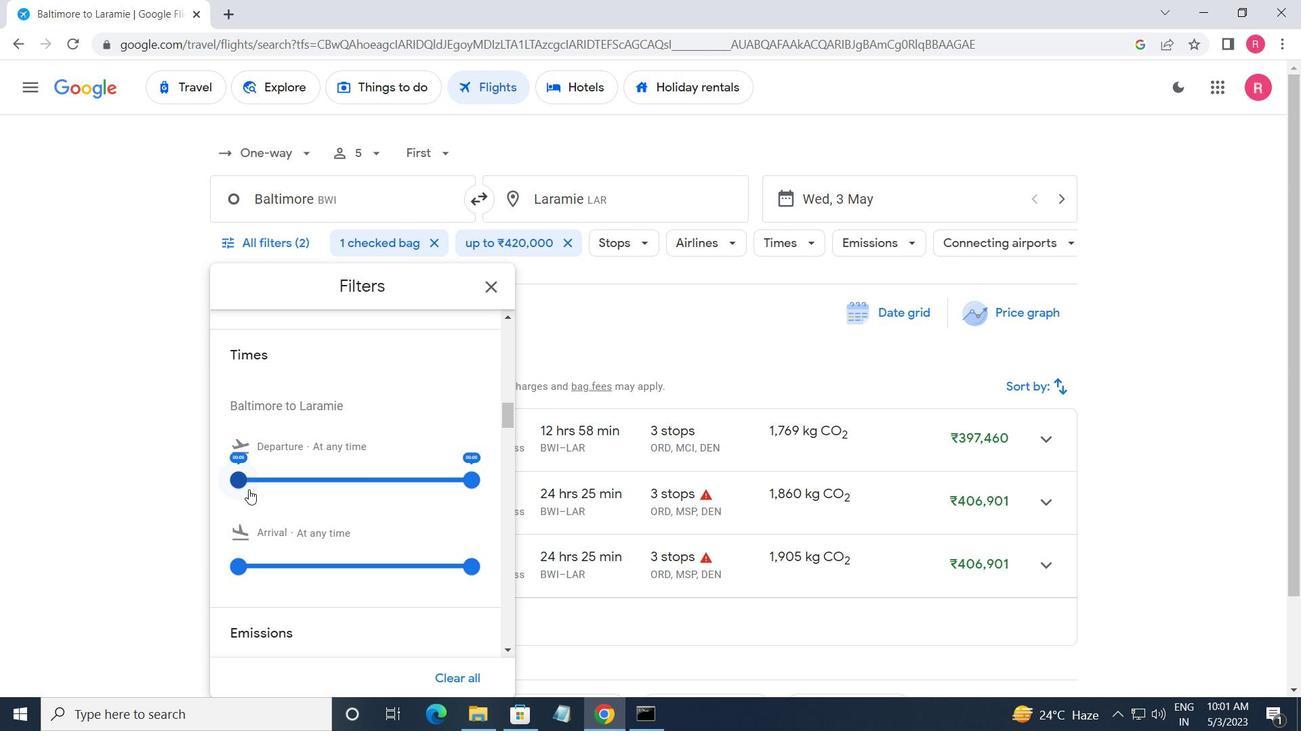 
Action: Mouse pressed left at (241, 483)
Screenshot: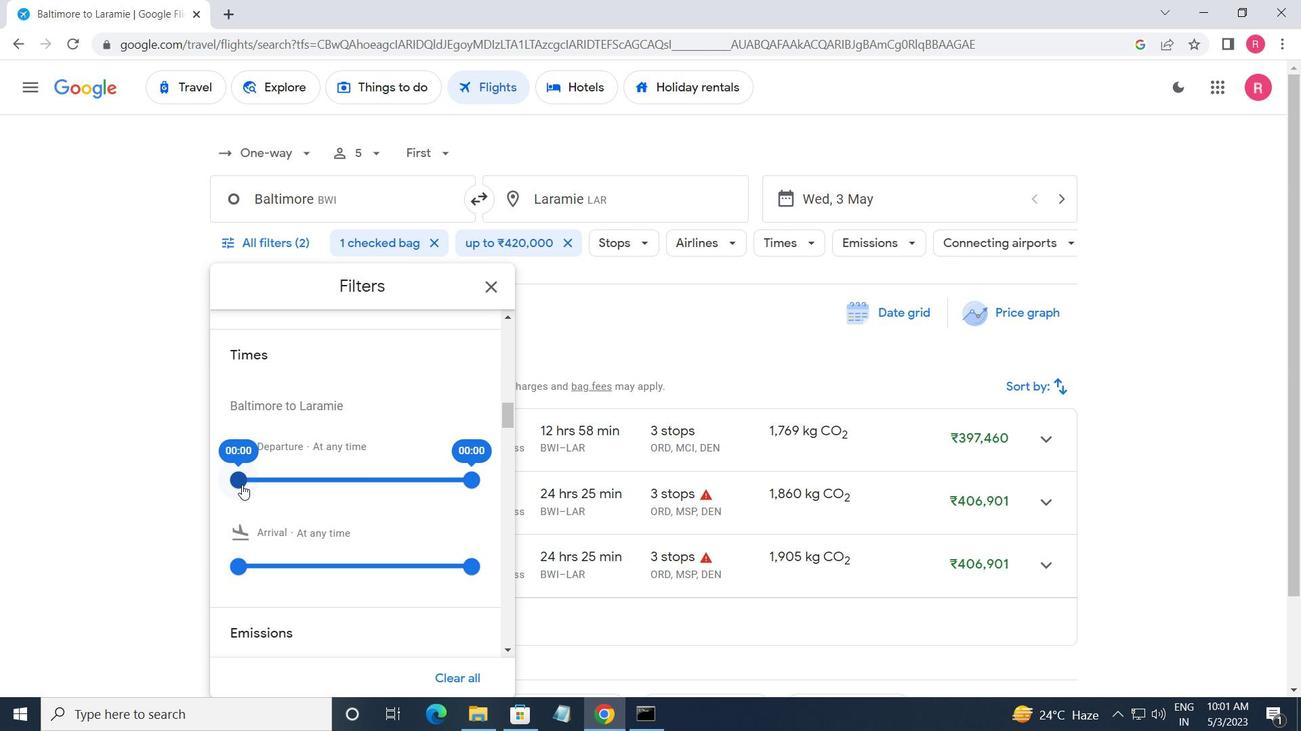 
Action: Mouse moved to (421, 482)
Screenshot: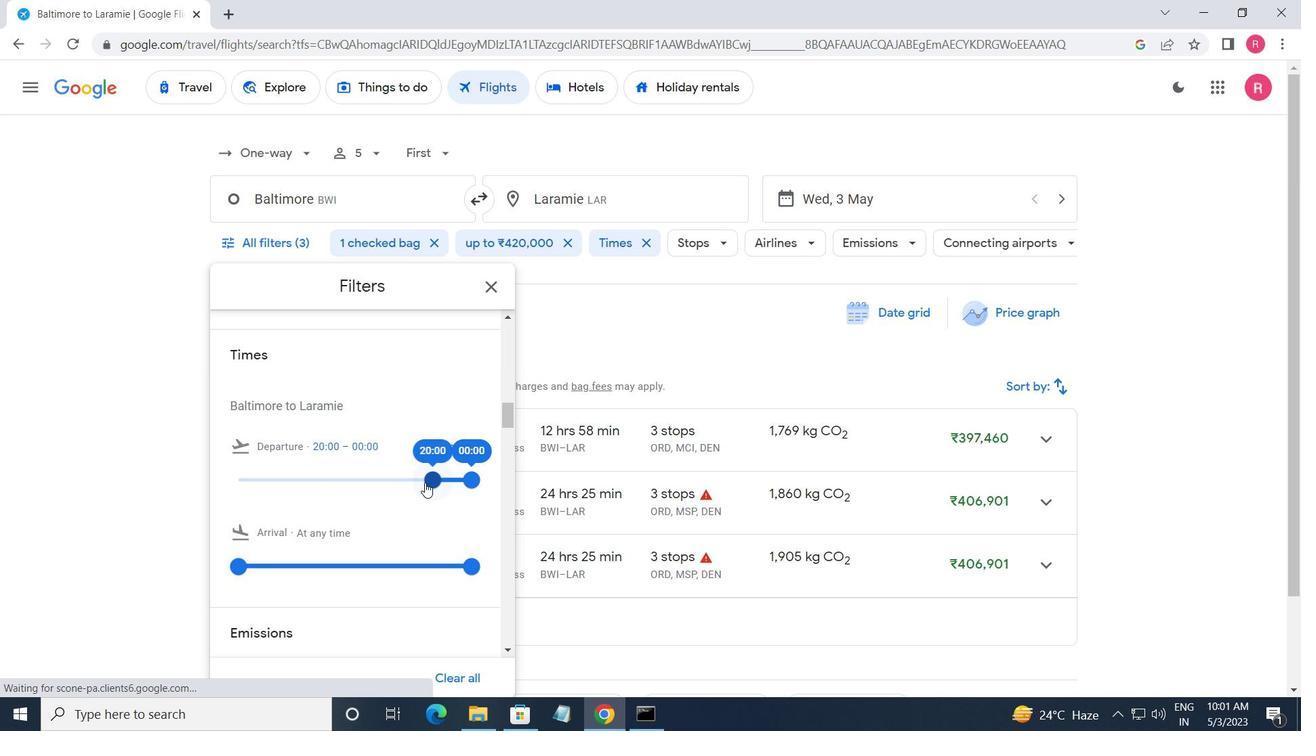 
Action: Mouse pressed left at (421, 482)
Screenshot: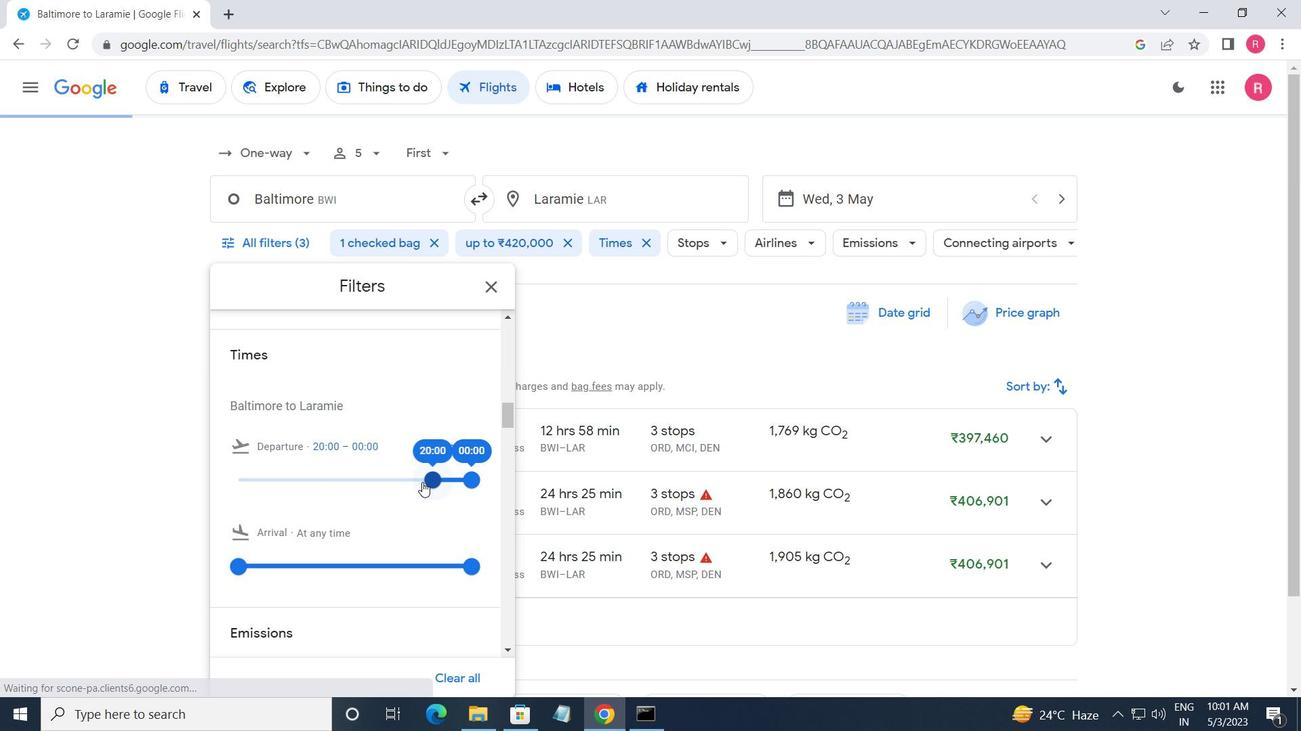 
Action: Mouse moved to (462, 477)
Screenshot: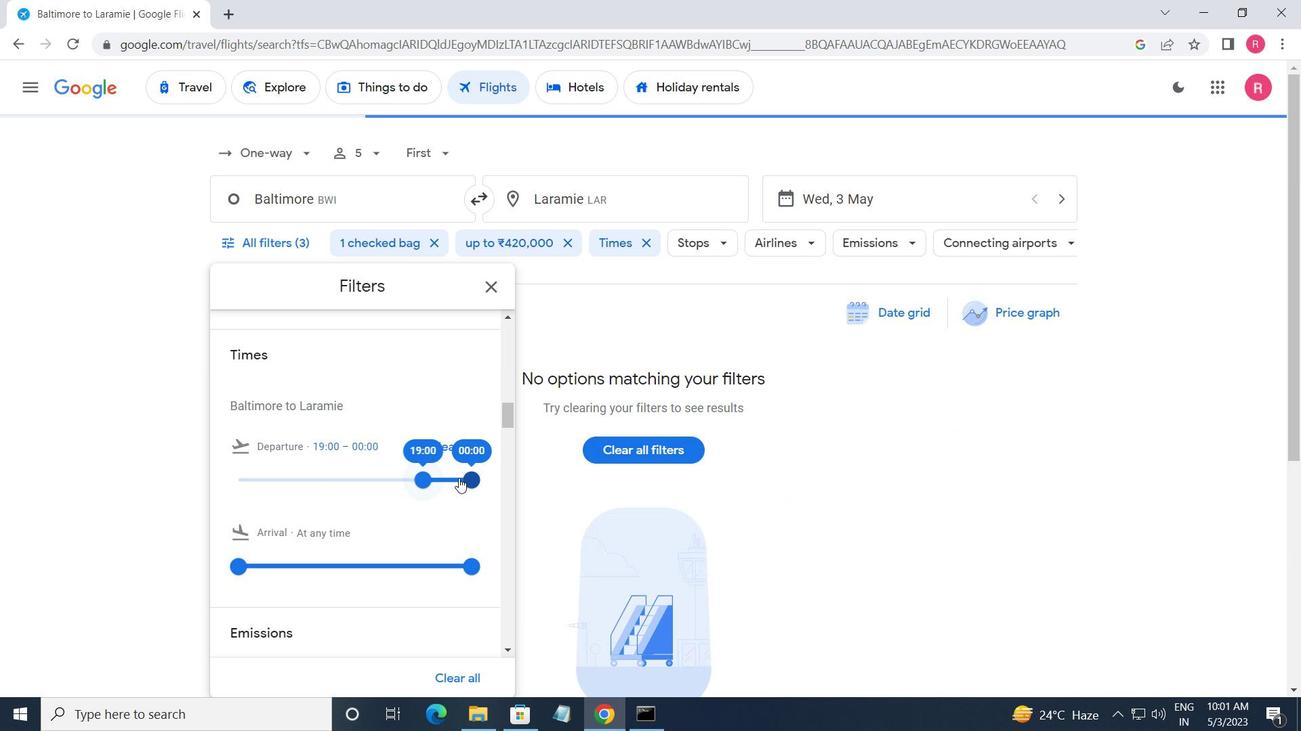 
Action: Mouse pressed left at (462, 477)
Screenshot: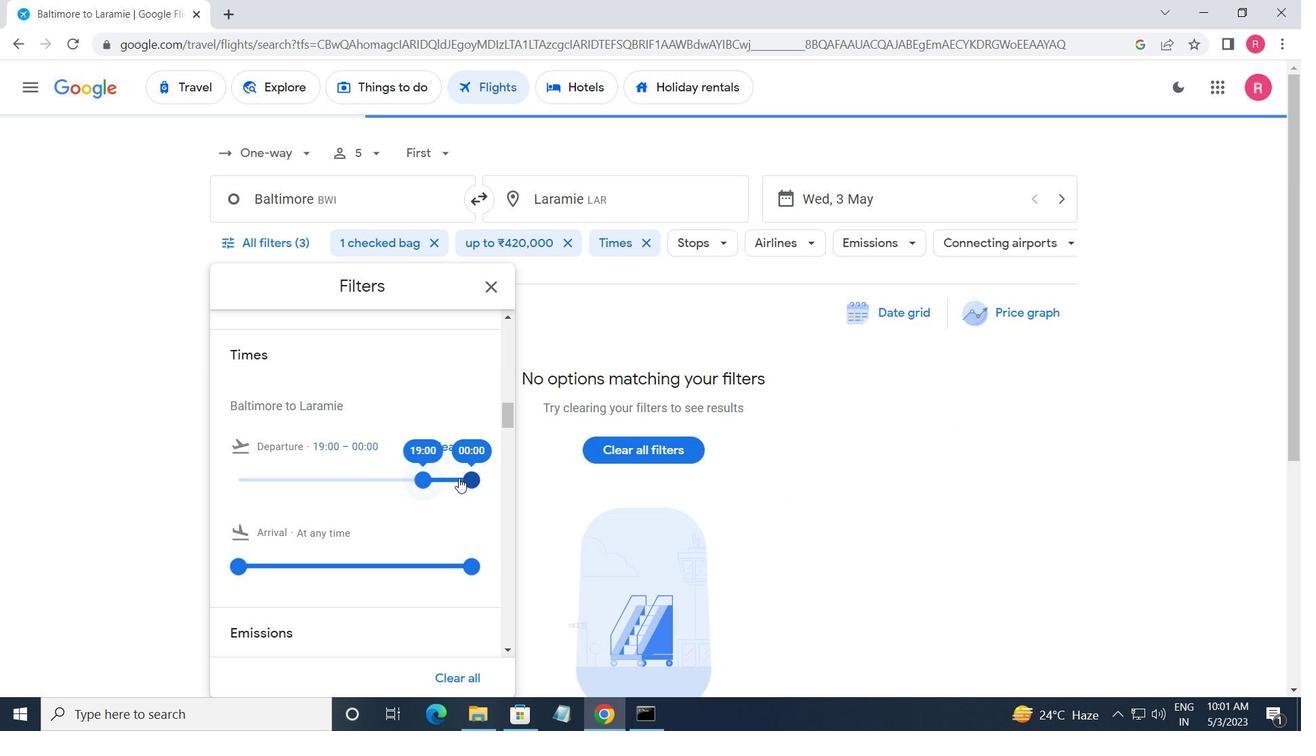
Action: Mouse moved to (481, 286)
Screenshot: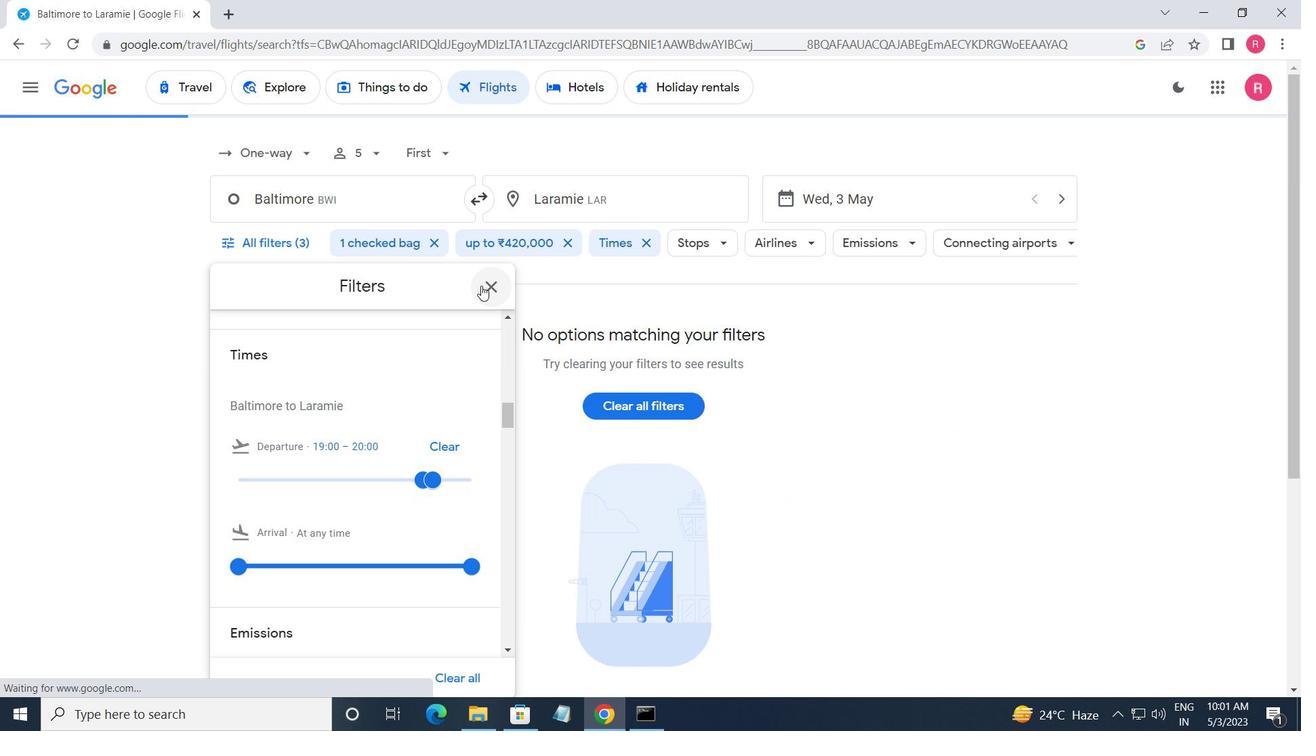 
Action: Mouse pressed left at (481, 286)
Screenshot: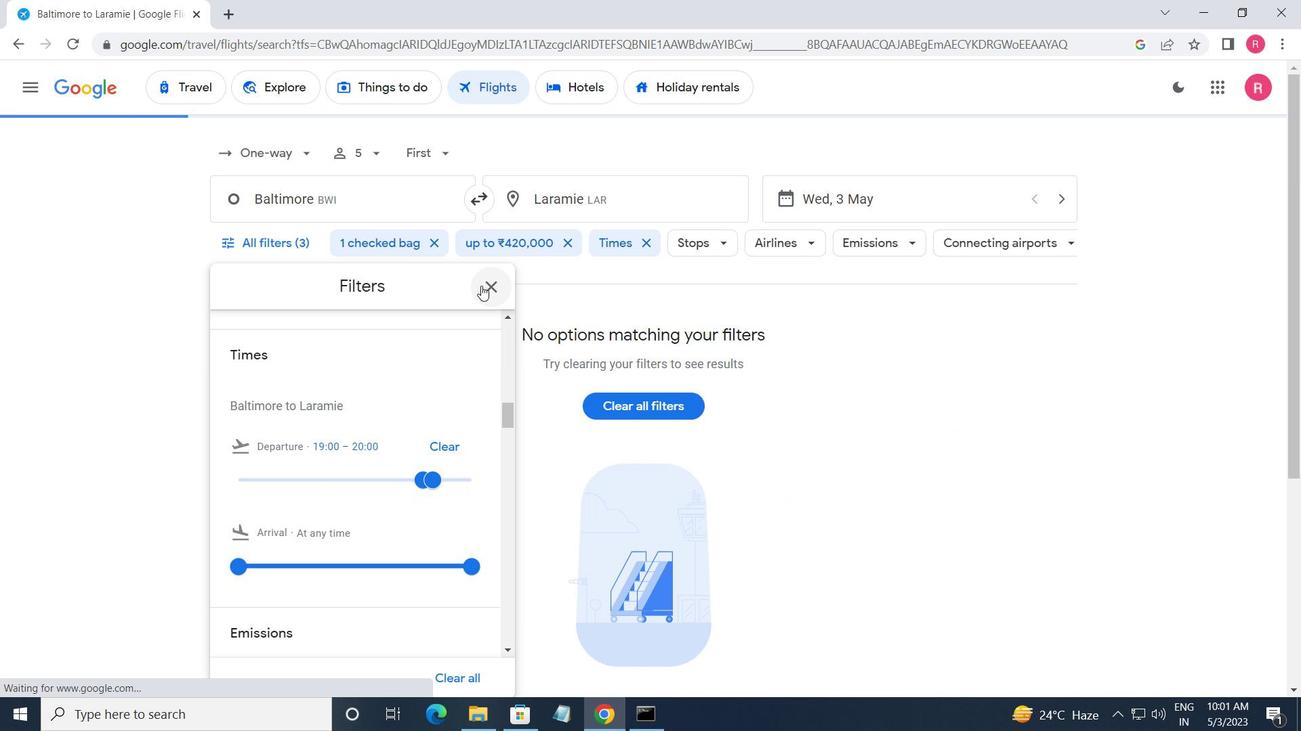
Action: Mouse moved to (422, 4)
Screenshot: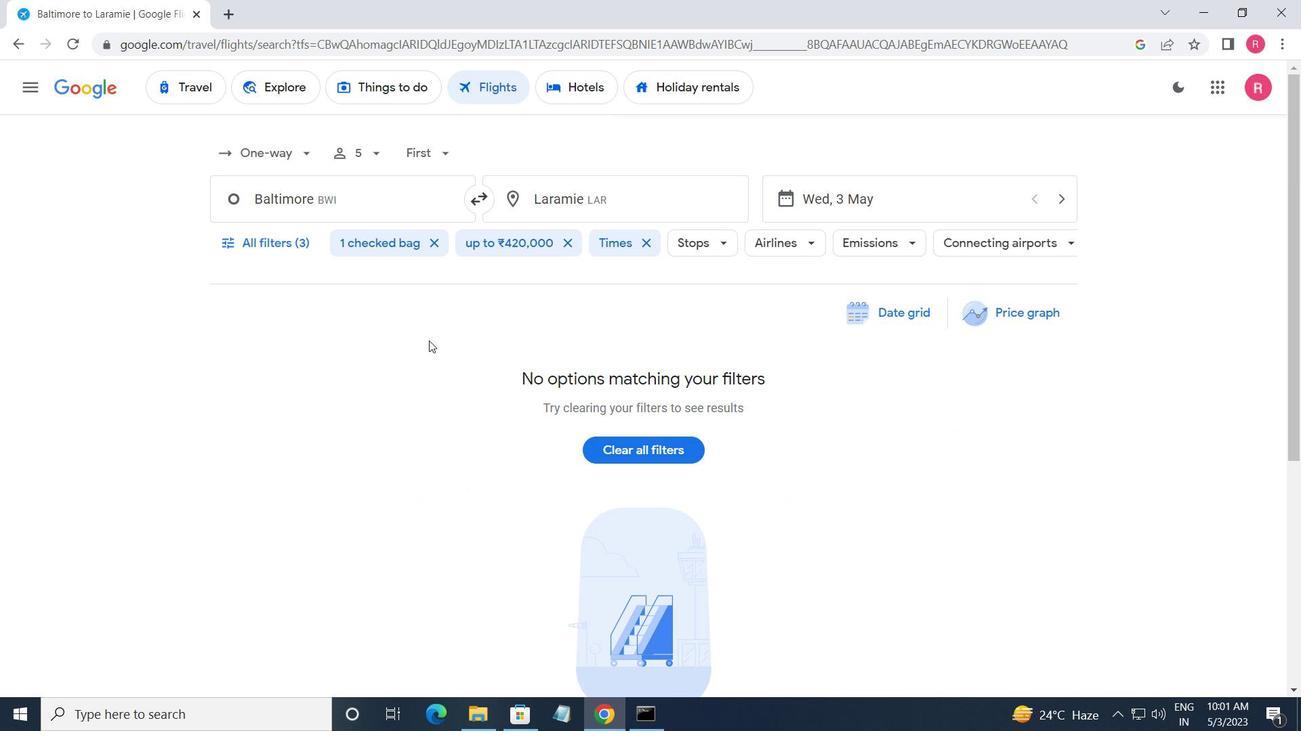 
